 Task: Look for space in Kalyan, India from 10th July, 2023 to 15th July, 2023 for 7 adults in price range Rs.10000 to Rs.15000. Place can be entire place or shared room with 4 bedrooms having 7 beds and 4 bathrooms. Property type can be house, flat, guest house. Amenities needed are: wifi, TV, free parkinig on premises, gym, breakfast. Booking option can be shelf check-in. Required host language is English.
Action: Mouse pressed left at (492, 101)
Screenshot: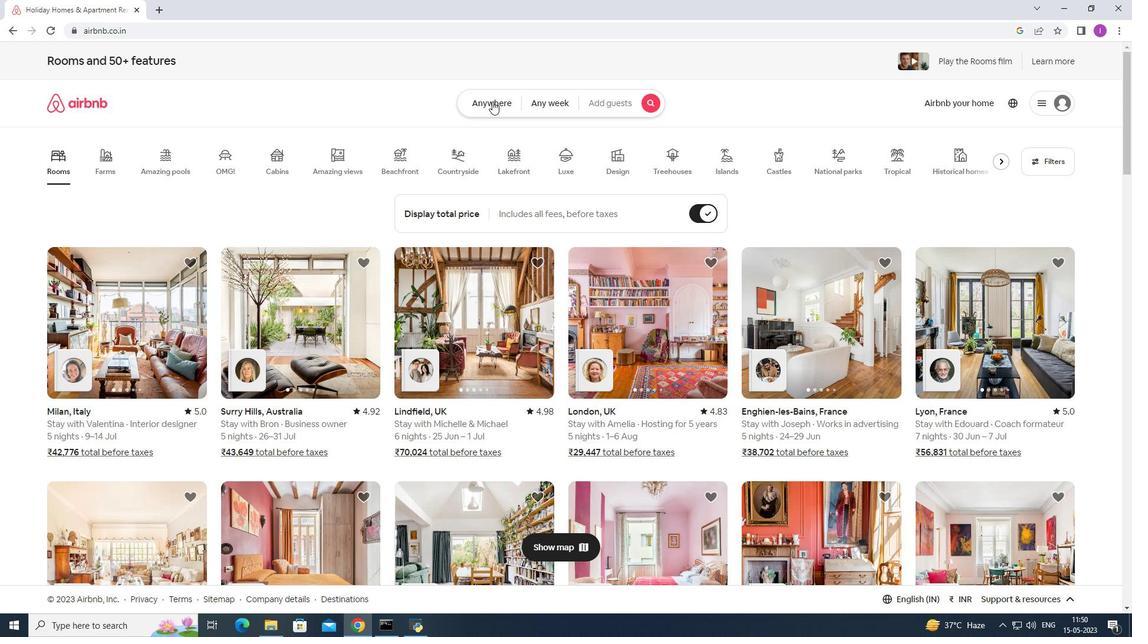 
Action: Mouse moved to (371, 148)
Screenshot: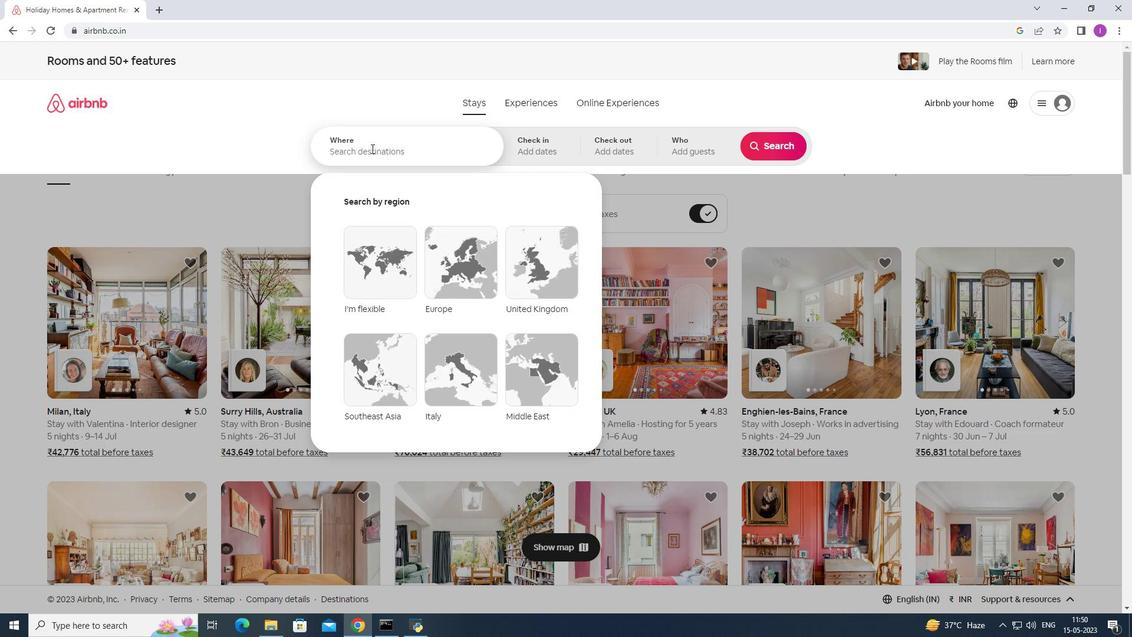 
Action: Mouse pressed left at (371, 148)
Screenshot: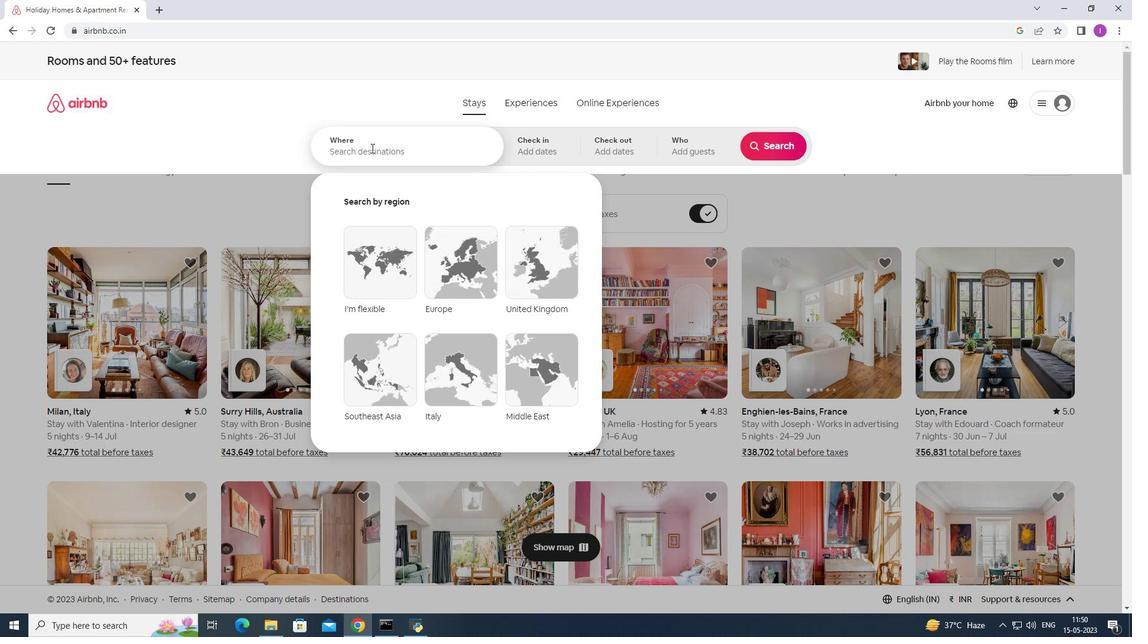
Action: Key pressed <Key.shift>Kalyan,<Key.shift>India
Screenshot: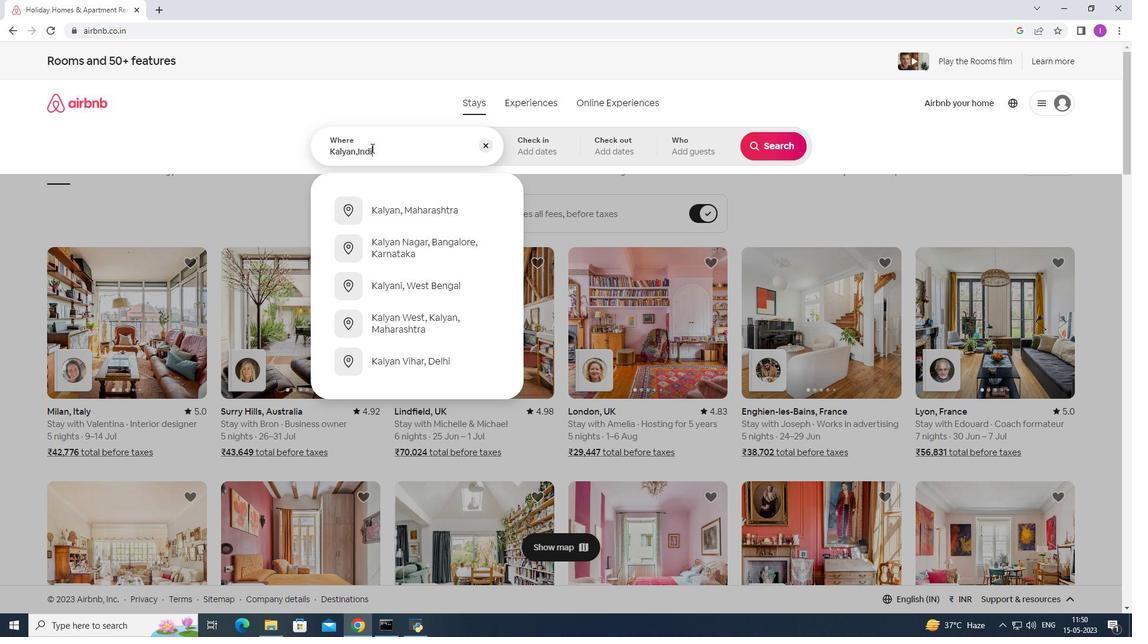 
Action: Mouse moved to (555, 155)
Screenshot: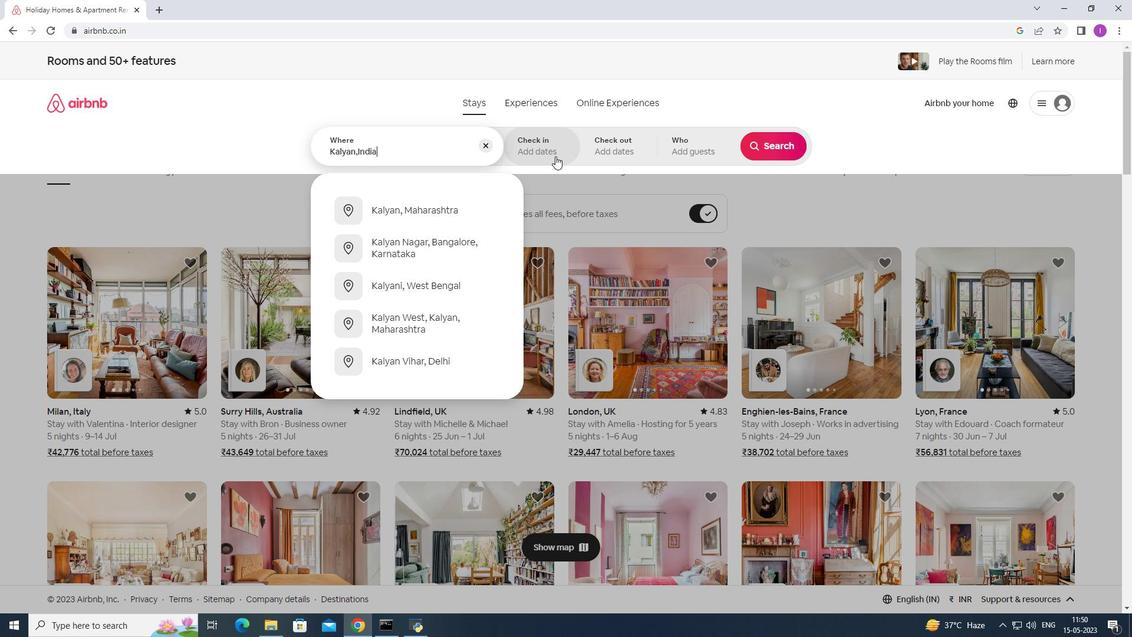 
Action: Mouse pressed left at (555, 155)
Screenshot: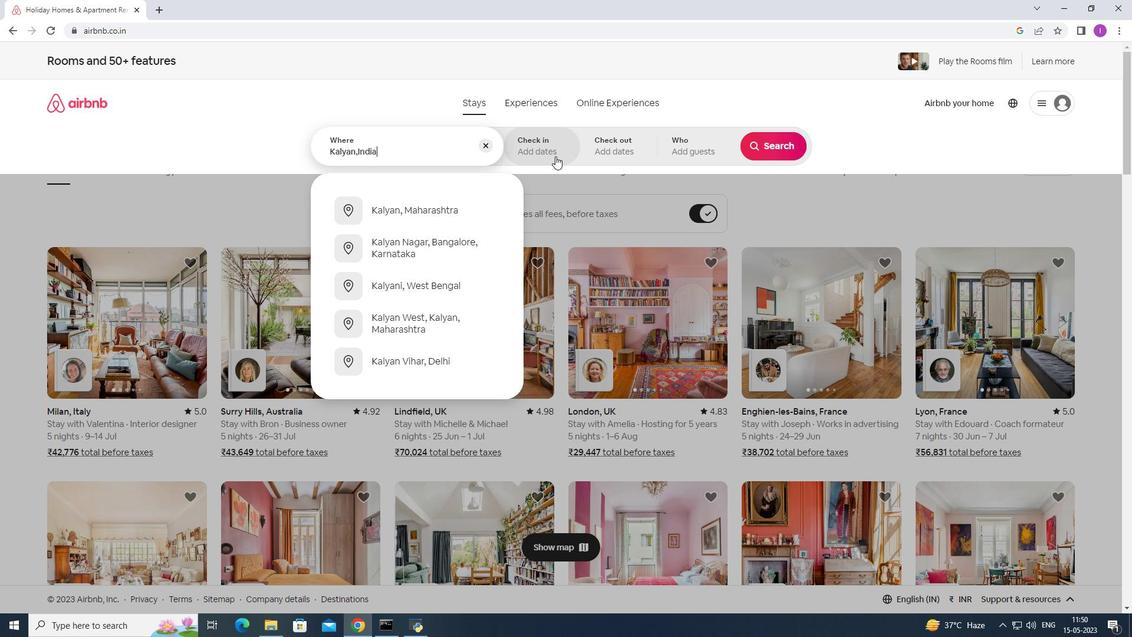 
Action: Mouse moved to (772, 241)
Screenshot: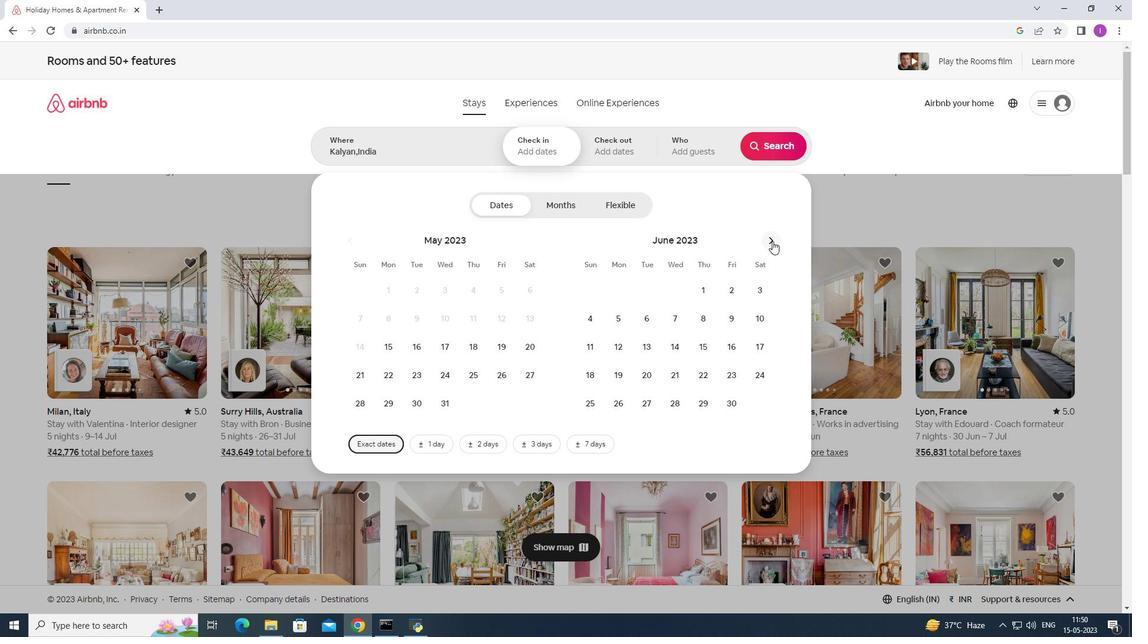 
Action: Mouse pressed left at (772, 241)
Screenshot: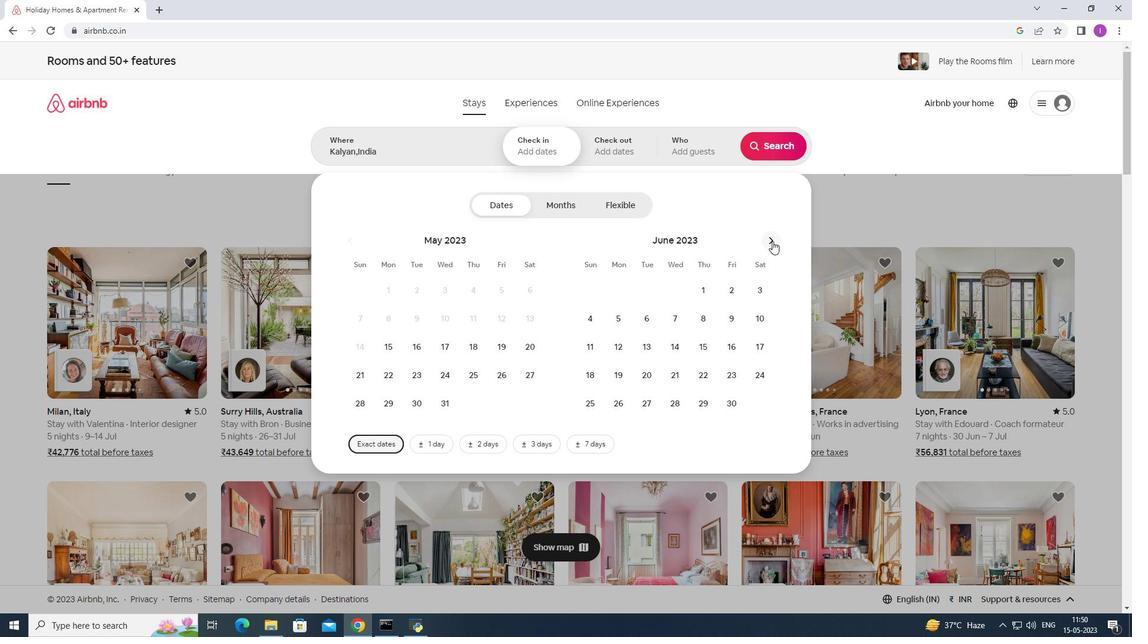 
Action: Mouse moved to (623, 348)
Screenshot: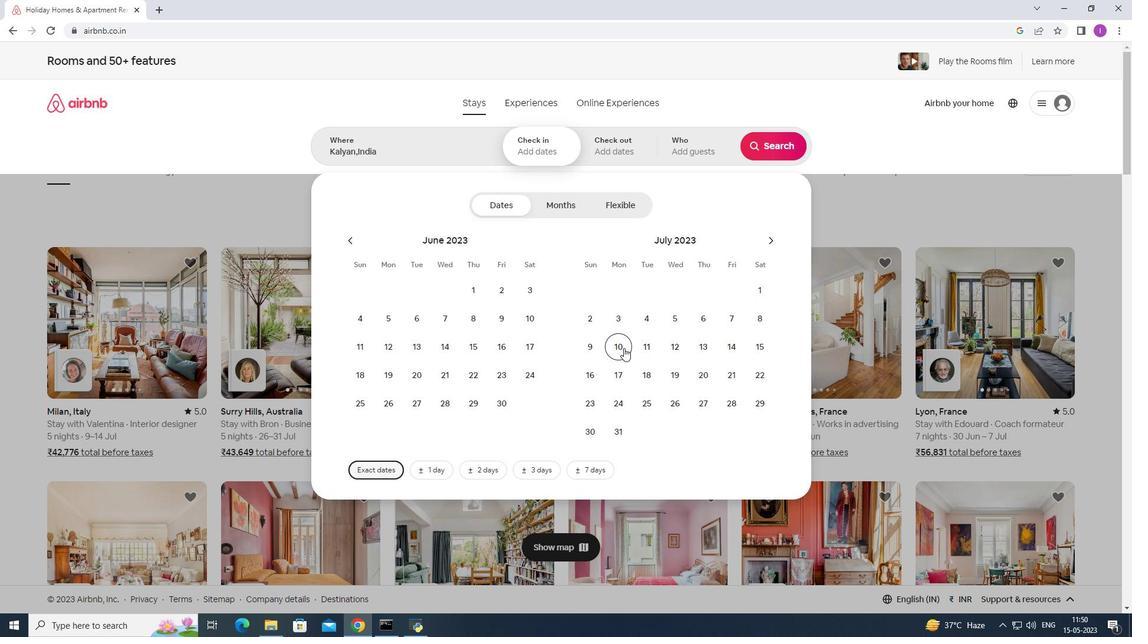 
Action: Mouse pressed left at (623, 348)
Screenshot: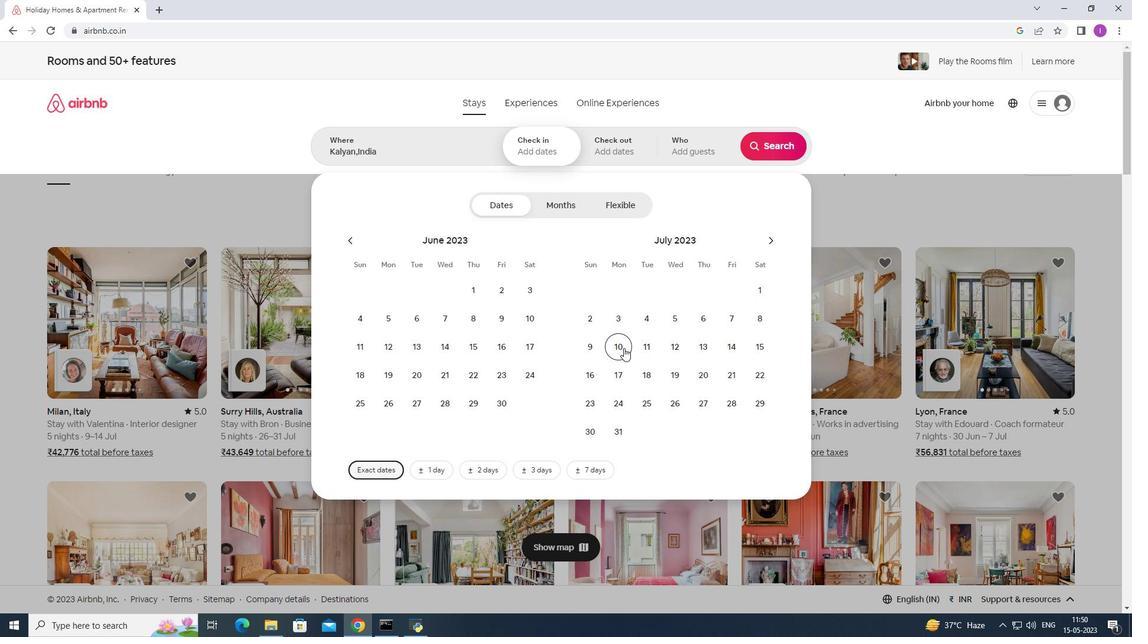 
Action: Mouse moved to (760, 340)
Screenshot: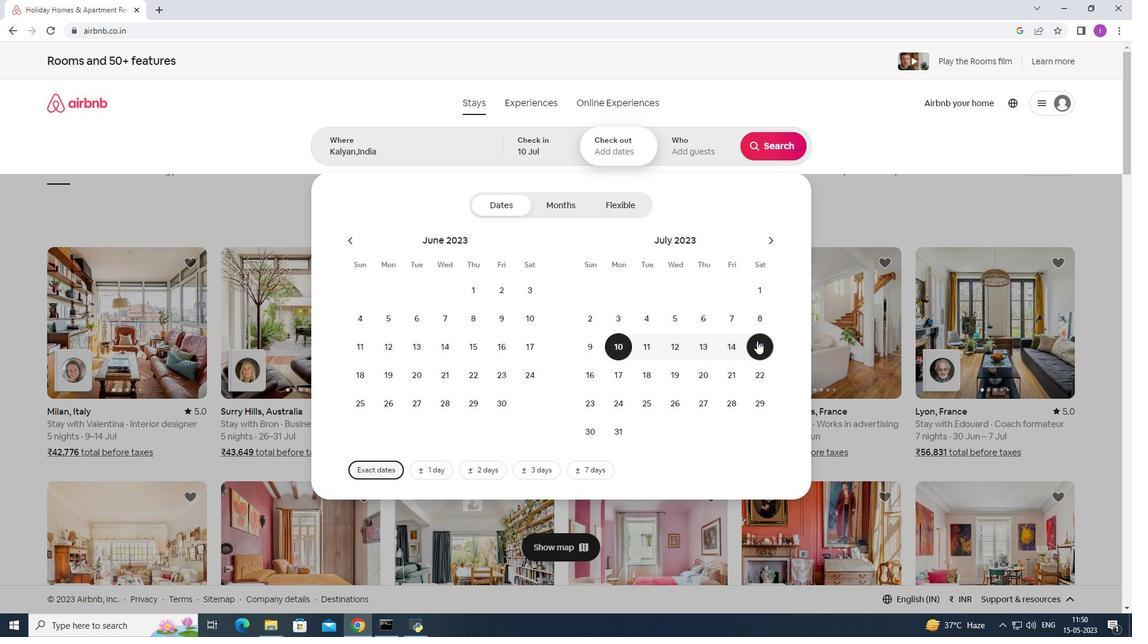 
Action: Mouse pressed left at (760, 340)
Screenshot: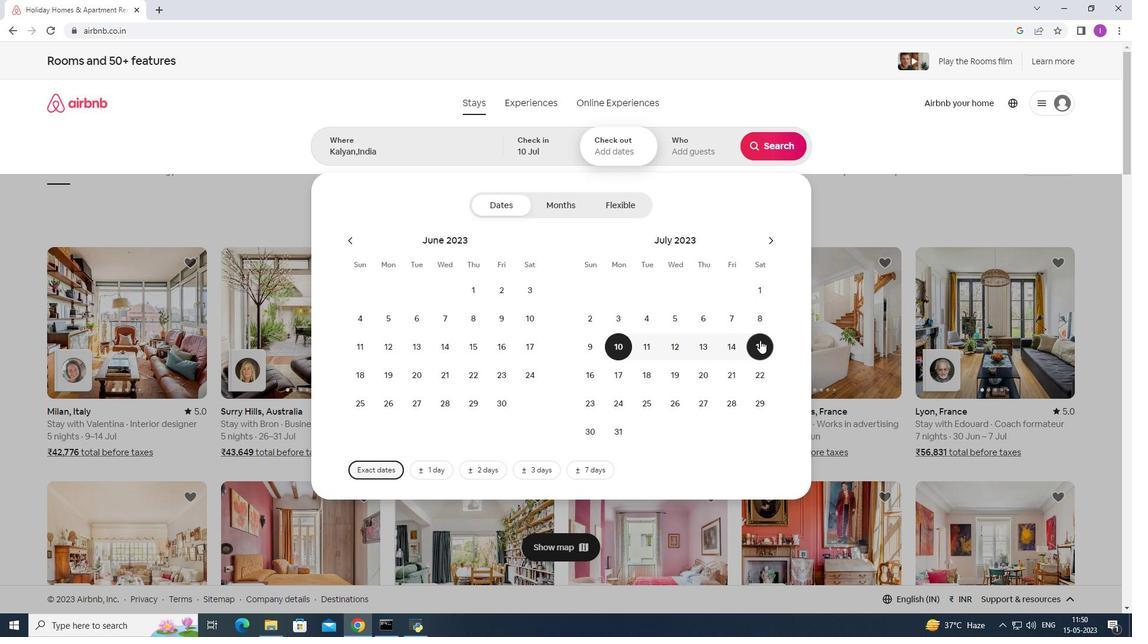 
Action: Mouse moved to (699, 155)
Screenshot: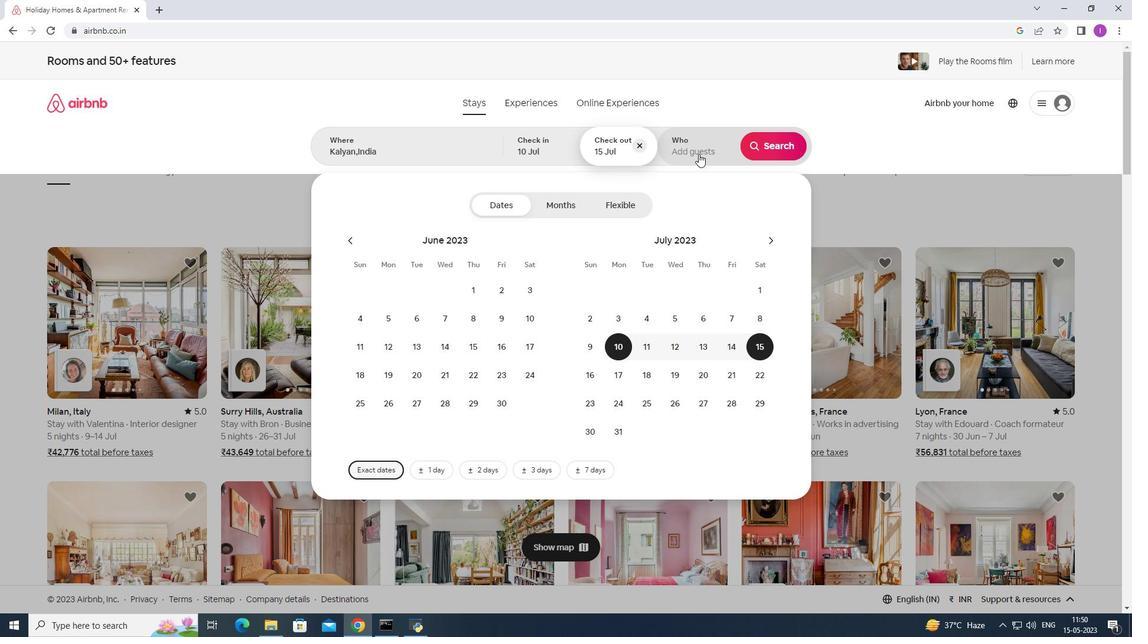 
Action: Mouse pressed left at (699, 155)
Screenshot: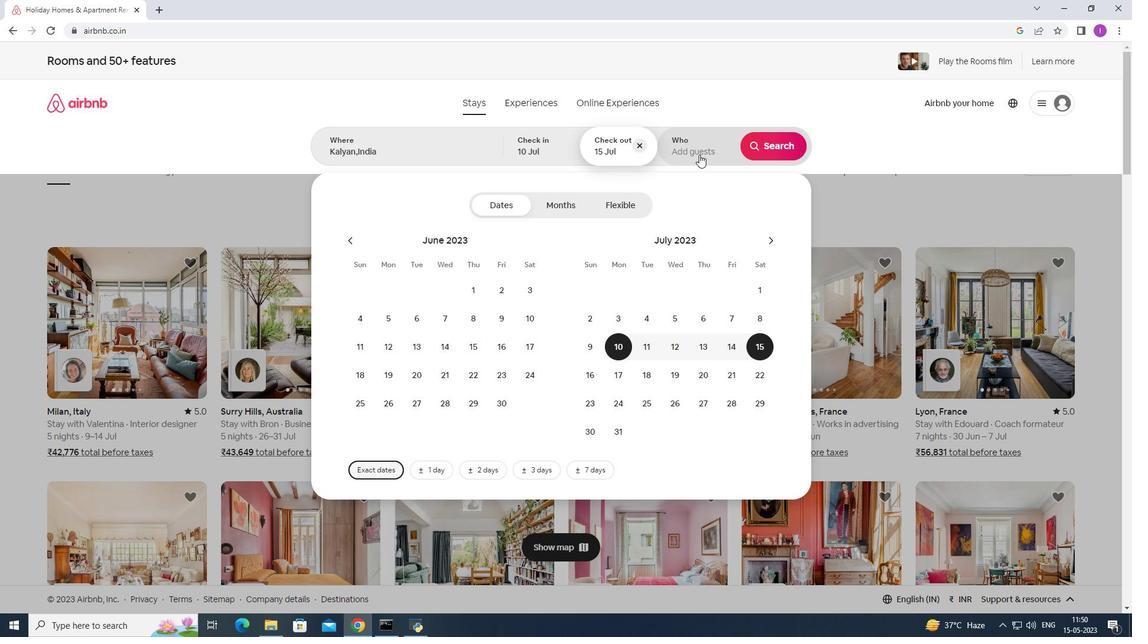 
Action: Mouse moved to (784, 210)
Screenshot: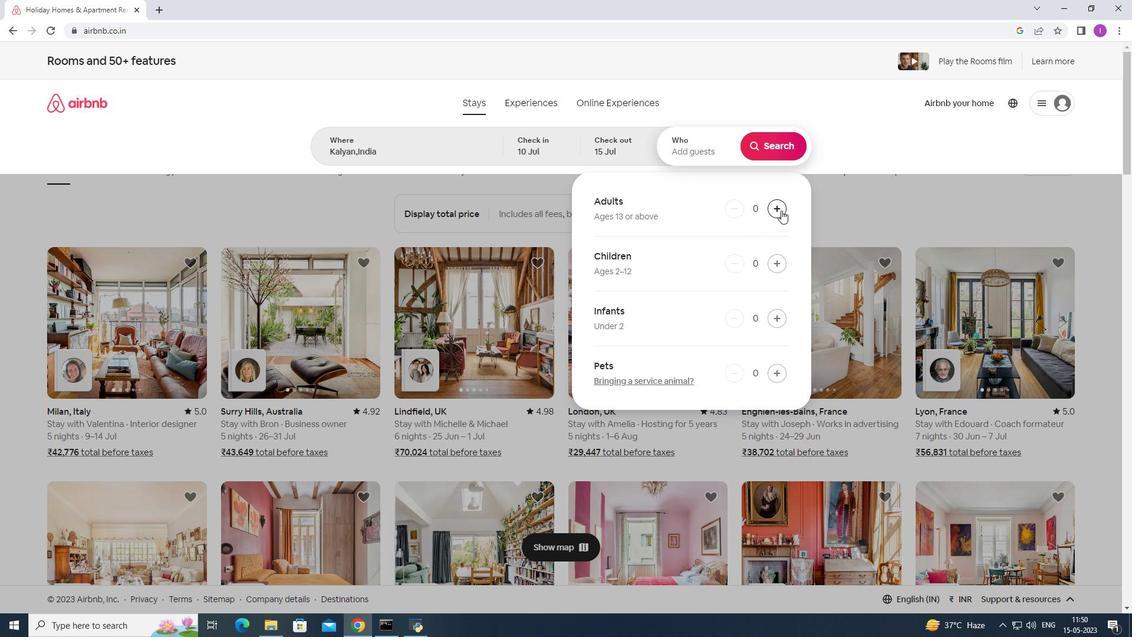 
Action: Mouse pressed left at (784, 210)
Screenshot: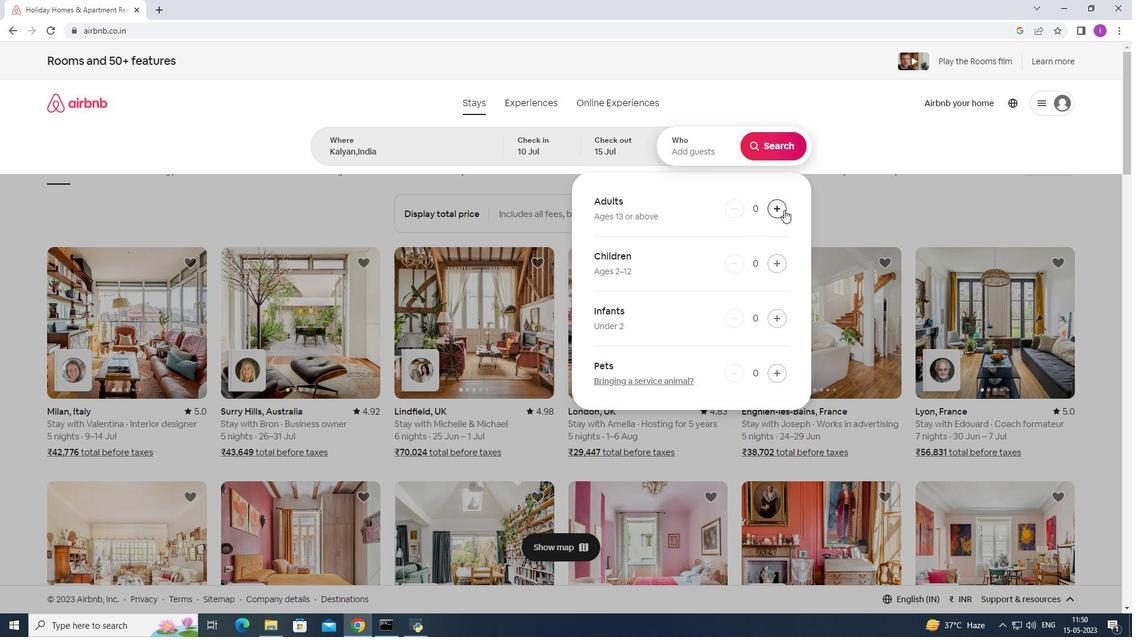 
Action: Mouse pressed left at (784, 210)
Screenshot: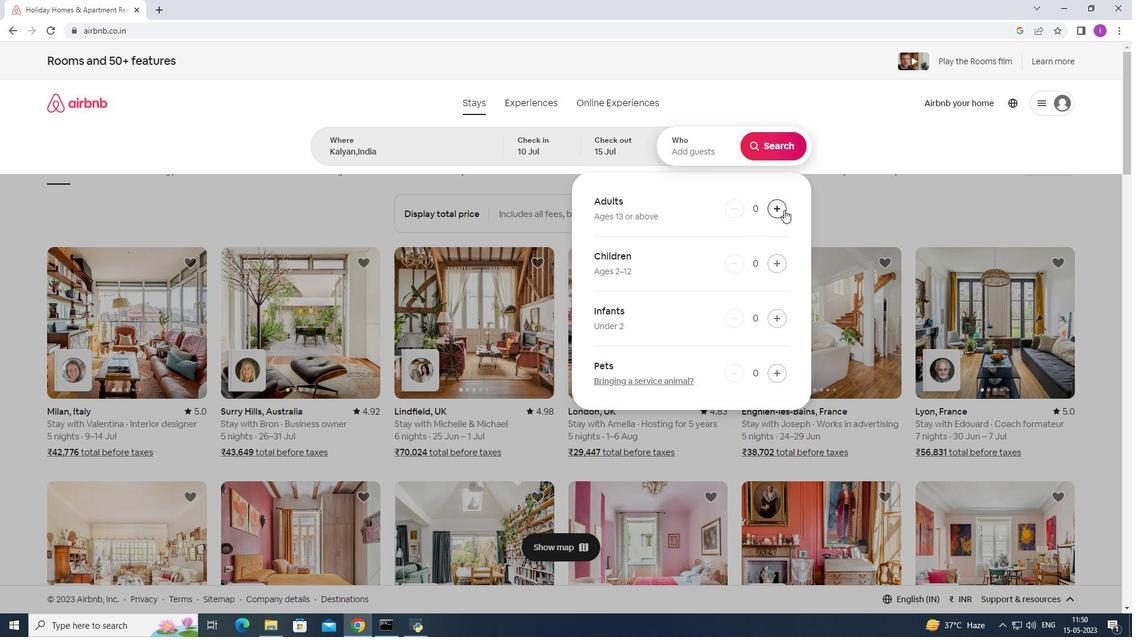 
Action: Mouse moved to (788, 211)
Screenshot: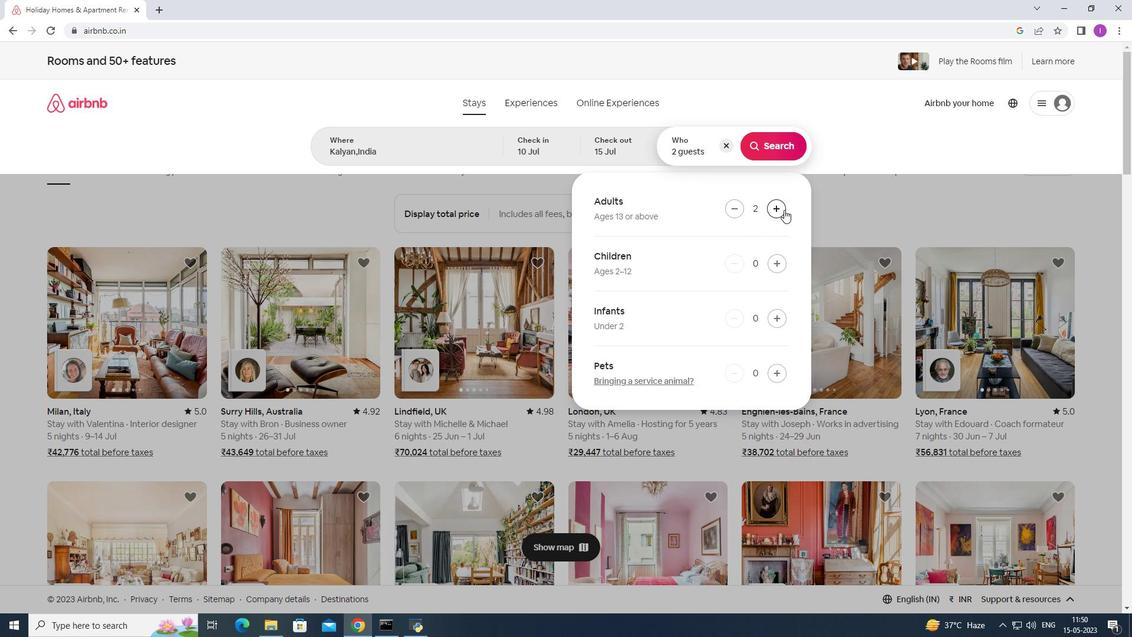 
Action: Mouse pressed left at (788, 211)
Screenshot: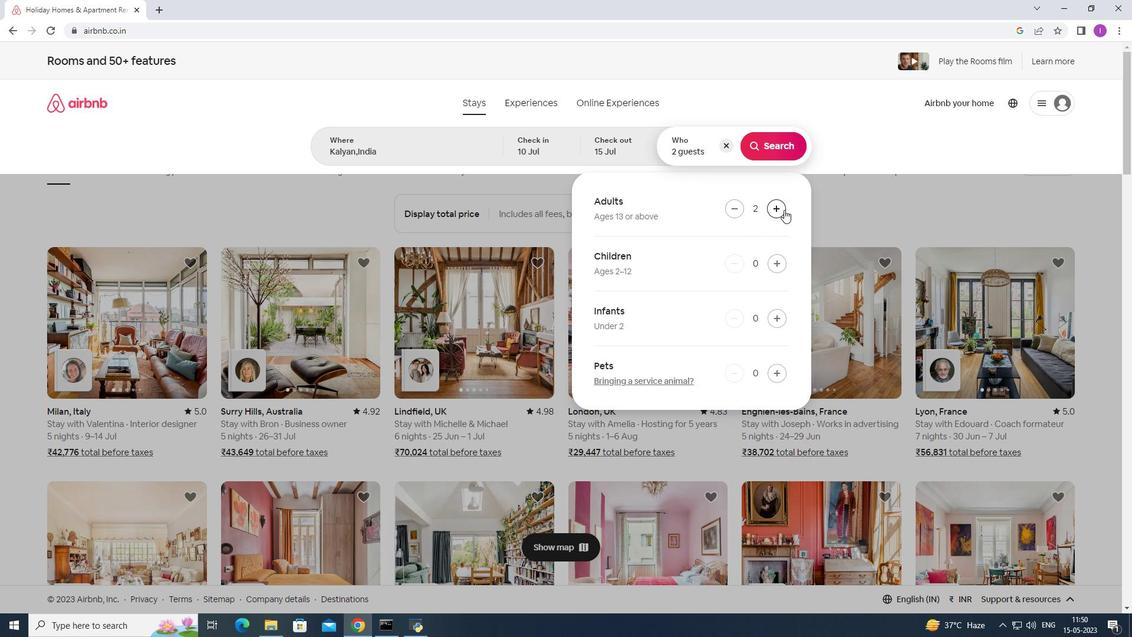 
Action: Mouse moved to (773, 210)
Screenshot: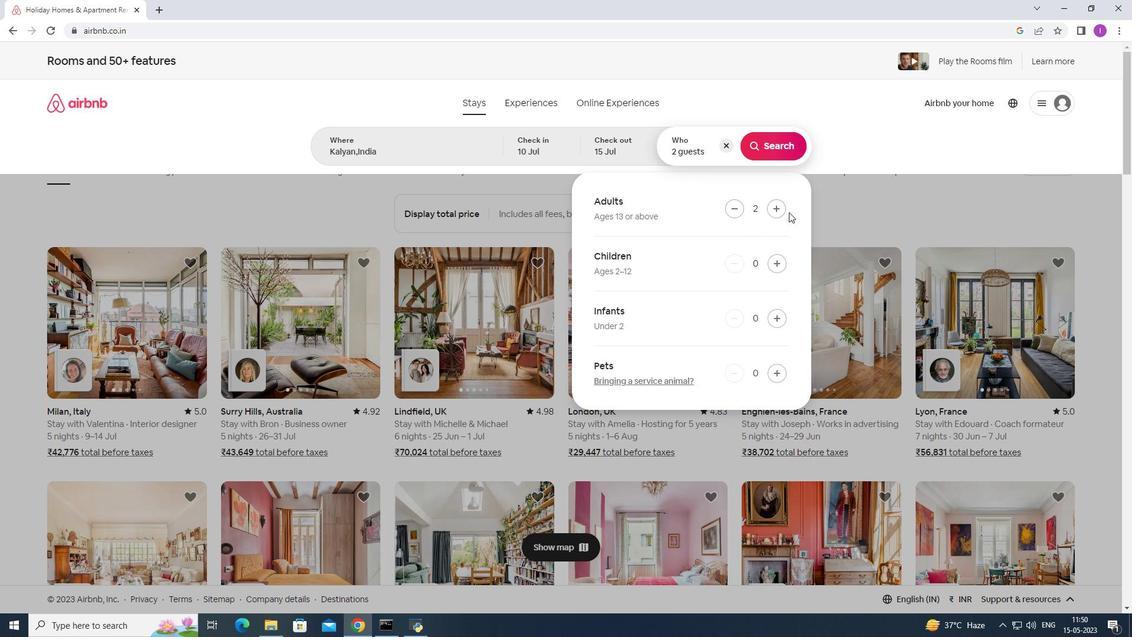 
Action: Mouse pressed left at (773, 210)
Screenshot: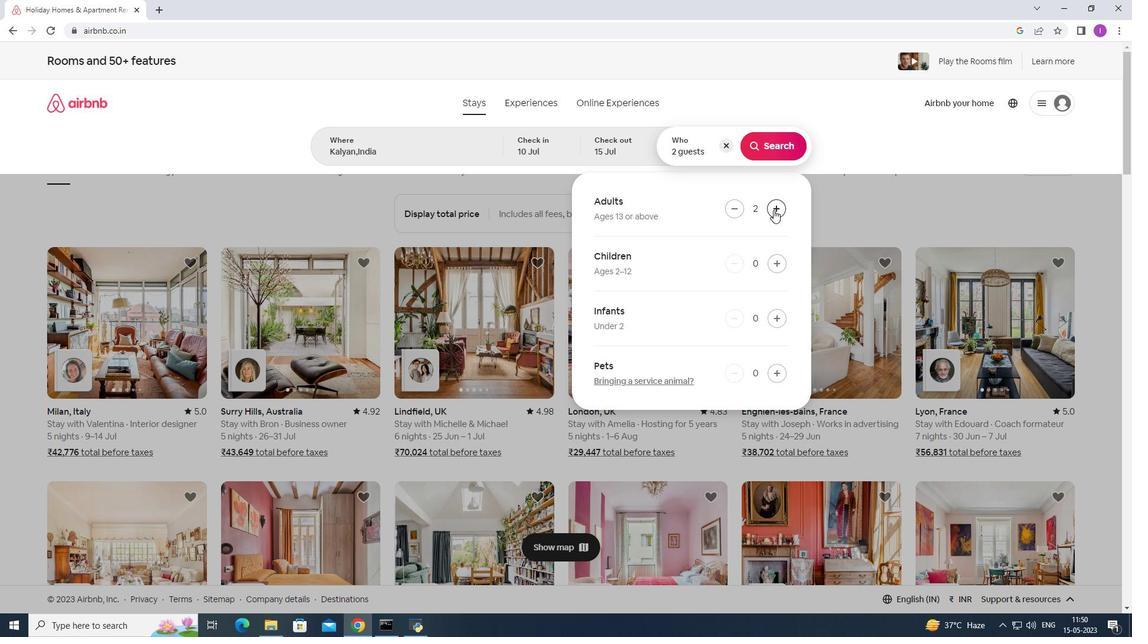 
Action: Mouse pressed left at (773, 210)
Screenshot: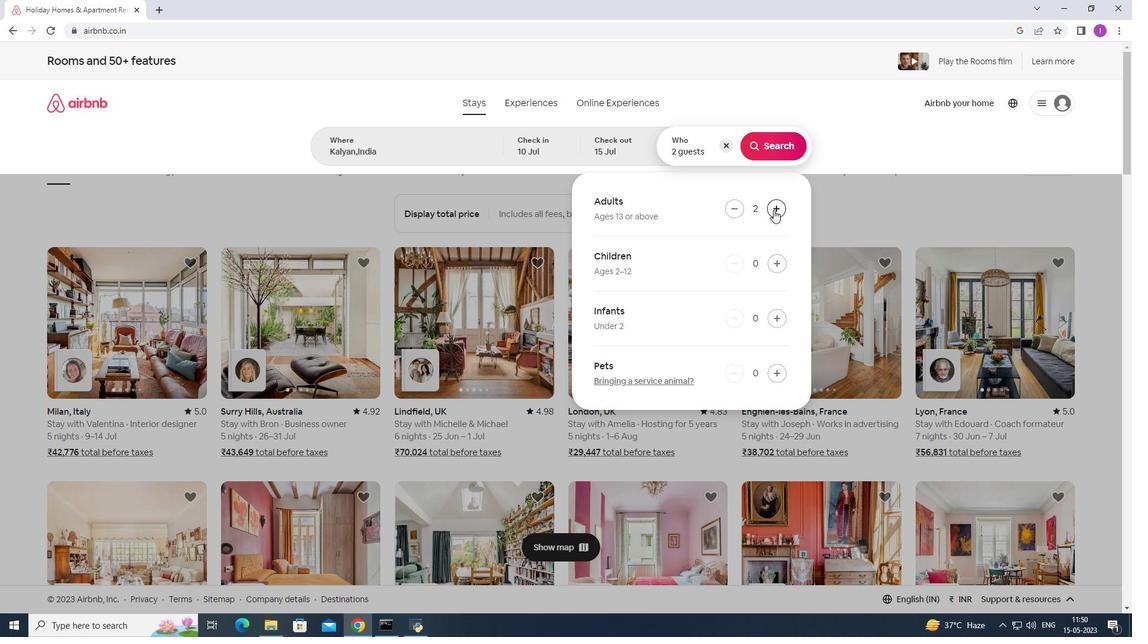 
Action: Mouse moved to (773, 210)
Screenshot: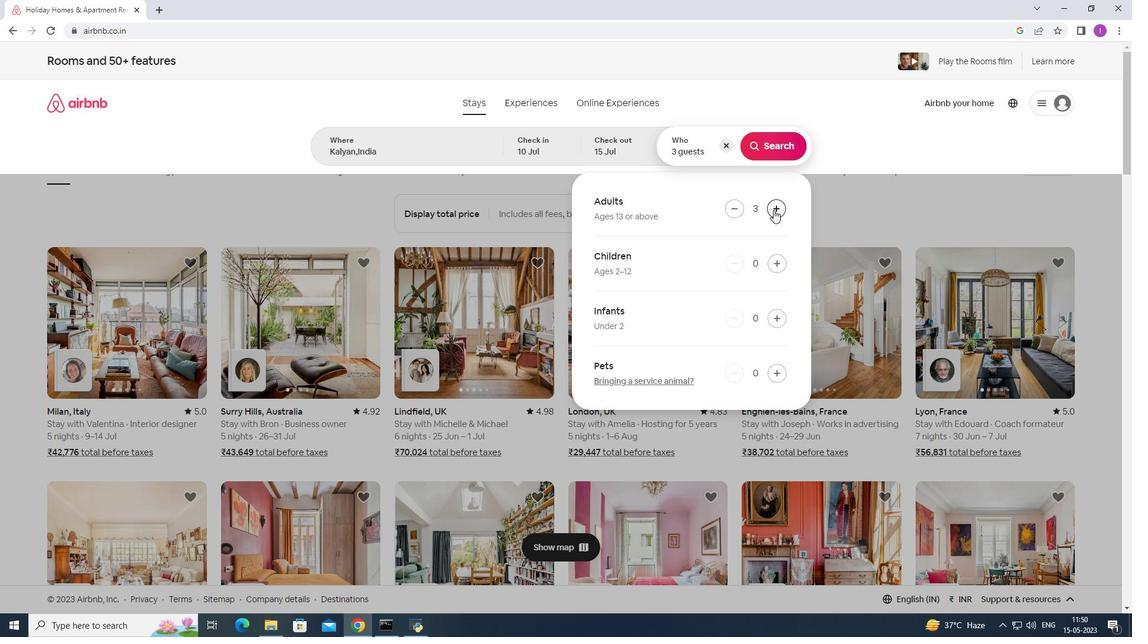 
Action: Mouse pressed left at (773, 210)
Screenshot: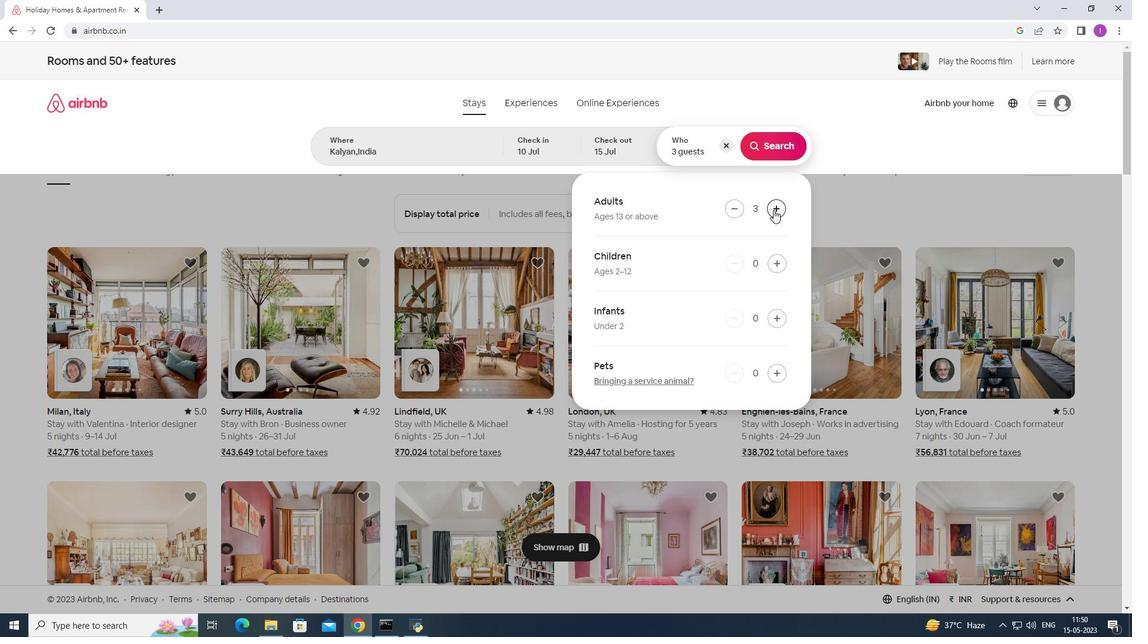 
Action: Mouse moved to (772, 210)
Screenshot: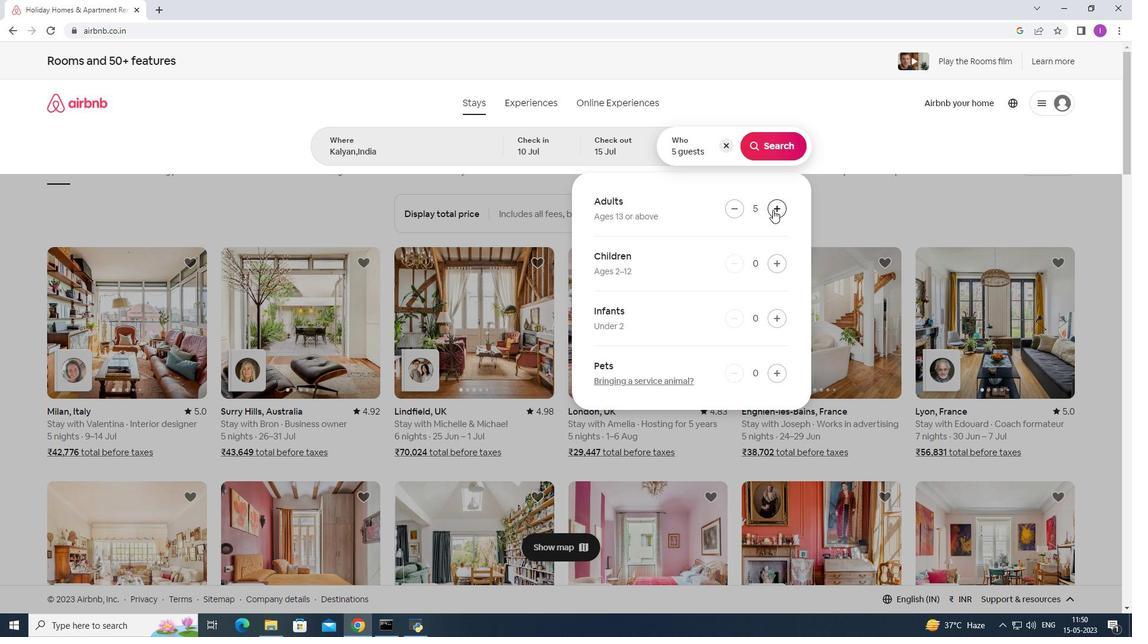 
Action: Mouse pressed left at (772, 210)
Screenshot: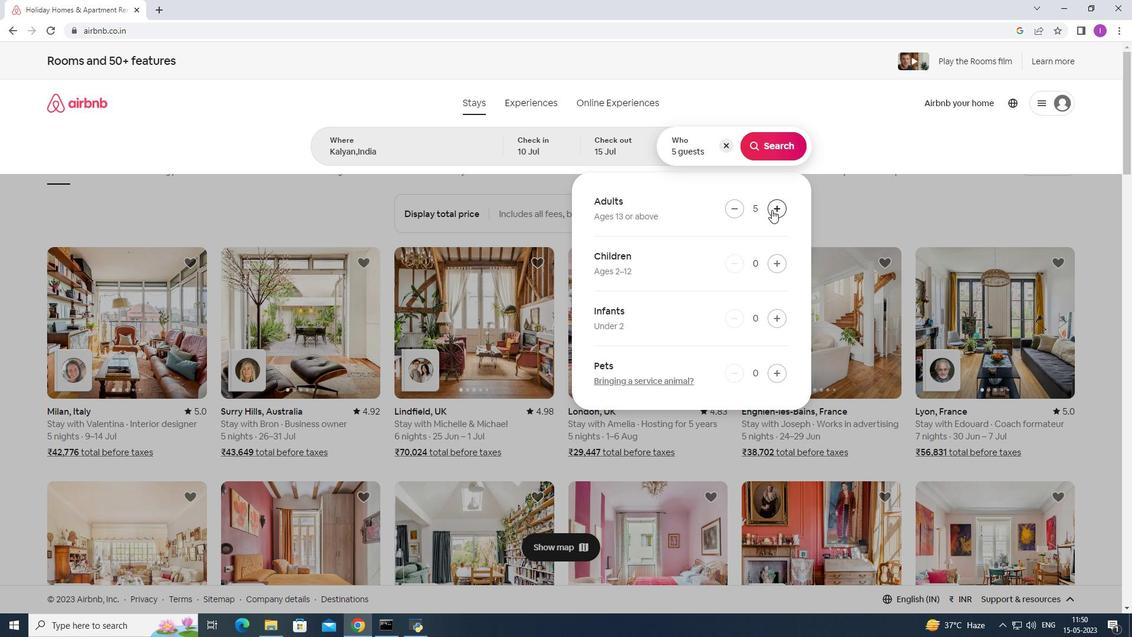 
Action: Mouse pressed left at (772, 210)
Screenshot: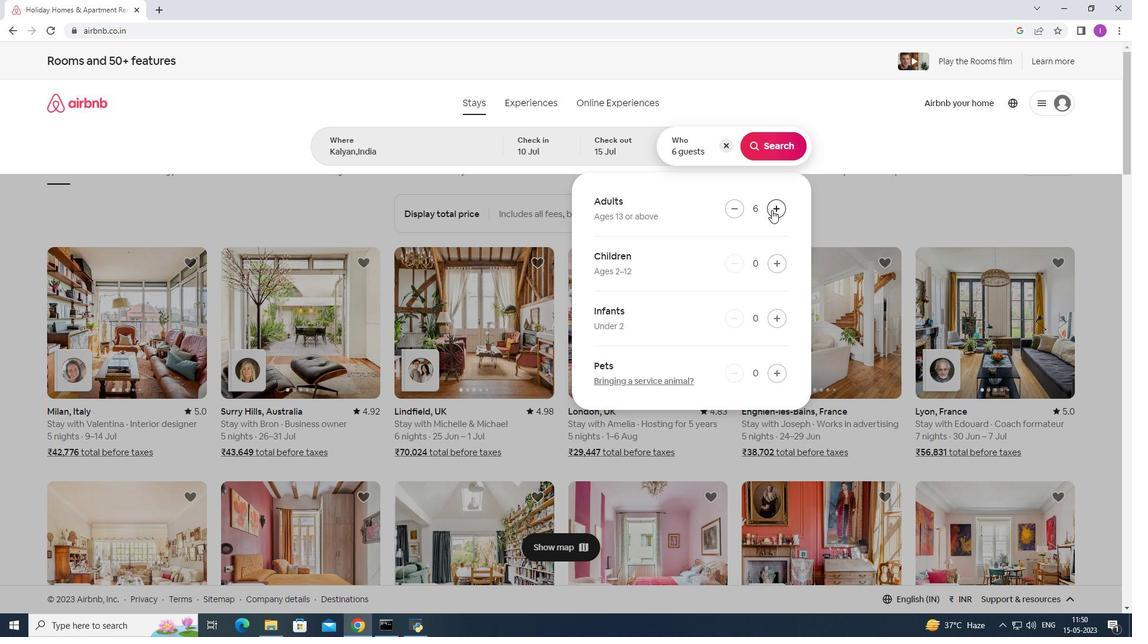 
Action: Mouse moved to (763, 150)
Screenshot: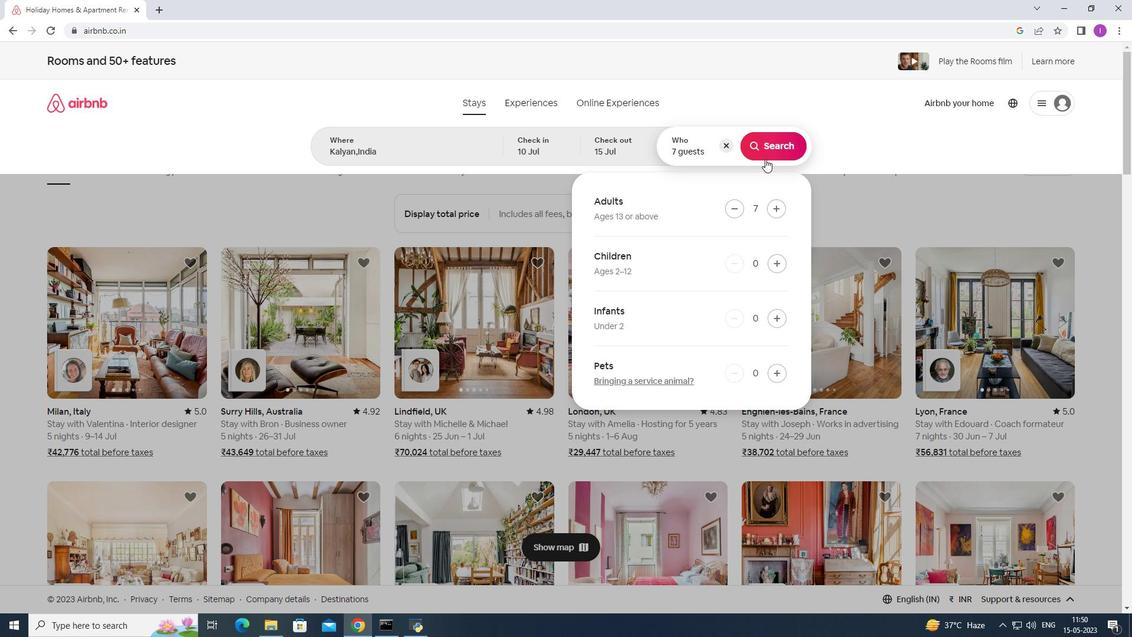 
Action: Mouse pressed left at (763, 150)
Screenshot: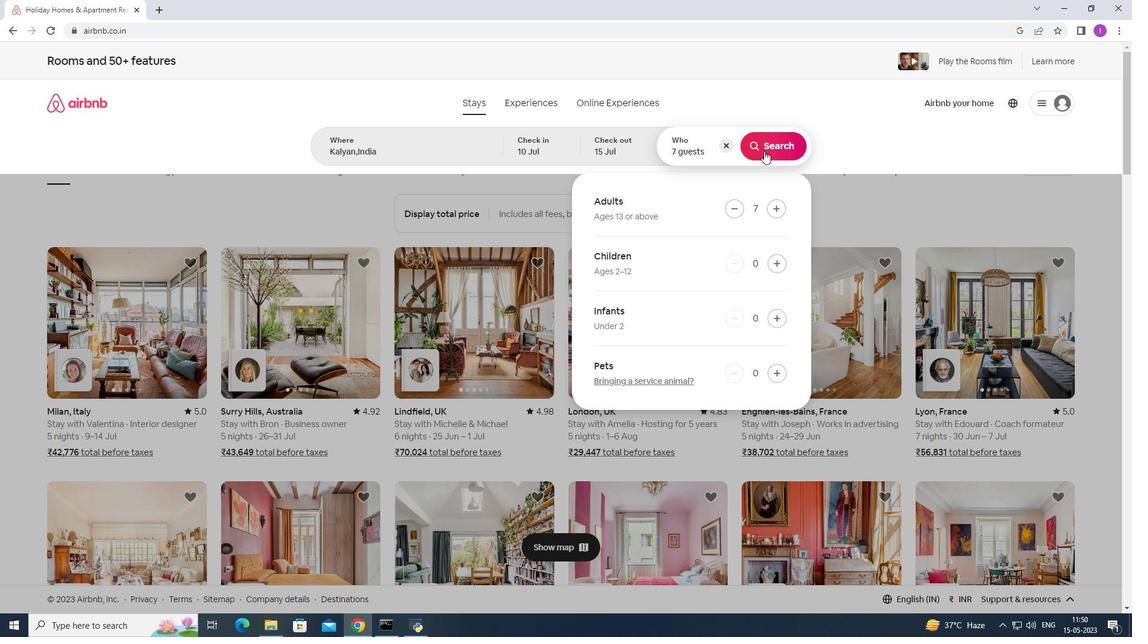 
Action: Mouse moved to (1088, 120)
Screenshot: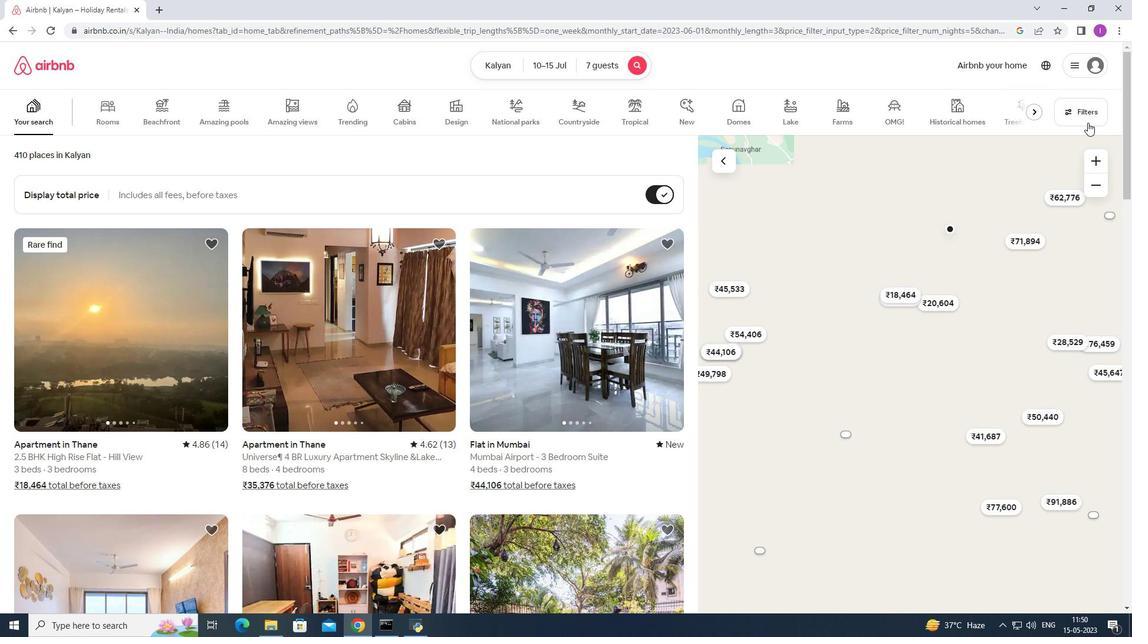 
Action: Mouse pressed left at (1088, 120)
Screenshot: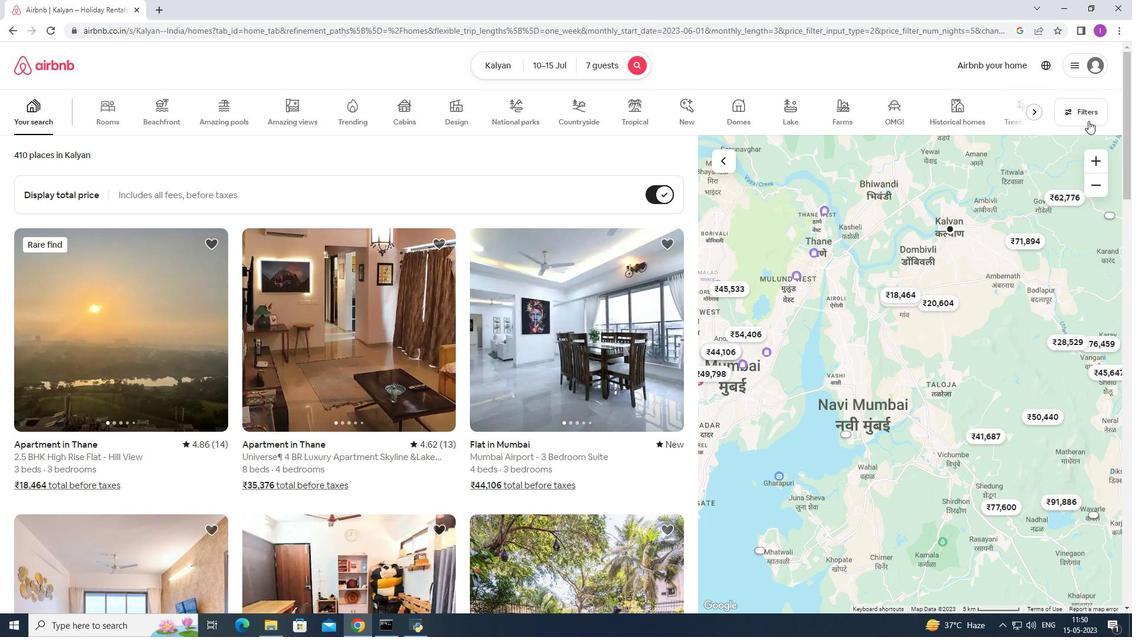 
Action: Mouse moved to (658, 405)
Screenshot: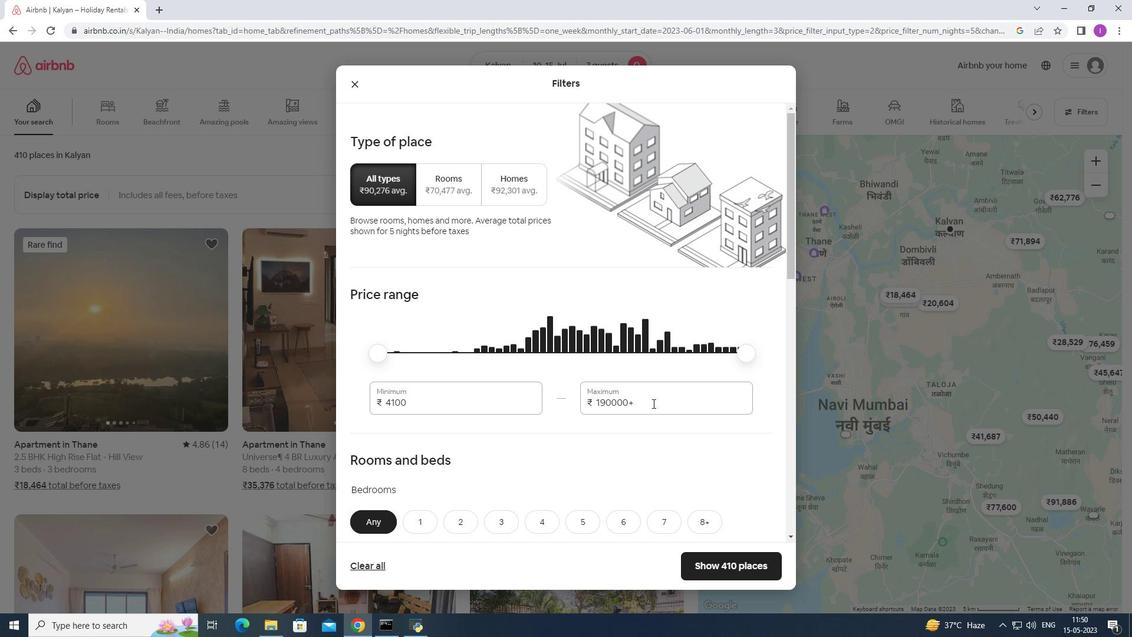 
Action: Mouse pressed left at (658, 405)
Screenshot: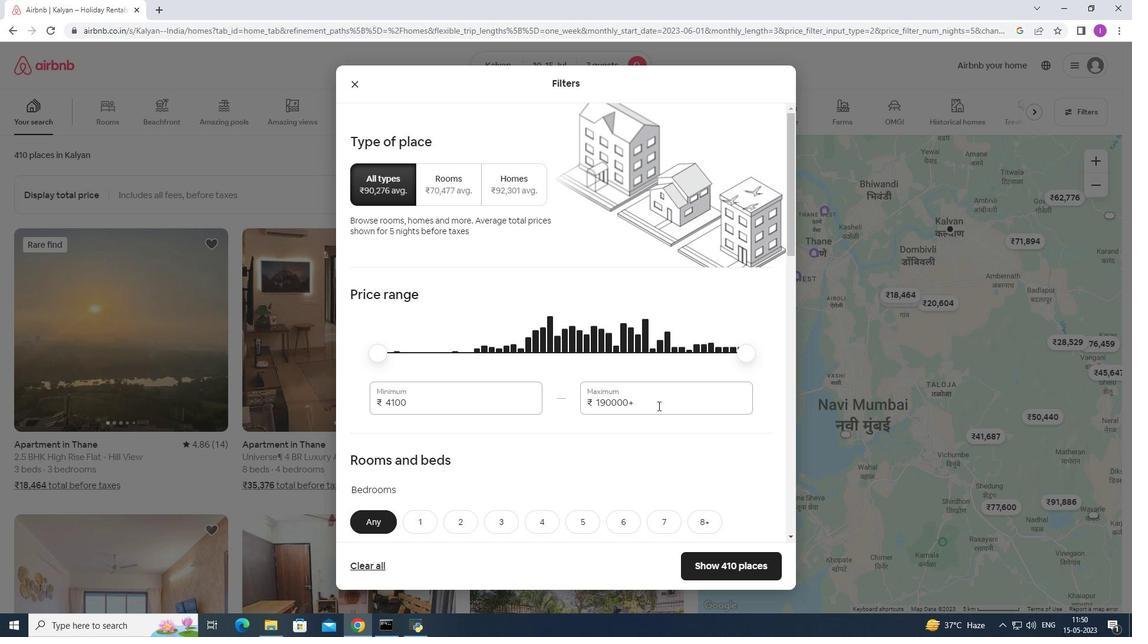 
Action: Mouse moved to (586, 386)
Screenshot: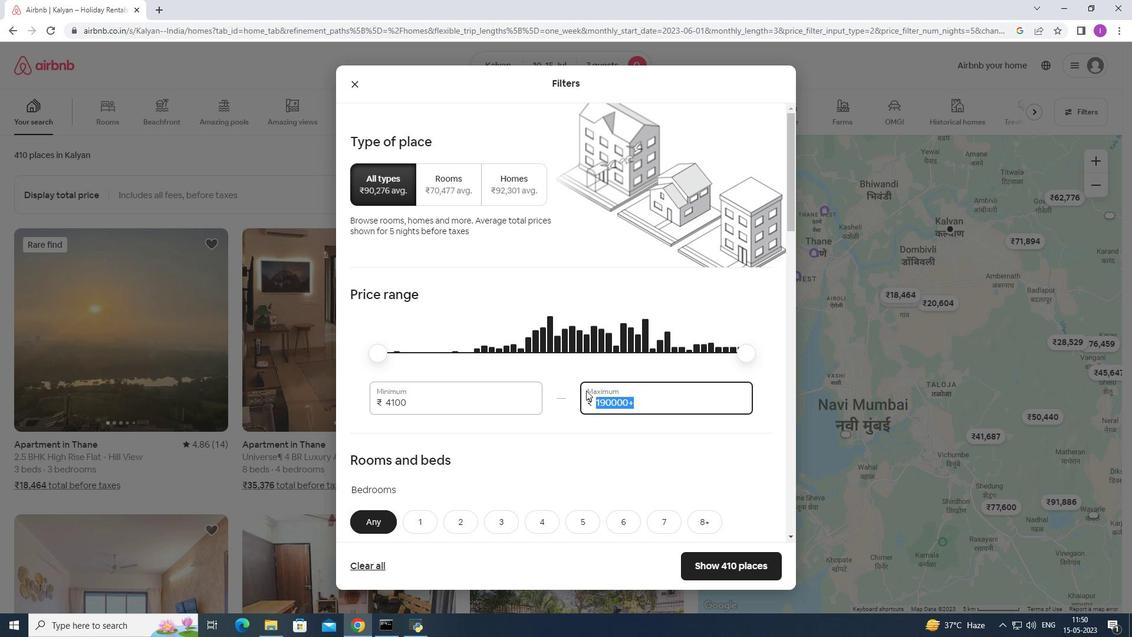 
Action: Key pressed 1
Screenshot: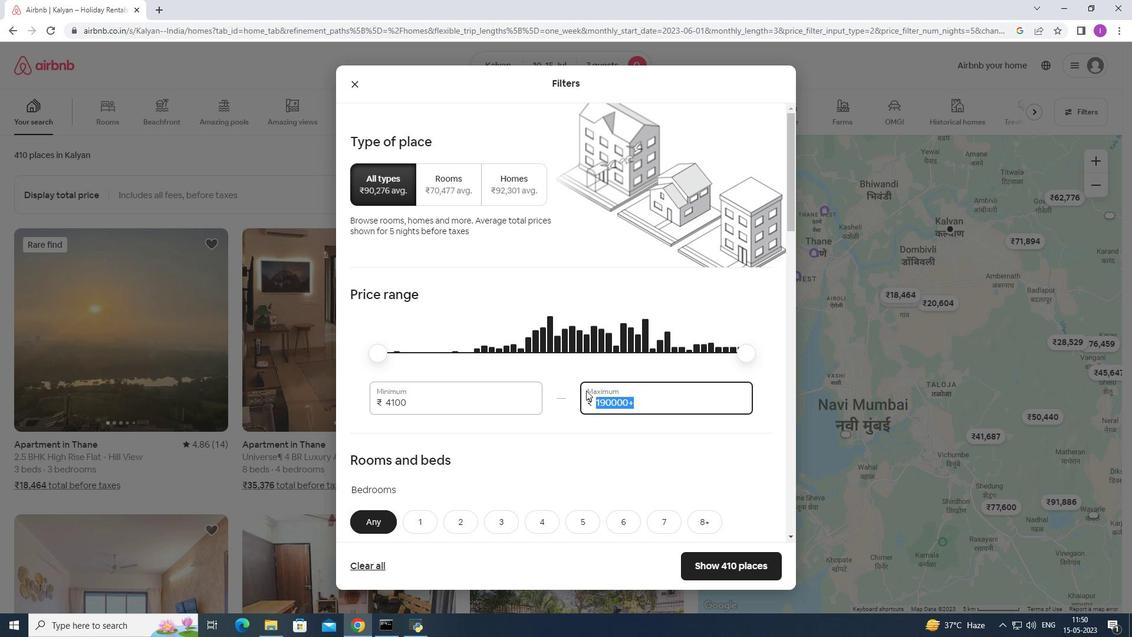 
Action: Mouse moved to (588, 382)
Screenshot: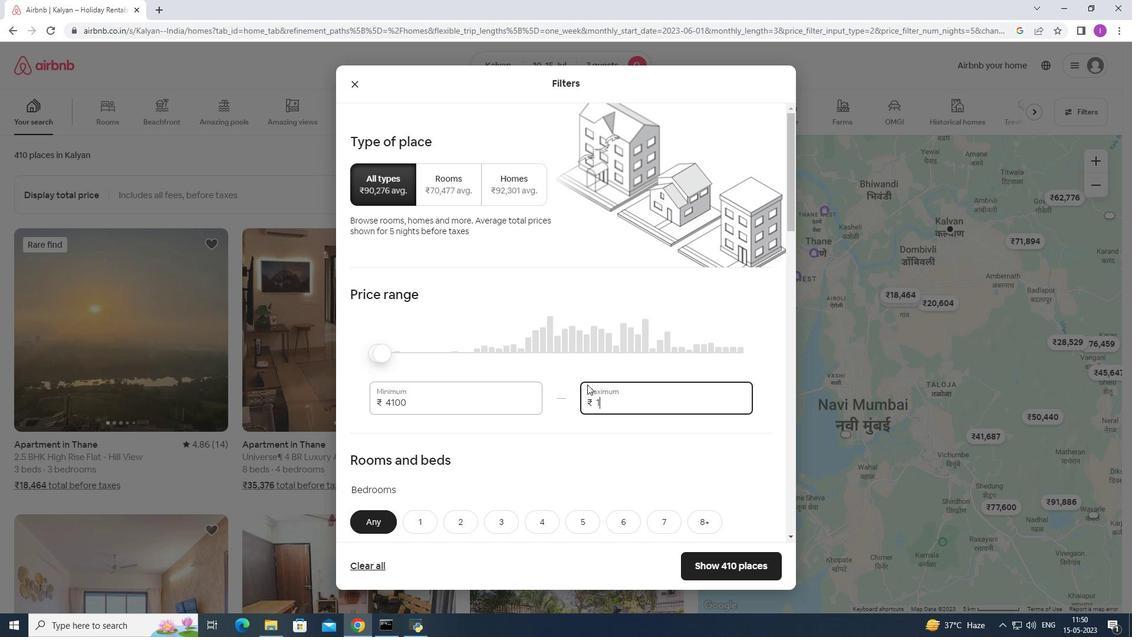 
Action: Key pressed 5
Screenshot: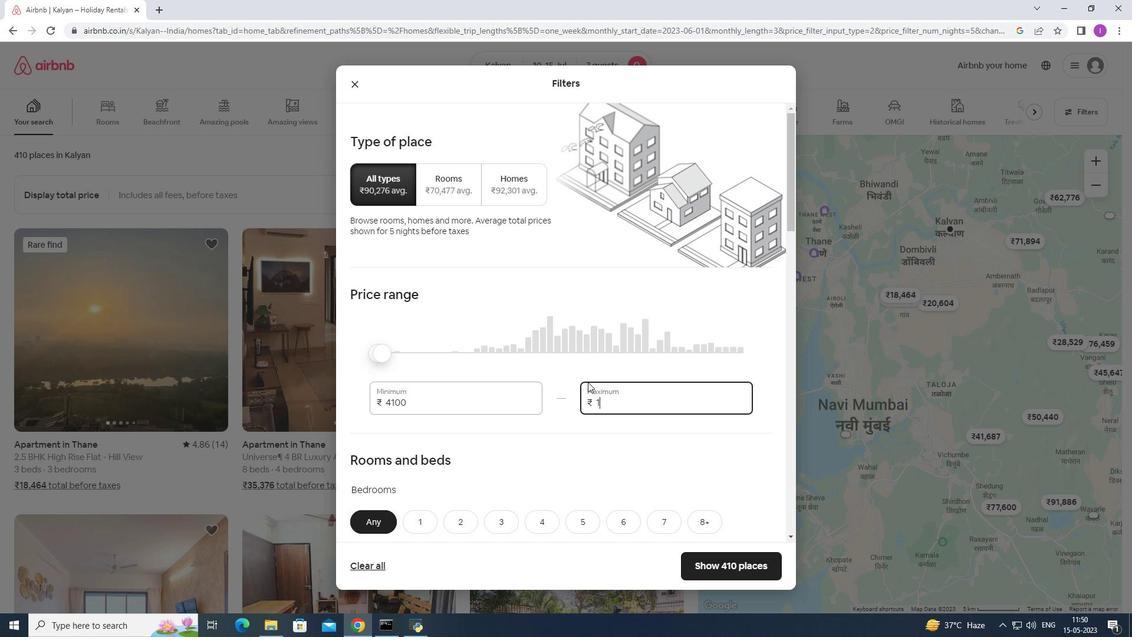 
Action: Mouse moved to (588, 381)
Screenshot: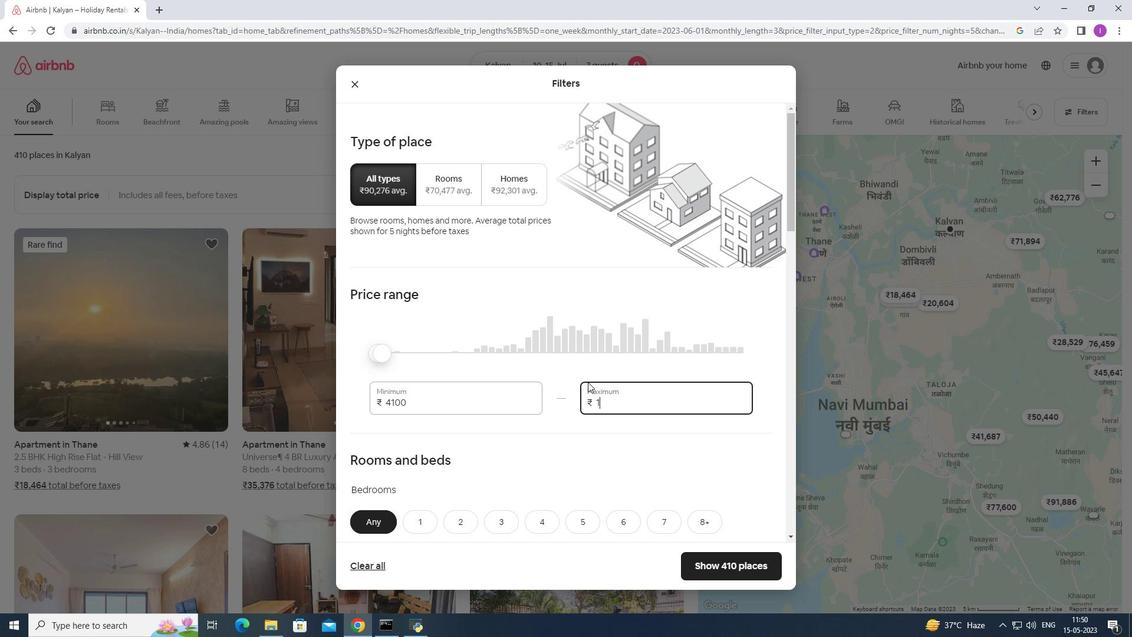 
Action: Key pressed 0
Screenshot: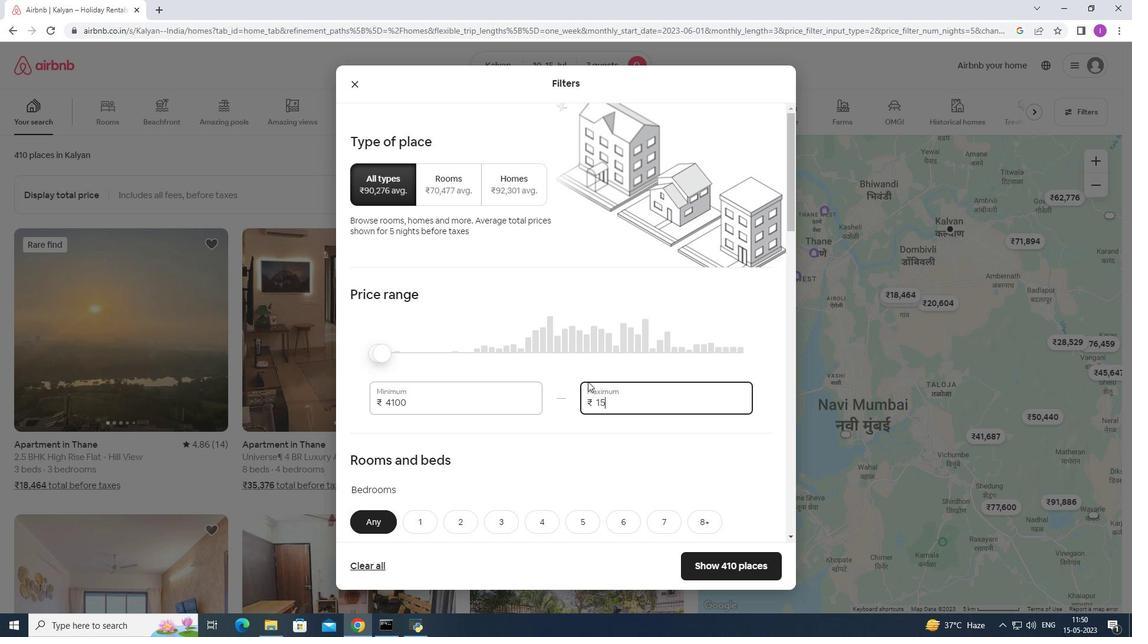 
Action: Mouse moved to (588, 381)
Screenshot: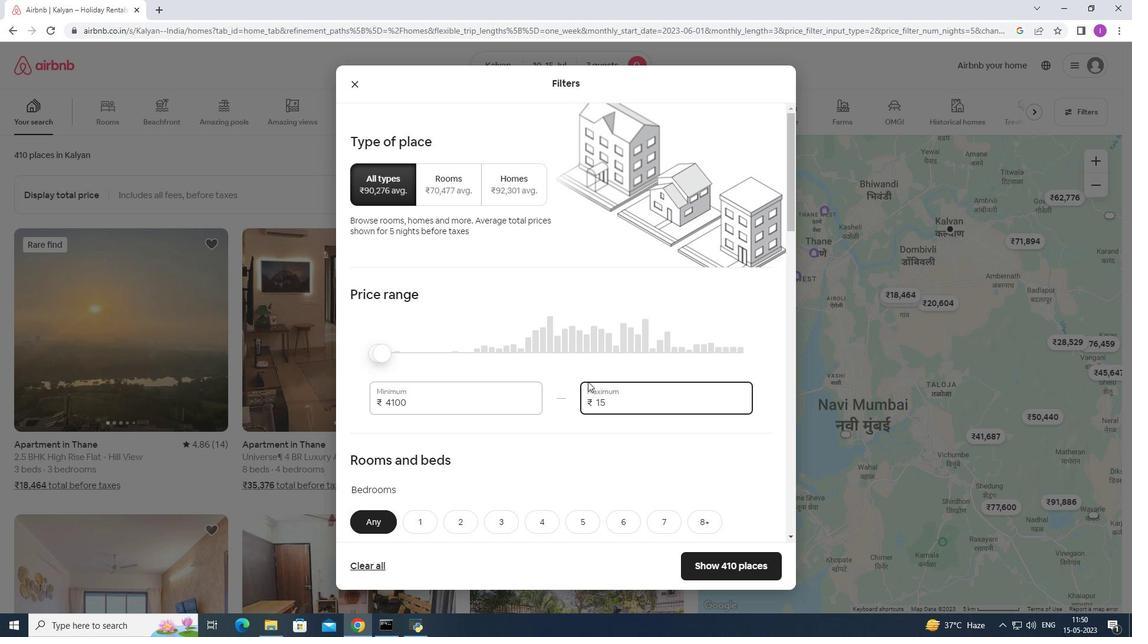 
Action: Key pressed 00
Screenshot: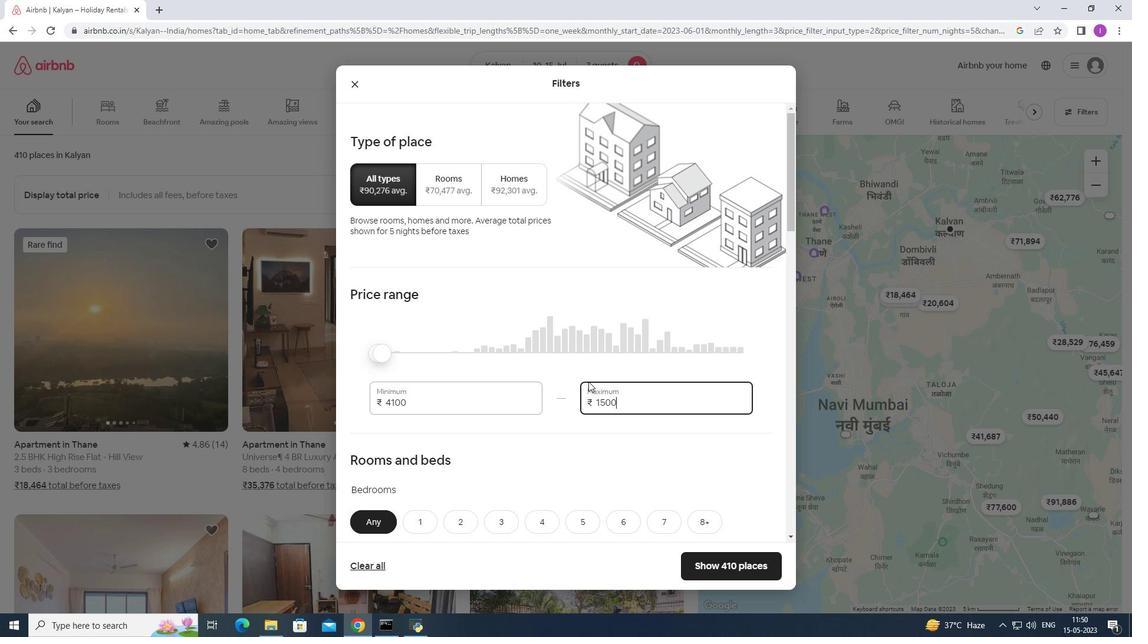 
Action: Mouse moved to (411, 404)
Screenshot: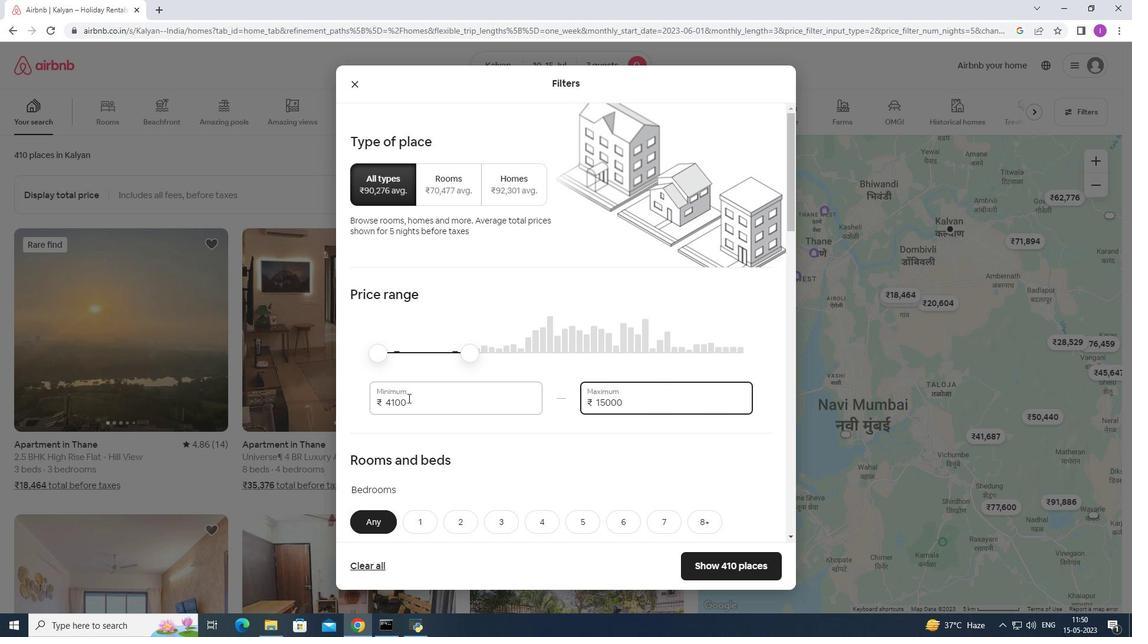 
Action: Mouse pressed left at (411, 404)
Screenshot: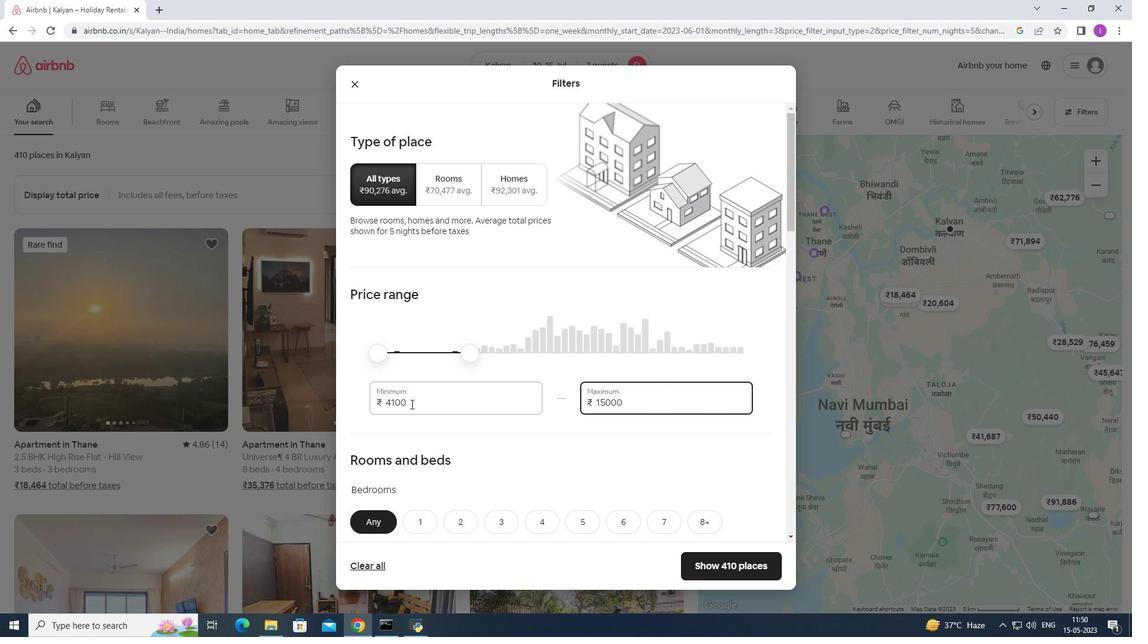 
Action: Mouse moved to (371, 392)
Screenshot: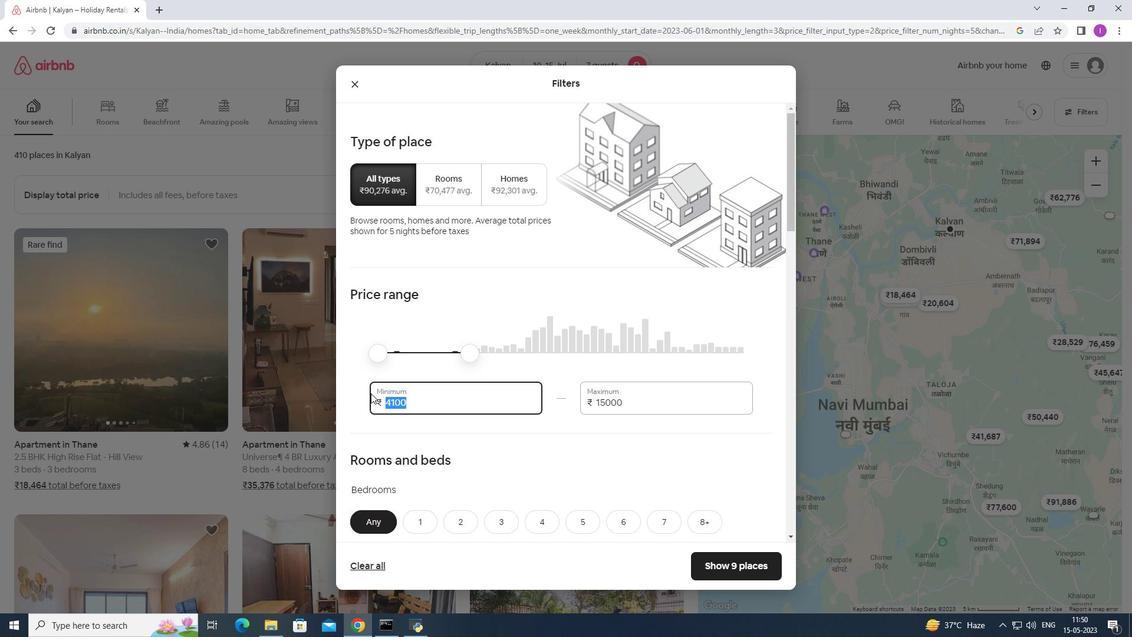 
Action: Key pressed 1
Screenshot: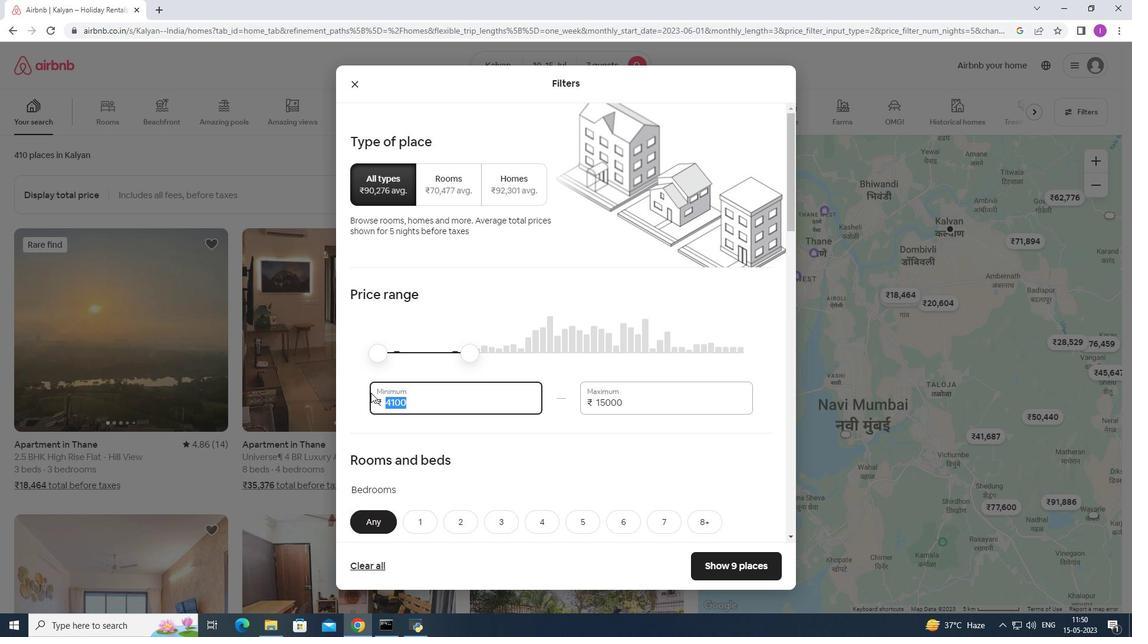 
Action: Mouse moved to (371, 390)
Screenshot: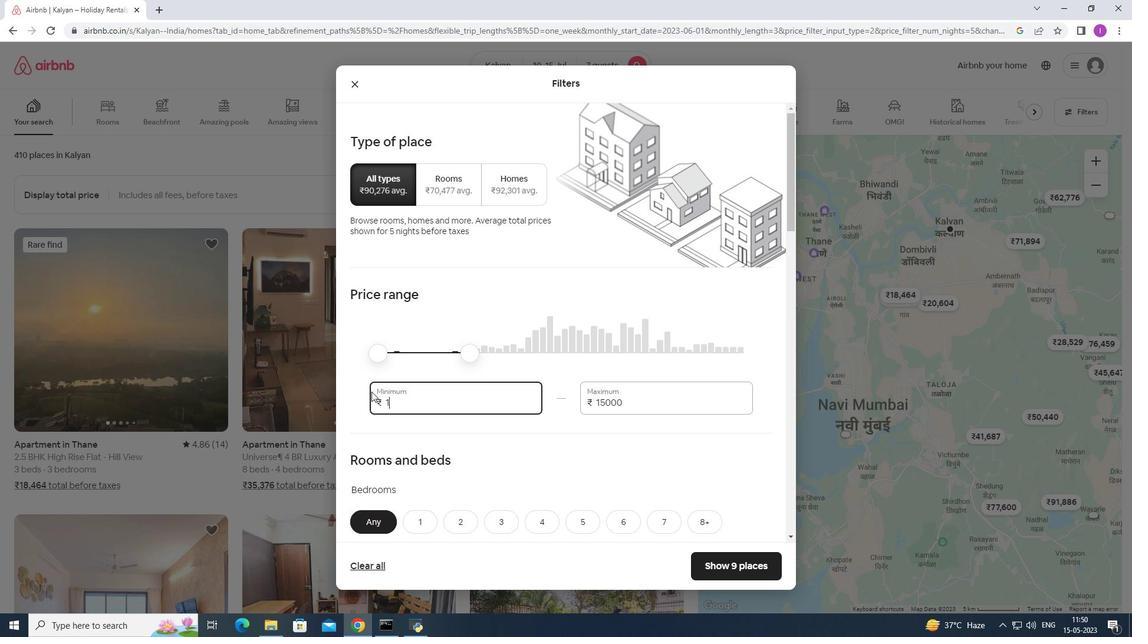 
Action: Key pressed 0
Screenshot: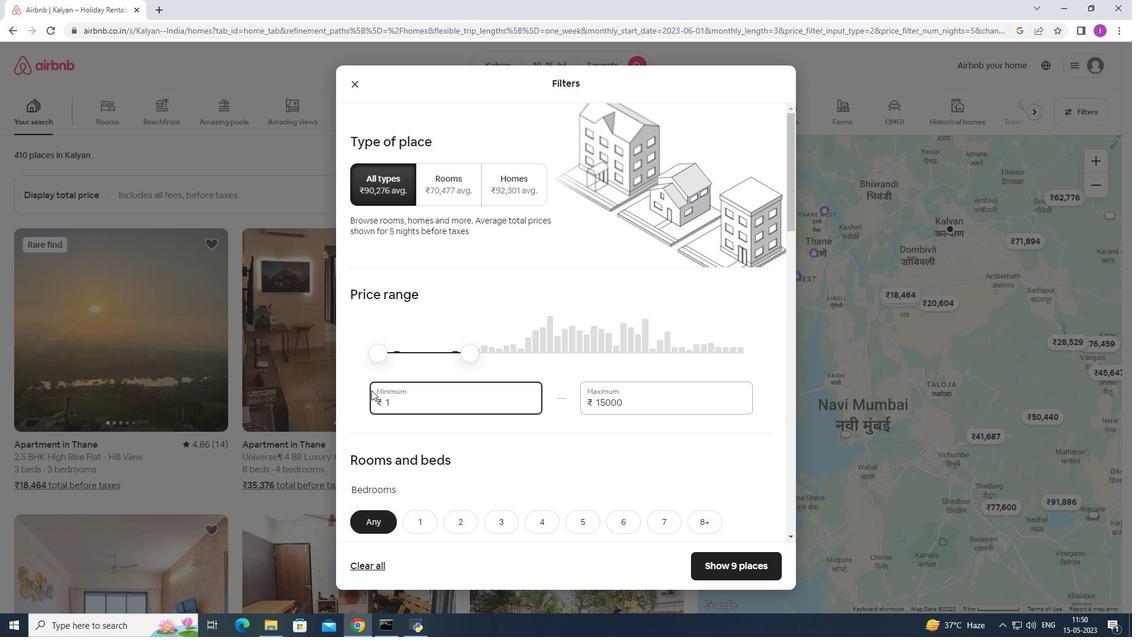 
Action: Mouse moved to (372, 387)
Screenshot: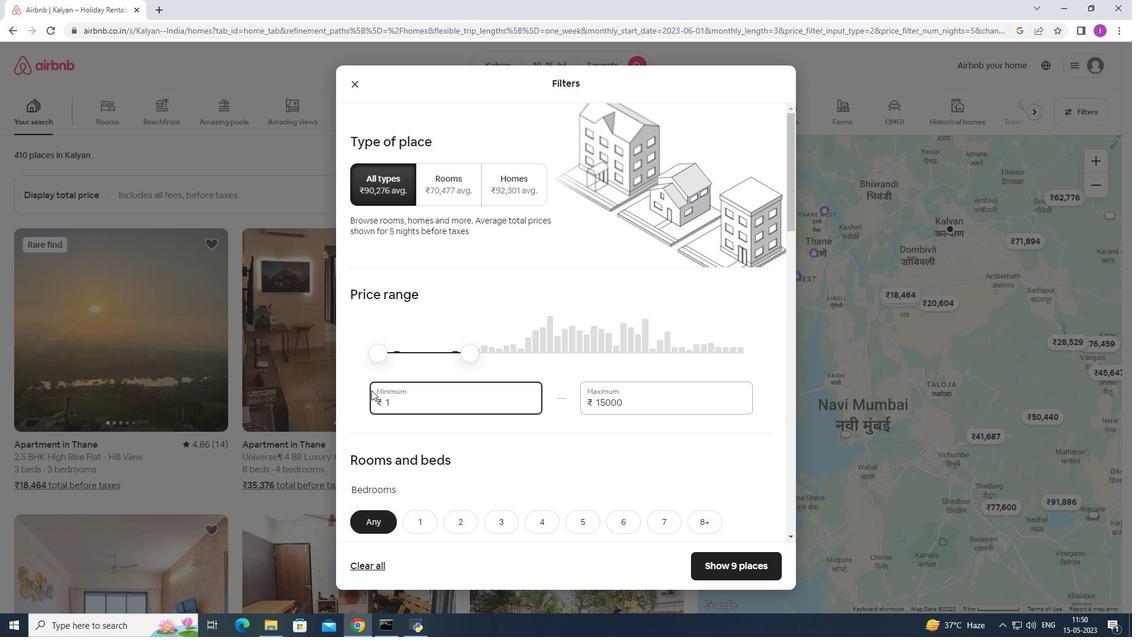 
Action: Key pressed 0
Screenshot: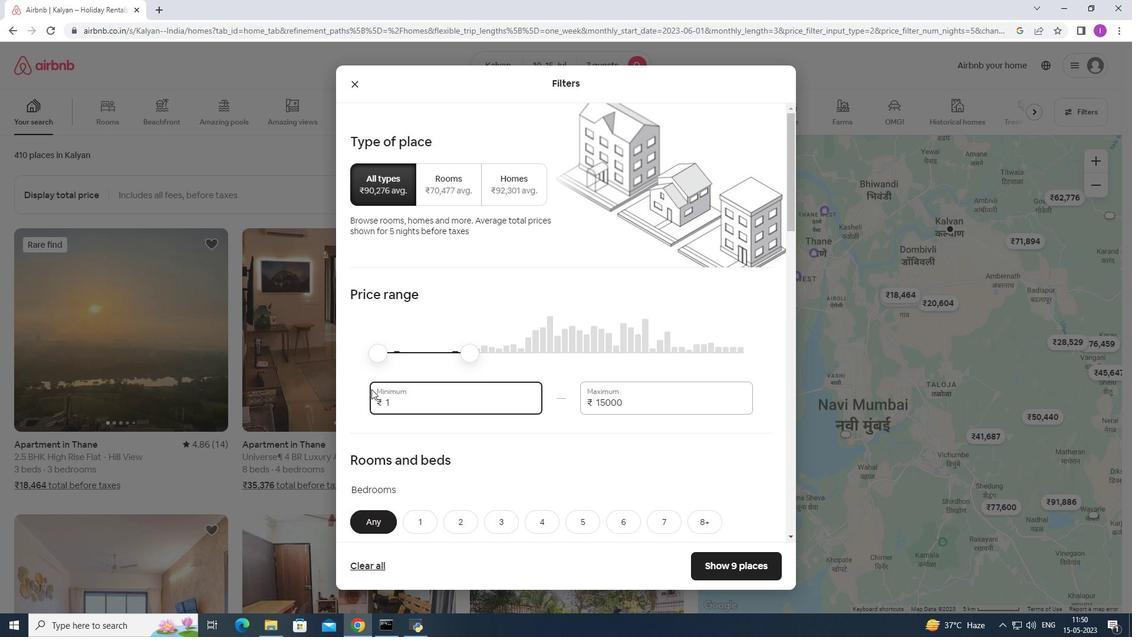 
Action: Mouse moved to (372, 386)
Screenshot: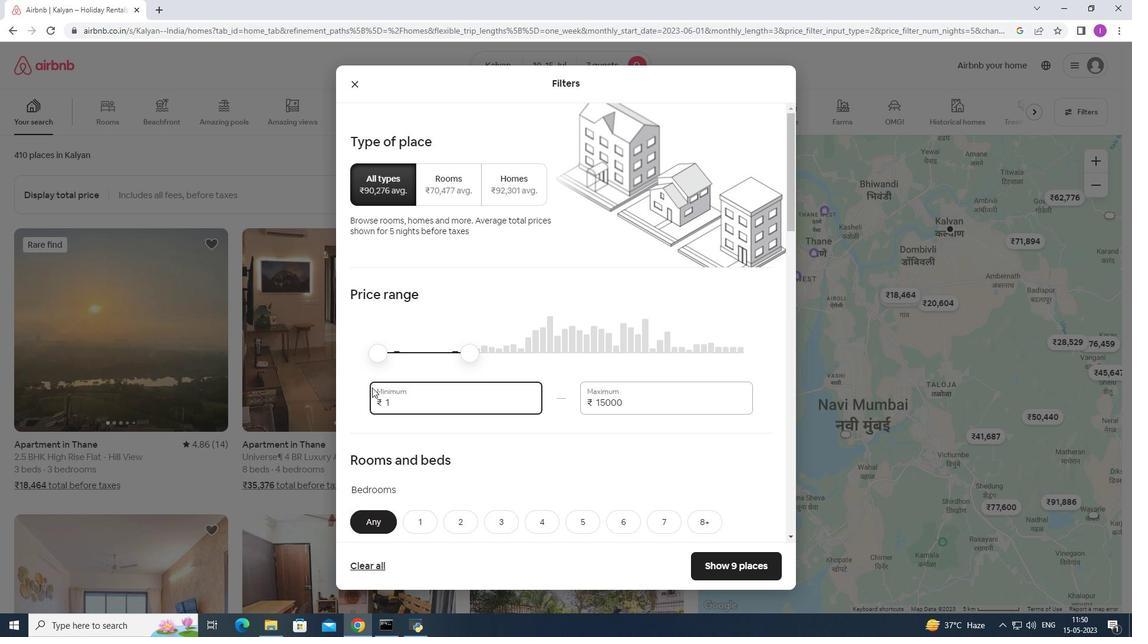 
Action: Key pressed 00
Screenshot: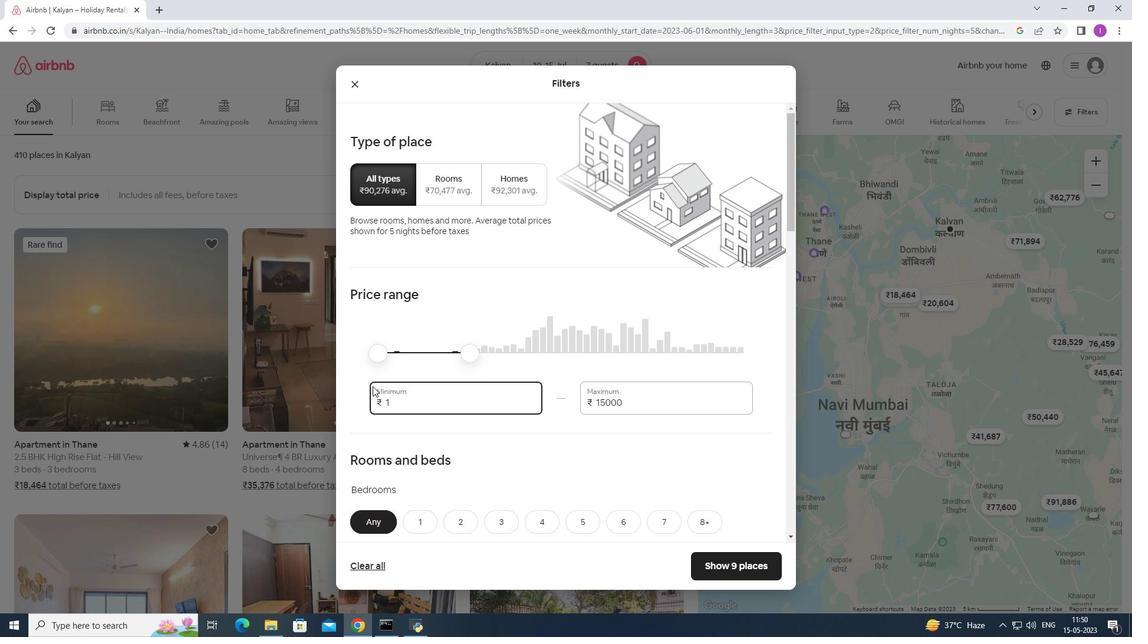 
Action: Mouse moved to (416, 430)
Screenshot: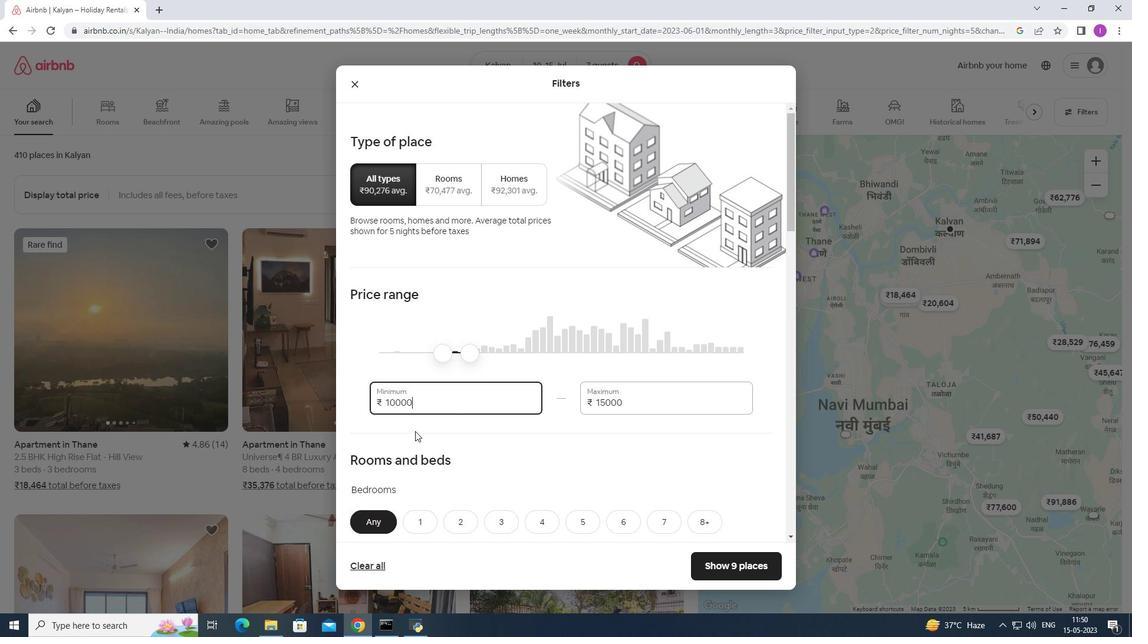 
Action: Mouse scrolled (416, 430) with delta (0, 0)
Screenshot: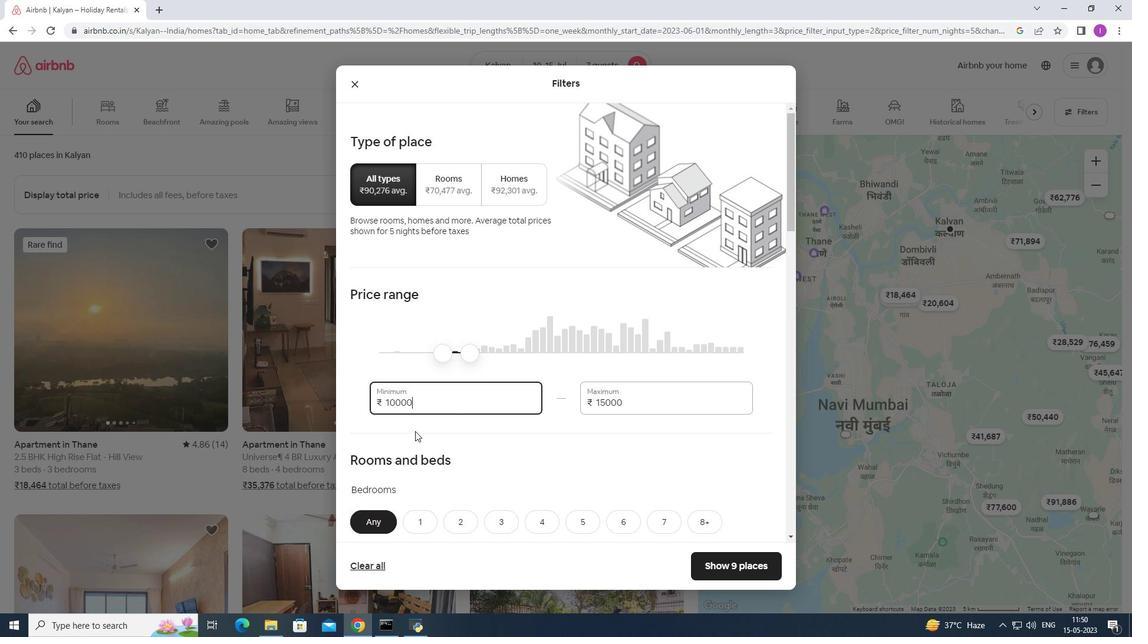 
Action: Mouse scrolled (416, 430) with delta (0, 0)
Screenshot: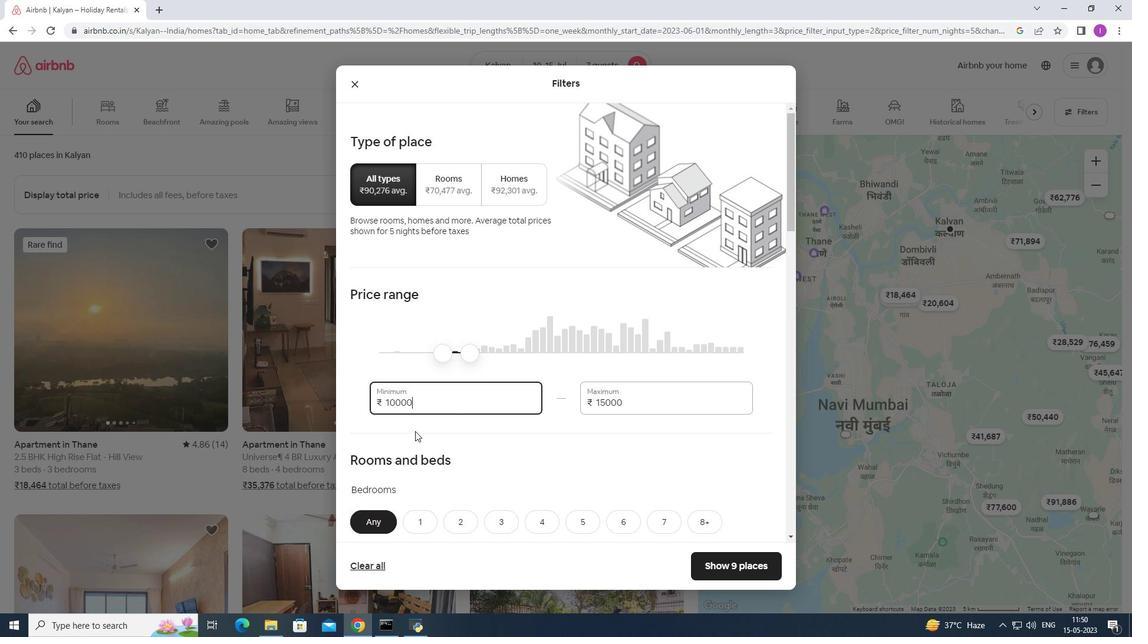 
Action: Mouse moved to (416, 430)
Screenshot: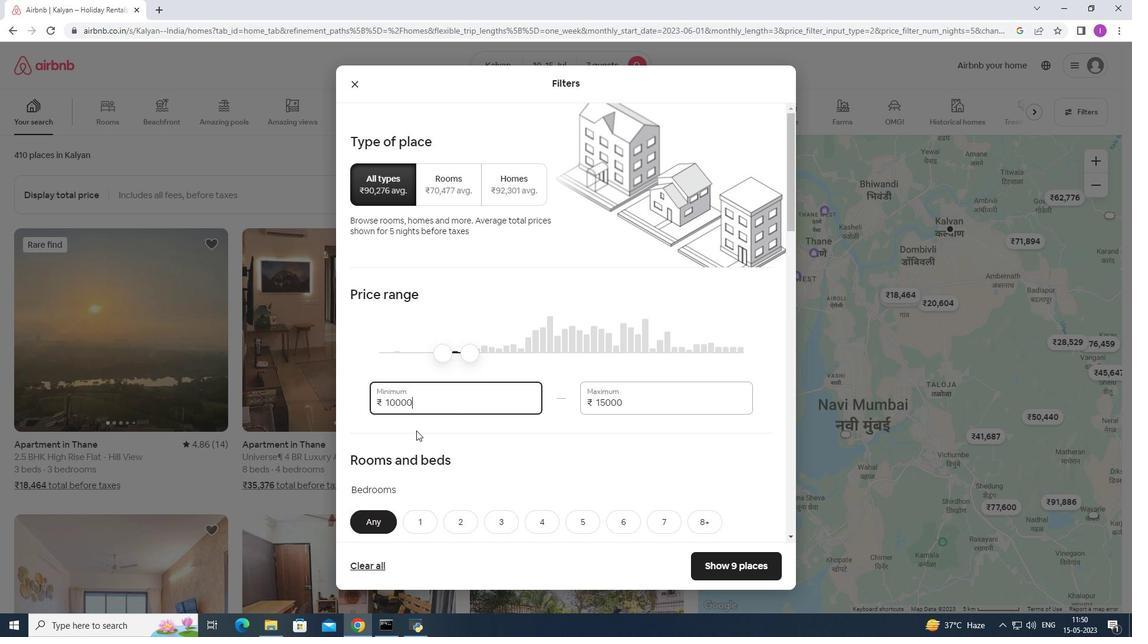 
Action: Mouse scrolled (416, 430) with delta (0, 0)
Screenshot: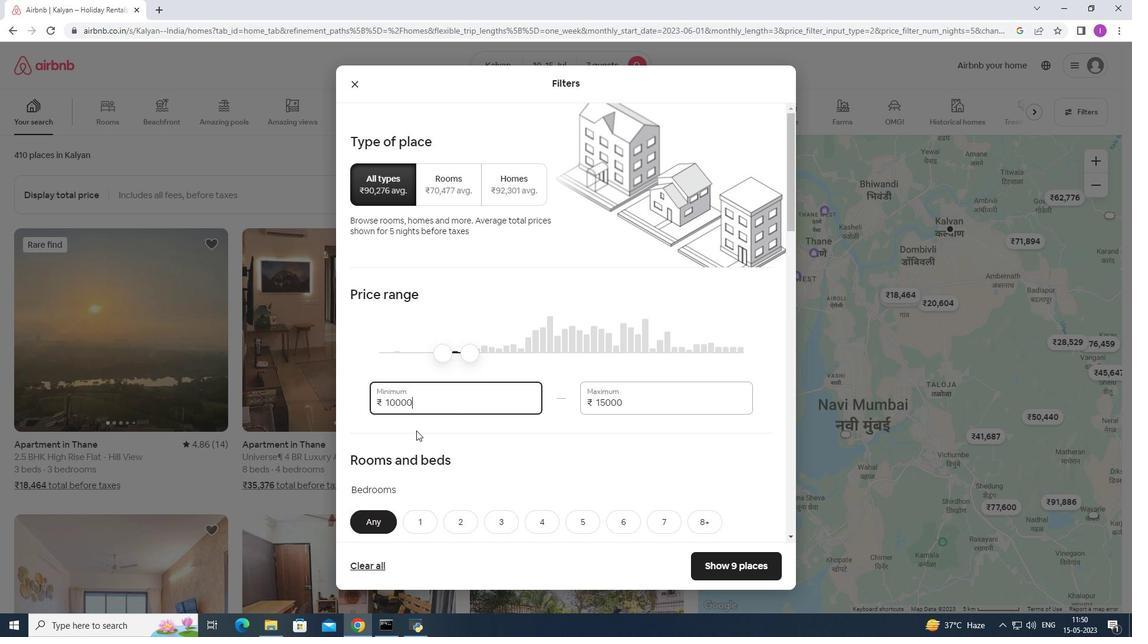 
Action: Mouse moved to (546, 343)
Screenshot: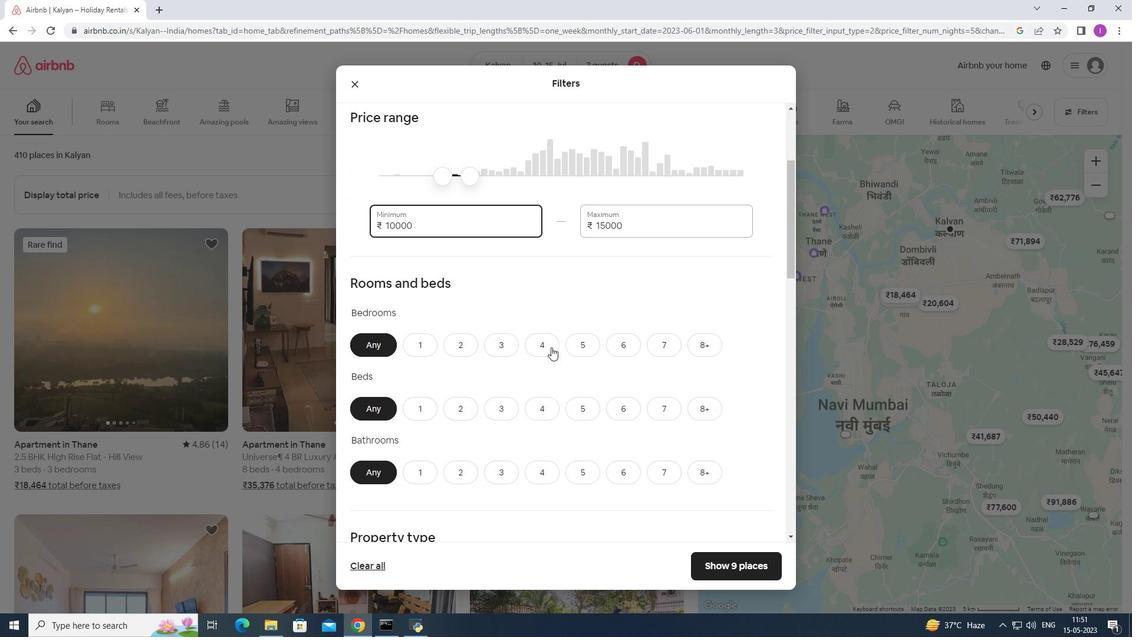 
Action: Mouse pressed left at (546, 343)
Screenshot: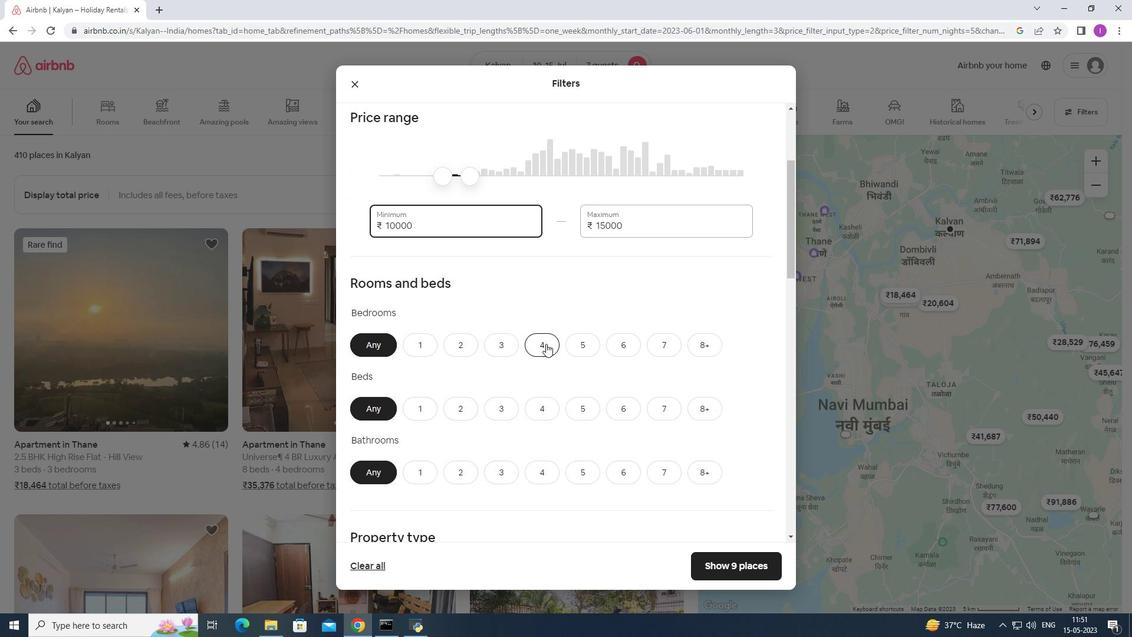 
Action: Mouse moved to (657, 416)
Screenshot: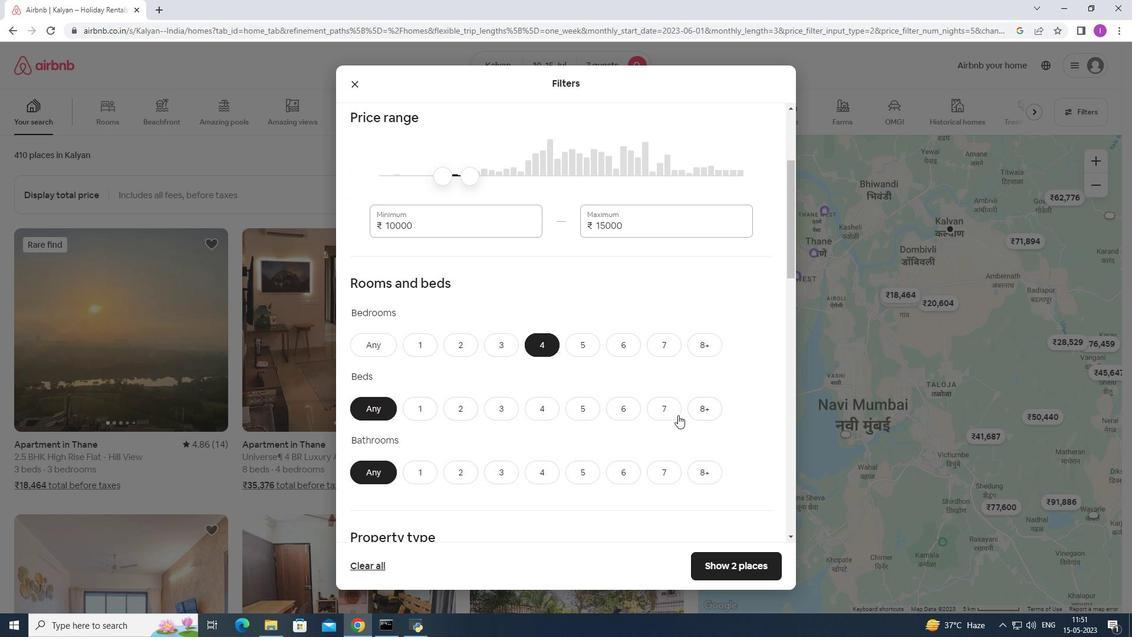 
Action: Mouse pressed left at (657, 416)
Screenshot: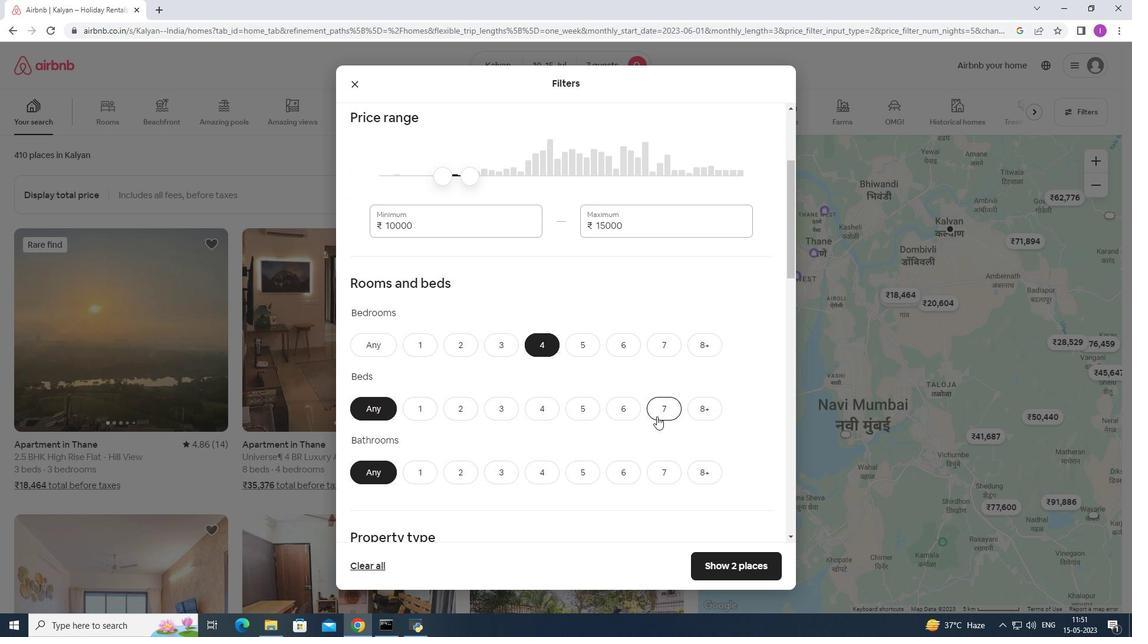 
Action: Mouse moved to (544, 473)
Screenshot: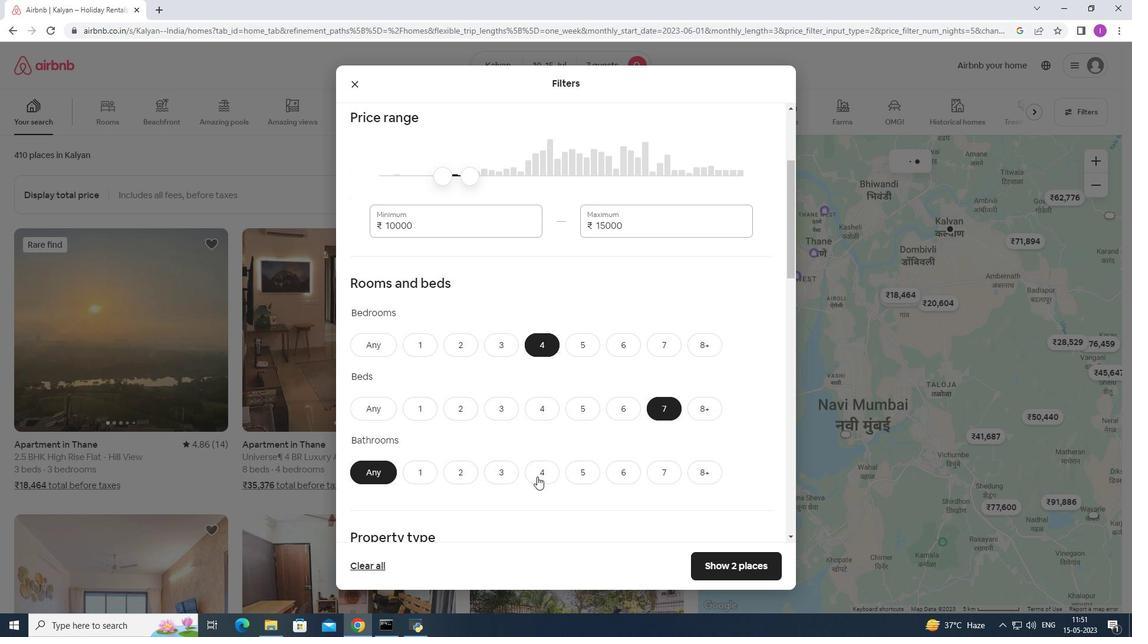 
Action: Mouse pressed left at (544, 473)
Screenshot: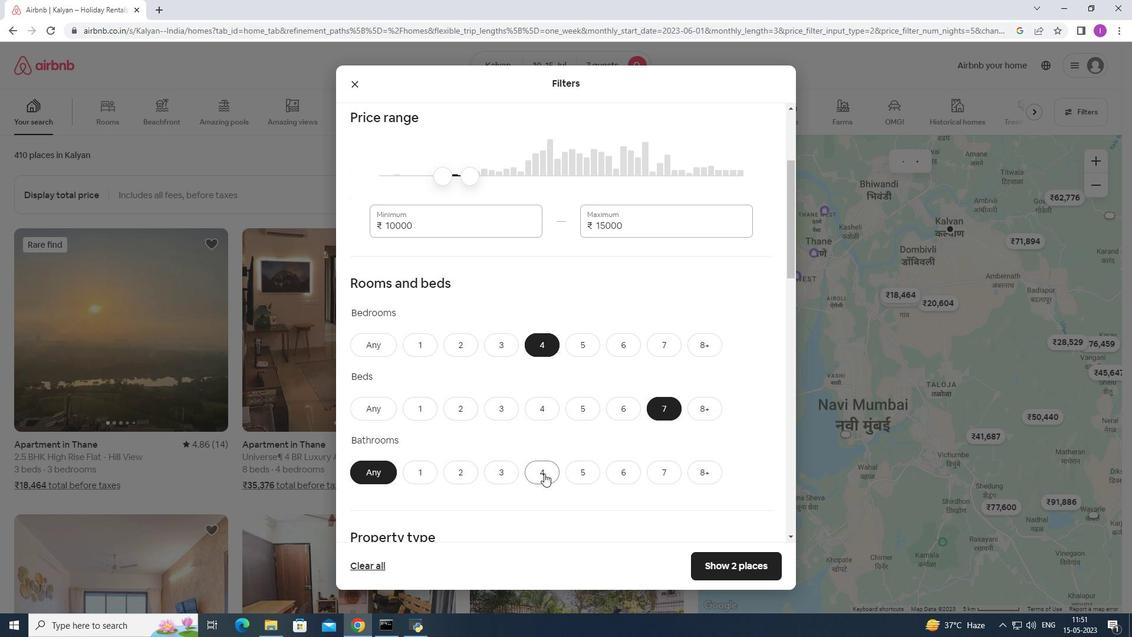 
Action: Mouse moved to (442, 433)
Screenshot: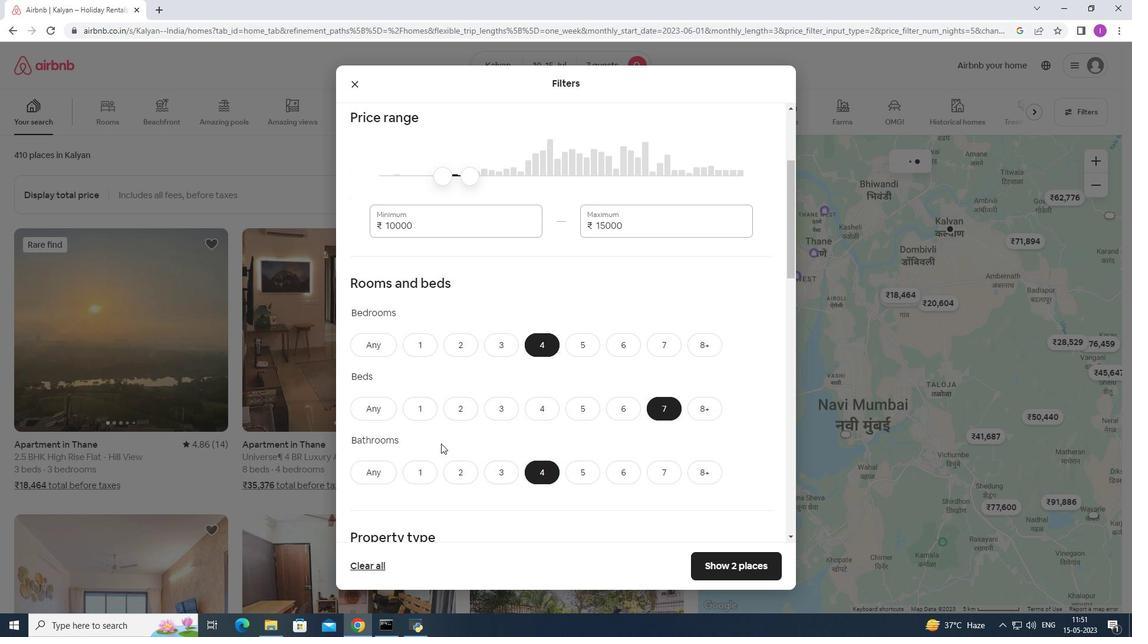 
Action: Mouse scrolled (442, 433) with delta (0, 0)
Screenshot: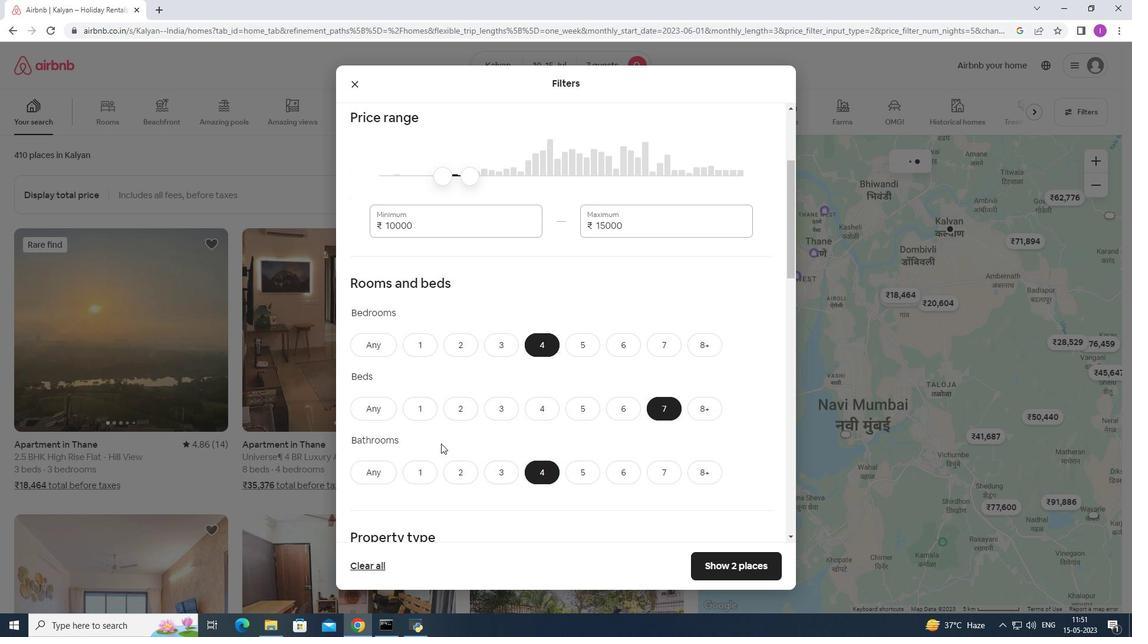 
Action: Mouse moved to (443, 432)
Screenshot: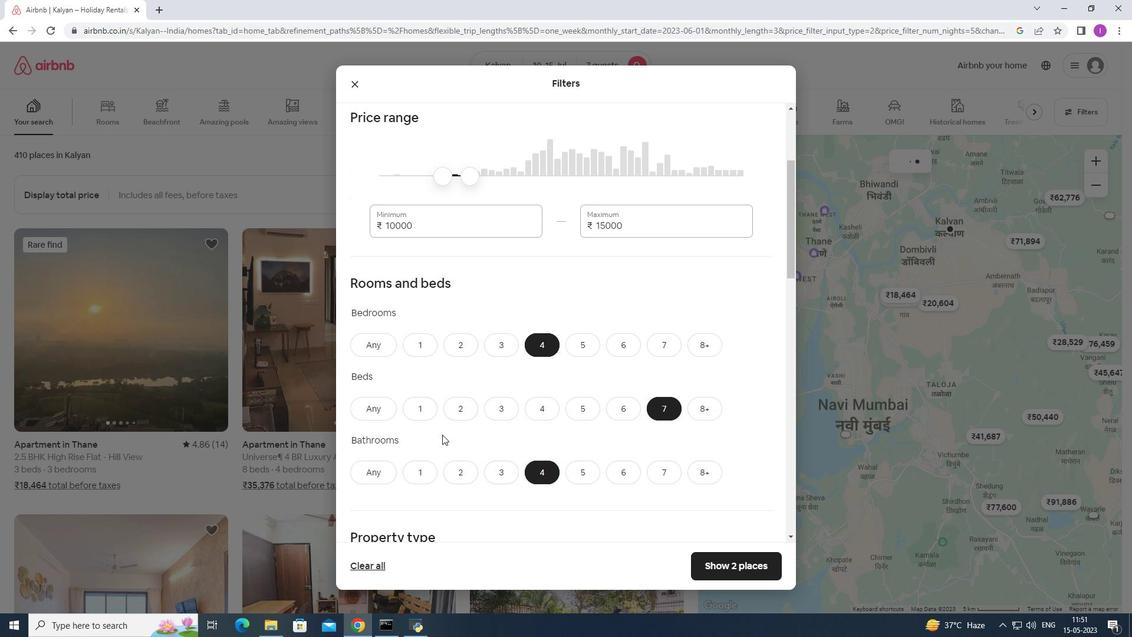 
Action: Mouse scrolled (443, 431) with delta (0, 0)
Screenshot: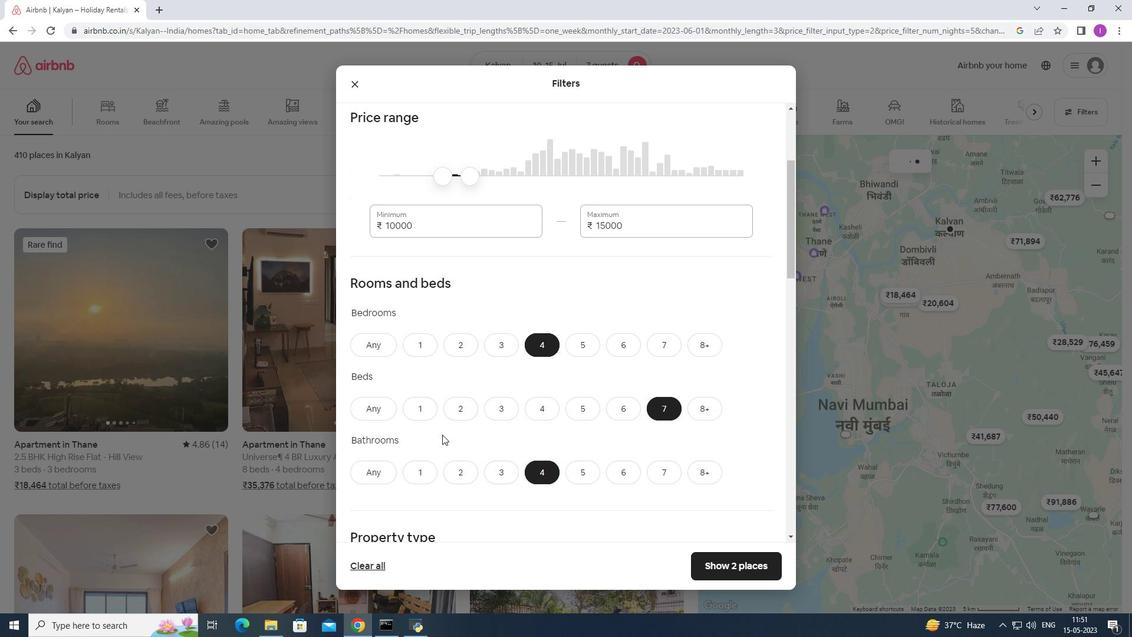 
Action: Mouse moved to (444, 427)
Screenshot: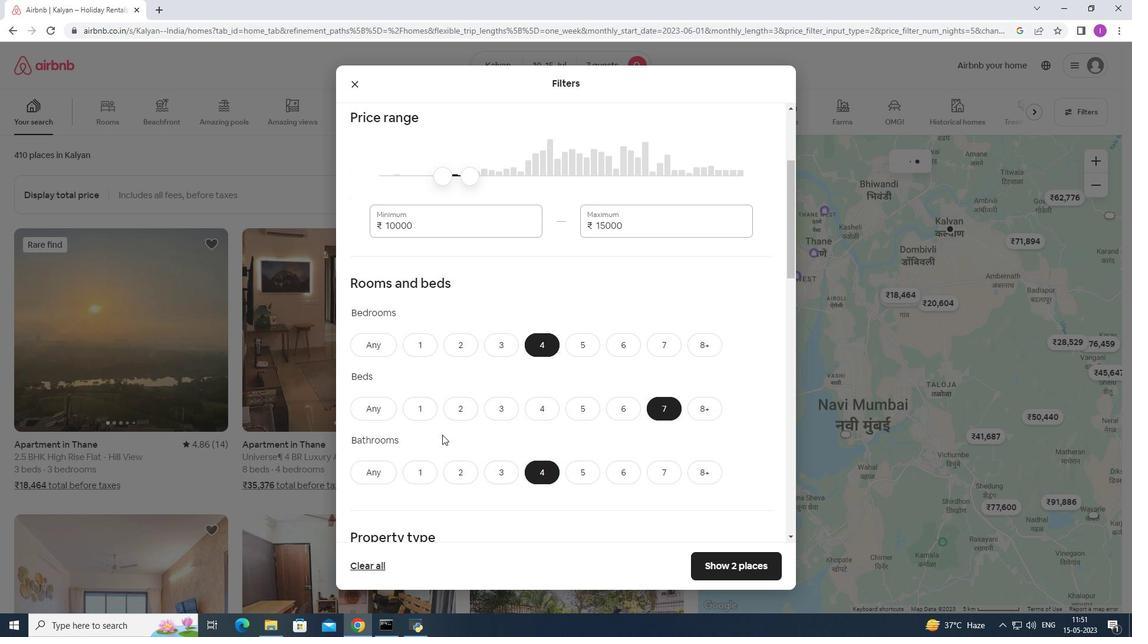 
Action: Mouse scrolled (444, 426) with delta (0, 0)
Screenshot: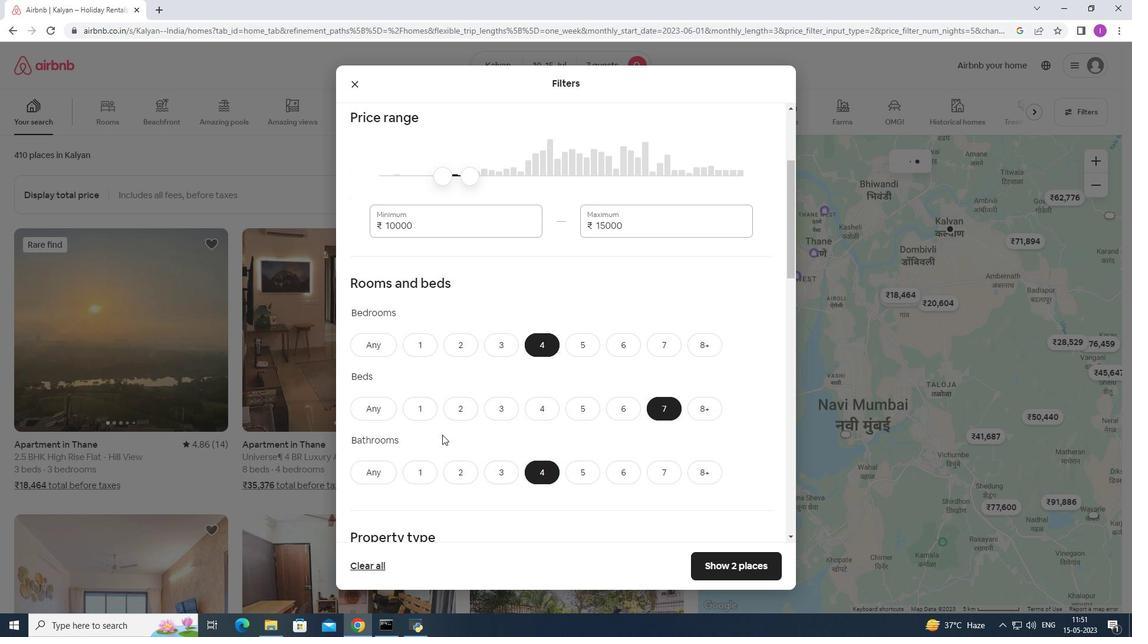 
Action: Mouse moved to (444, 421)
Screenshot: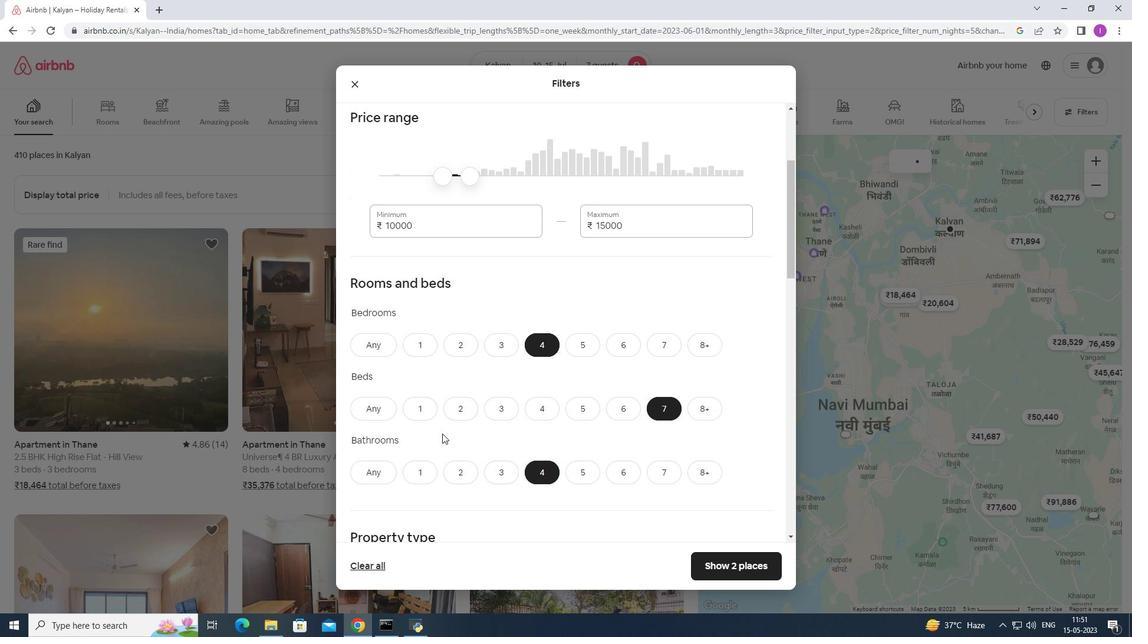 
Action: Mouse scrolled (444, 421) with delta (0, 0)
Screenshot: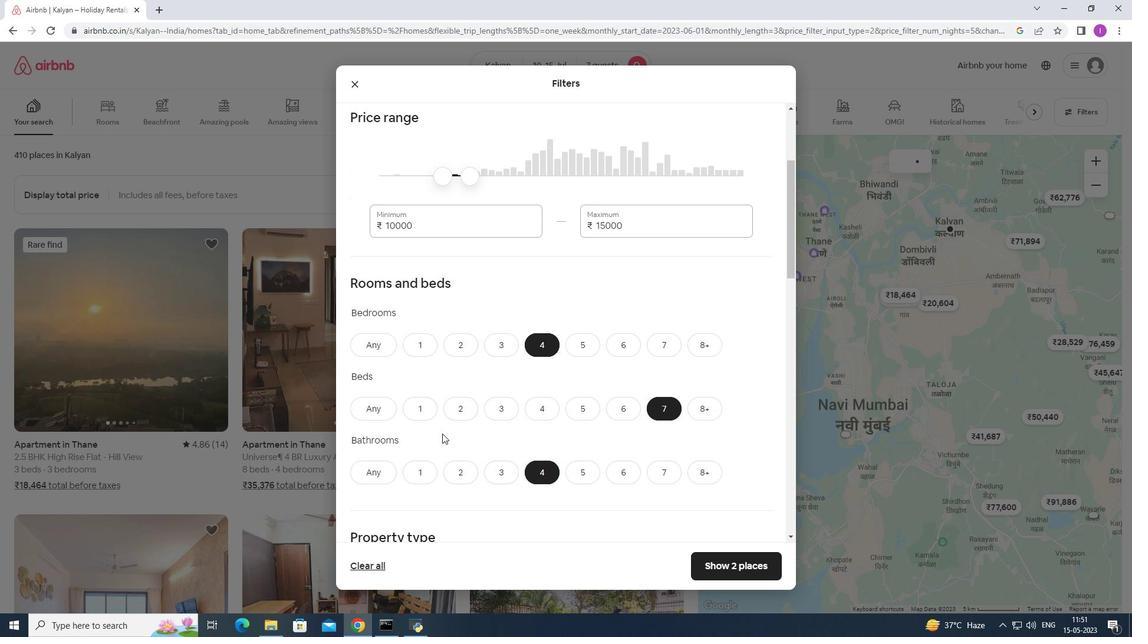 
Action: Mouse moved to (437, 376)
Screenshot: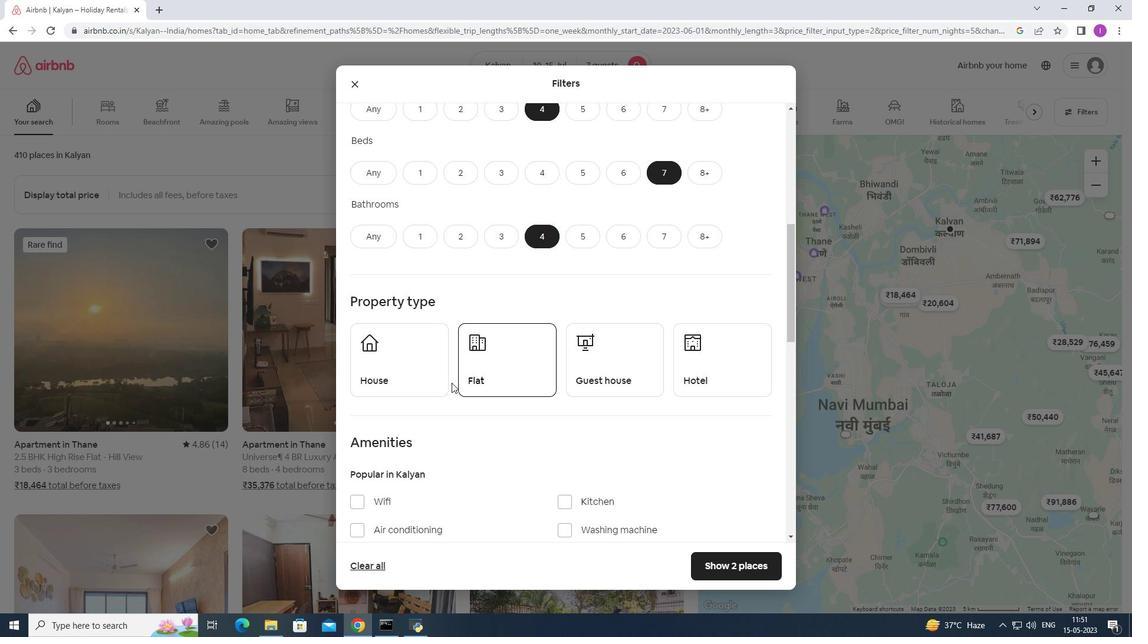 
Action: Mouse pressed left at (437, 376)
Screenshot: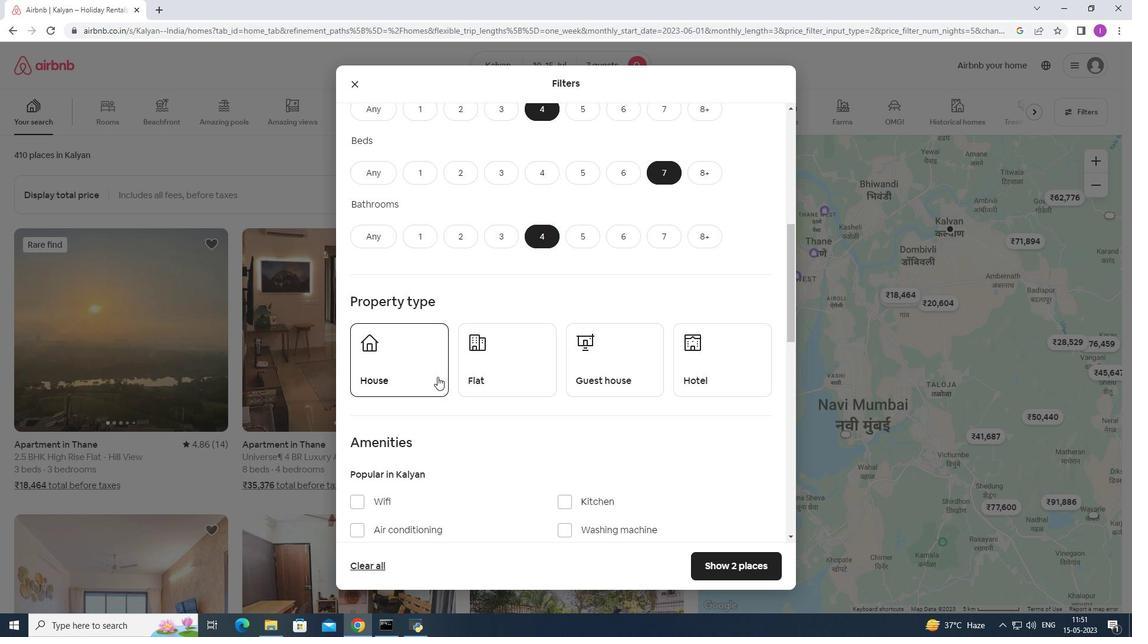 
Action: Mouse moved to (517, 384)
Screenshot: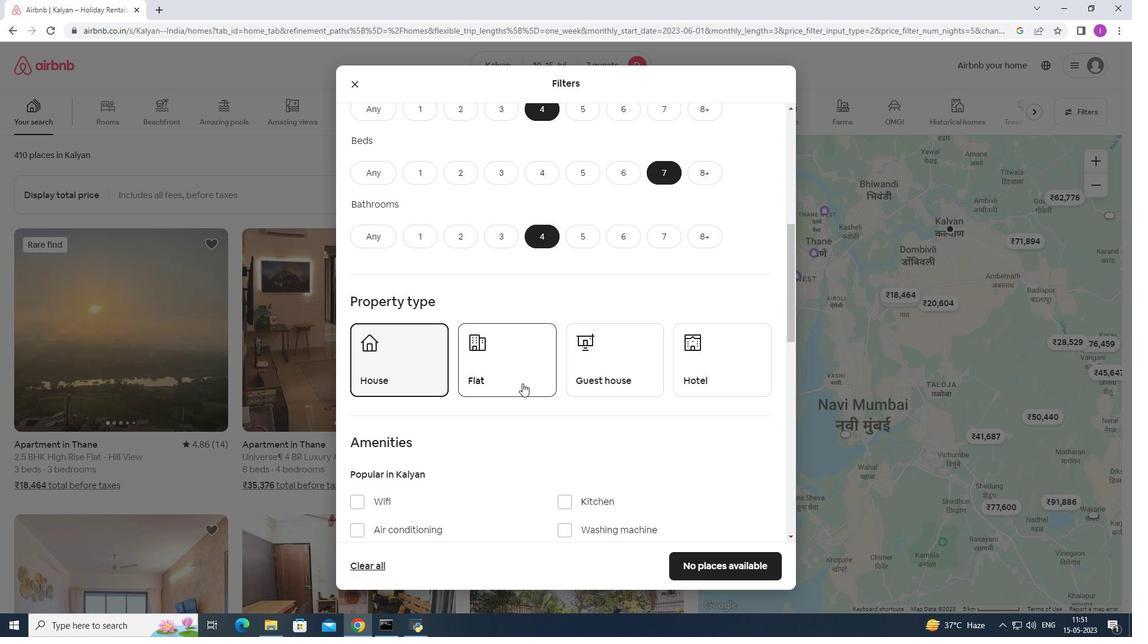 
Action: Mouse pressed left at (517, 384)
Screenshot: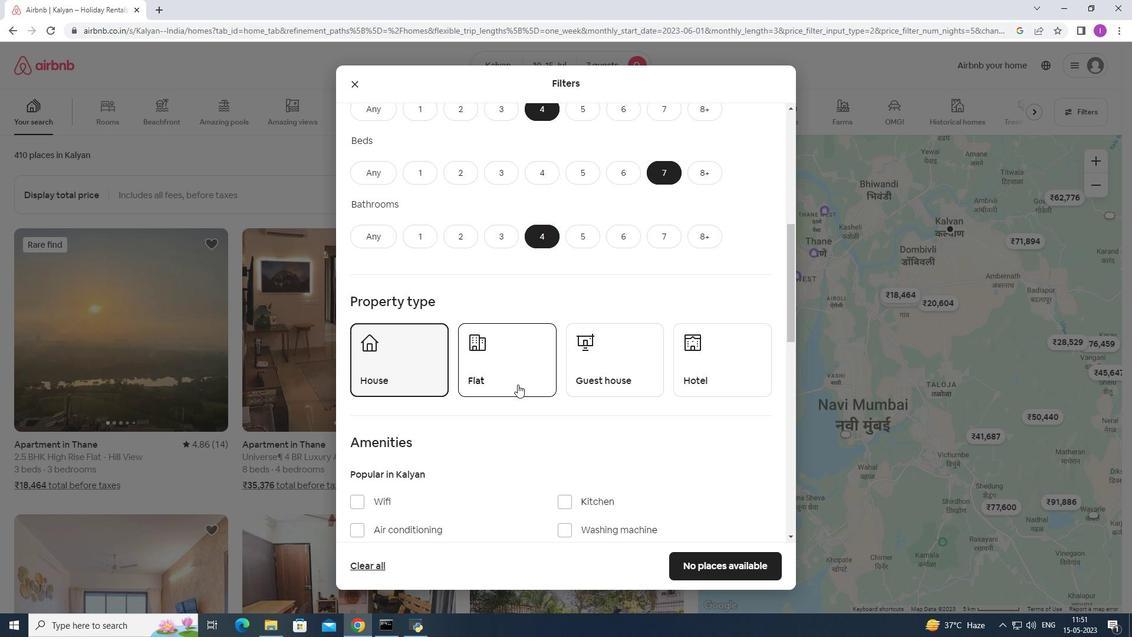 
Action: Mouse moved to (604, 374)
Screenshot: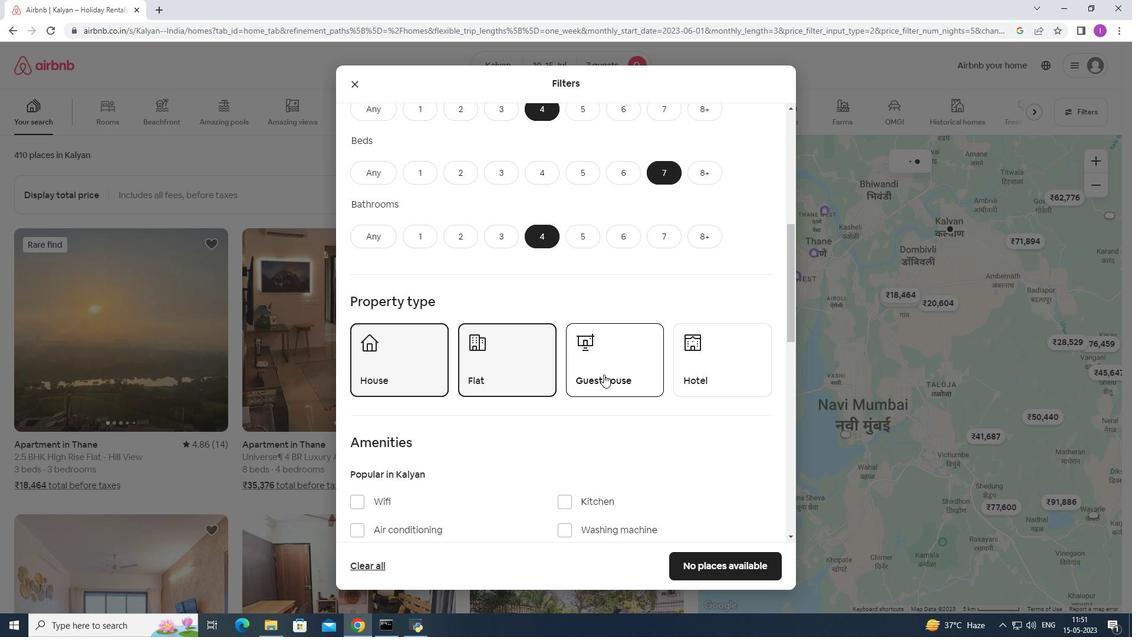 
Action: Mouse pressed left at (604, 374)
Screenshot: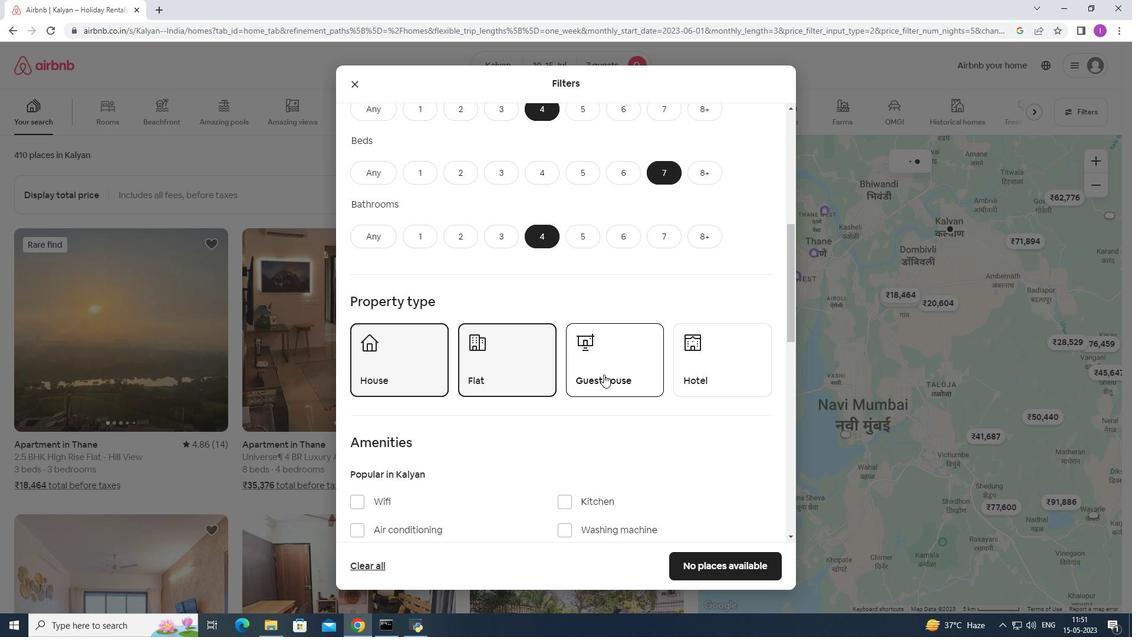 
Action: Mouse moved to (503, 424)
Screenshot: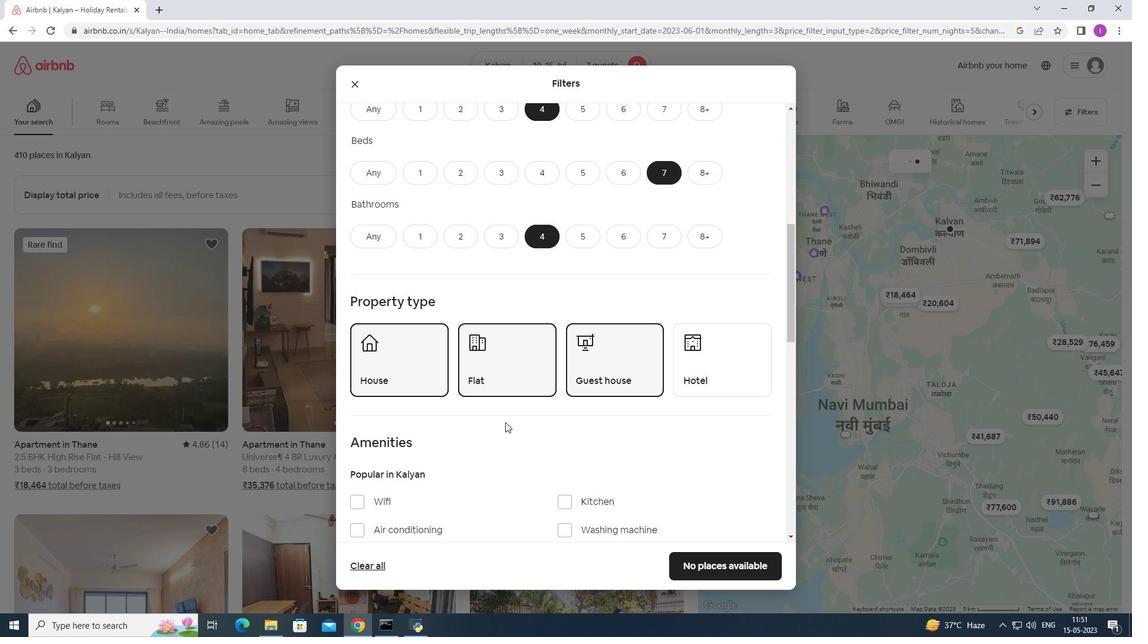 
Action: Mouse scrolled (503, 424) with delta (0, 0)
Screenshot: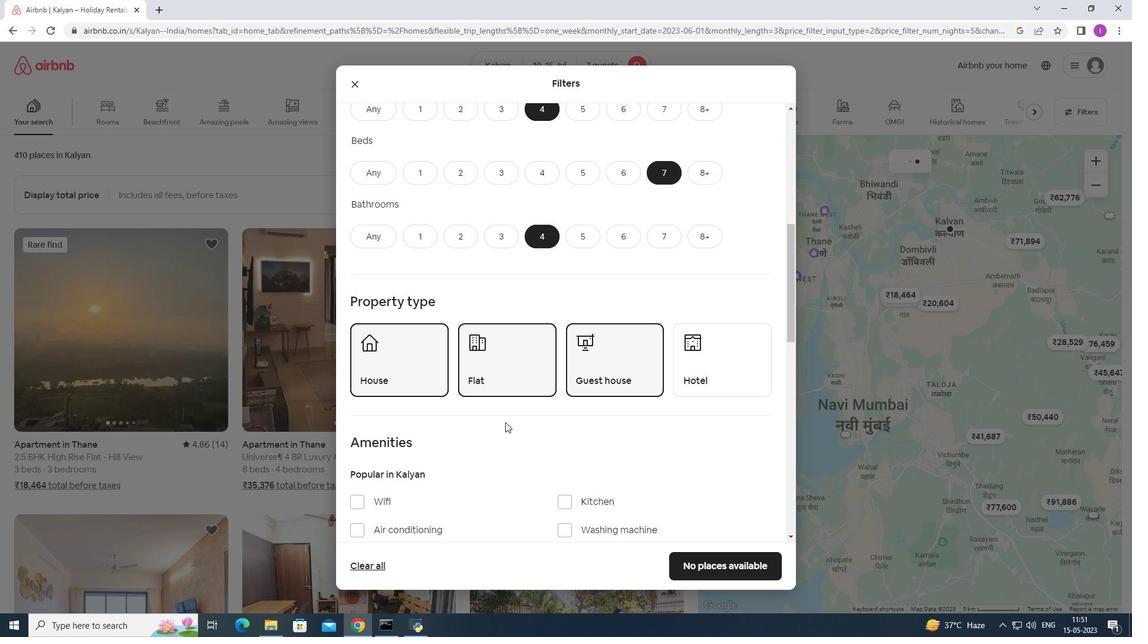 
Action: Mouse scrolled (503, 424) with delta (0, 0)
Screenshot: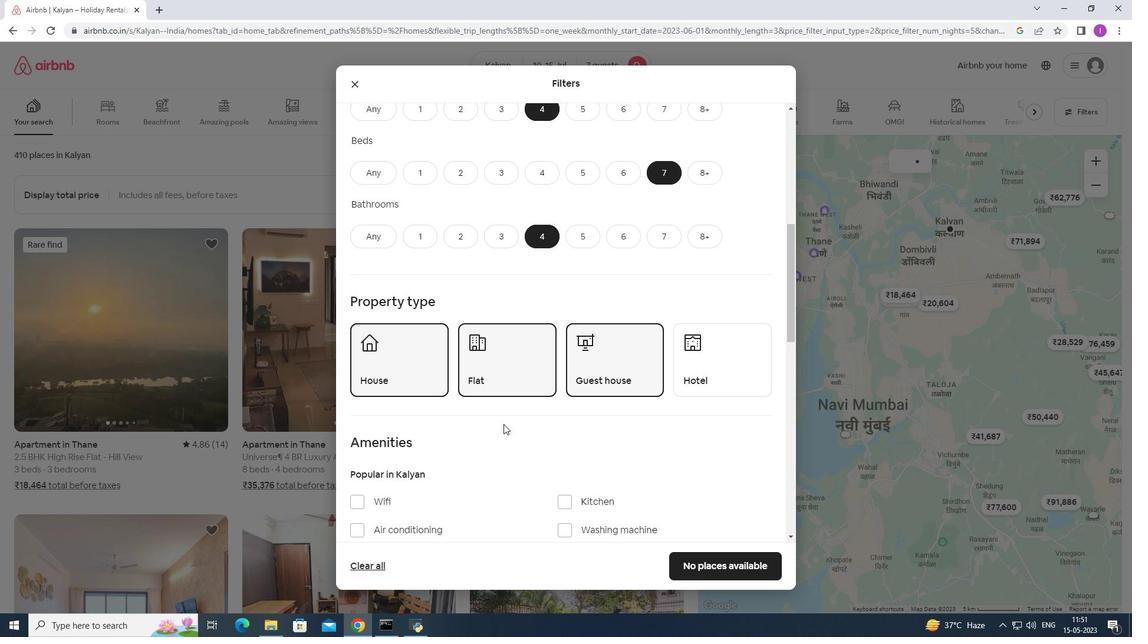 
Action: Mouse moved to (467, 422)
Screenshot: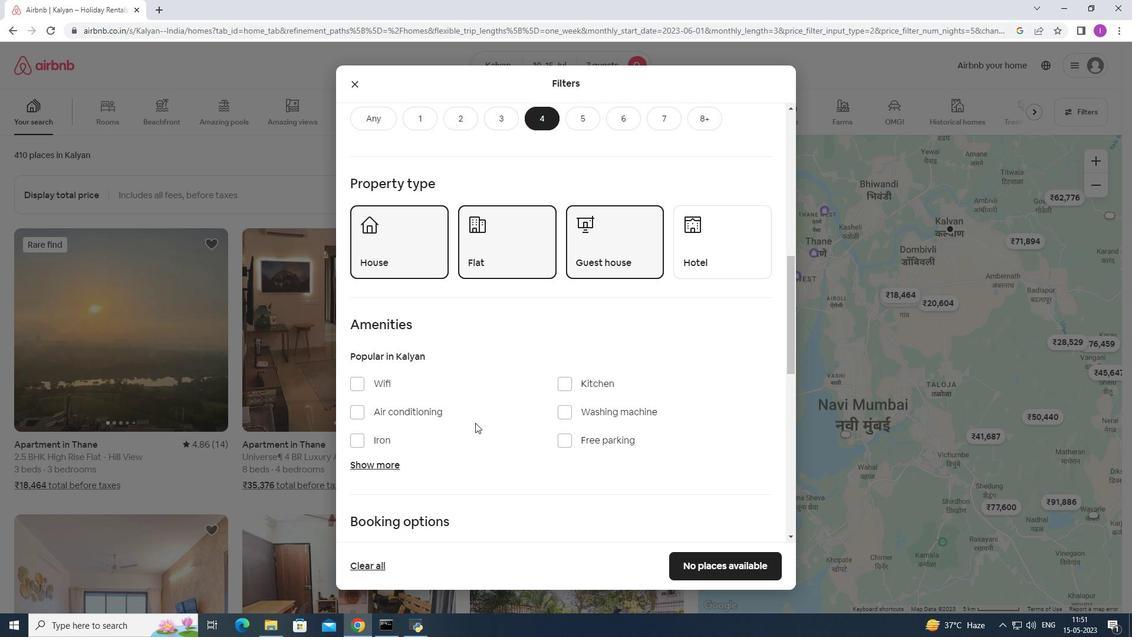 
Action: Mouse scrolled (467, 421) with delta (0, 0)
Screenshot: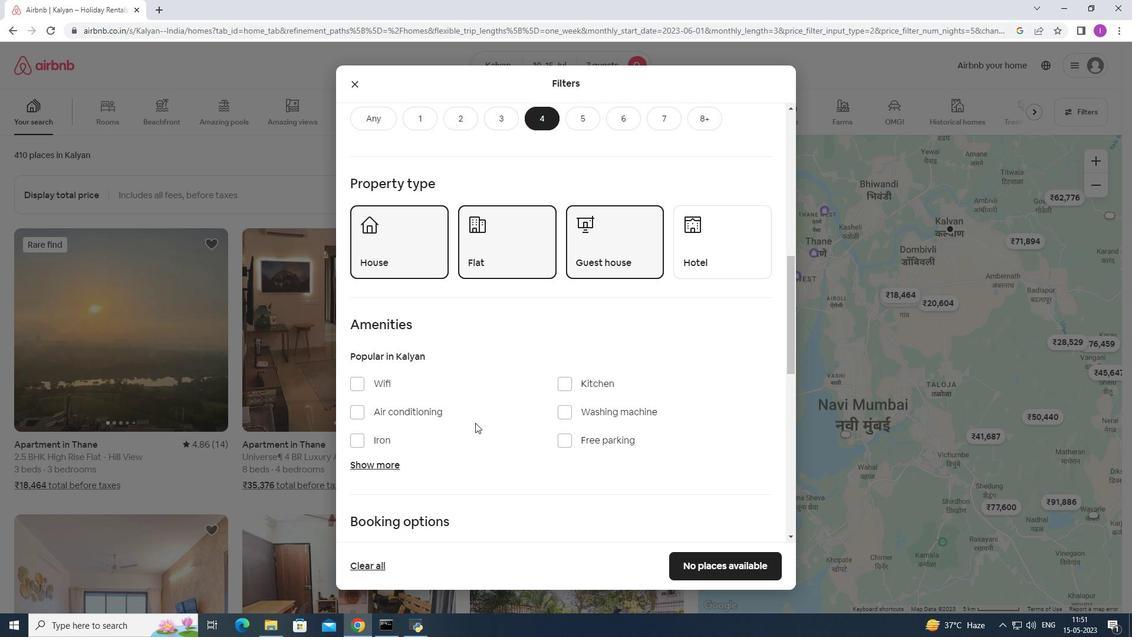 
Action: Mouse scrolled (467, 421) with delta (0, 0)
Screenshot: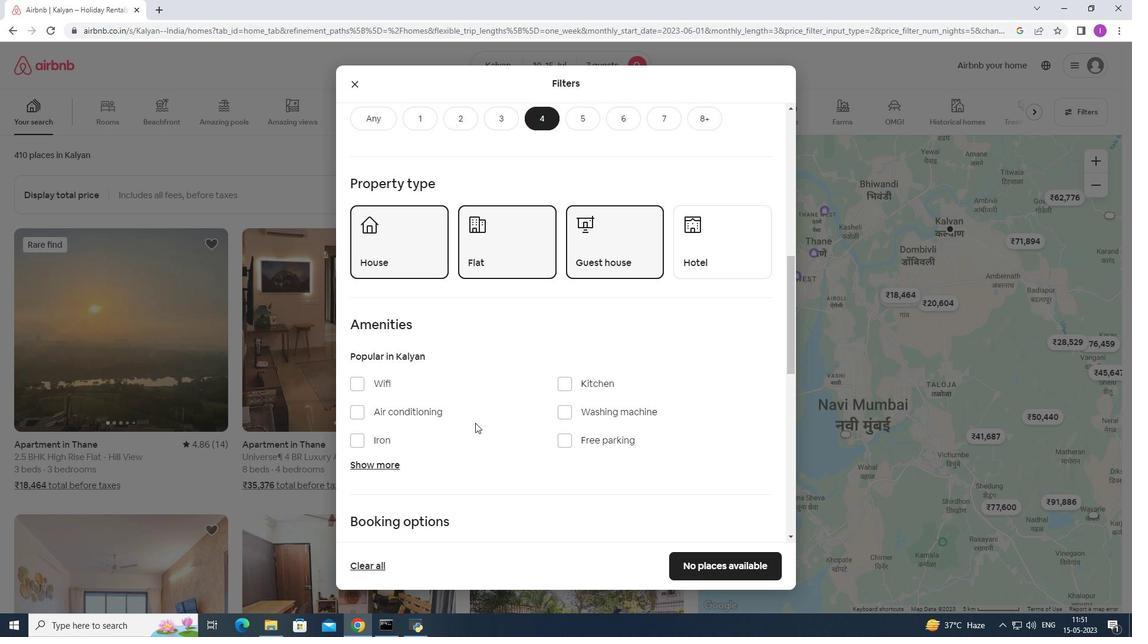 
Action: Mouse moved to (361, 269)
Screenshot: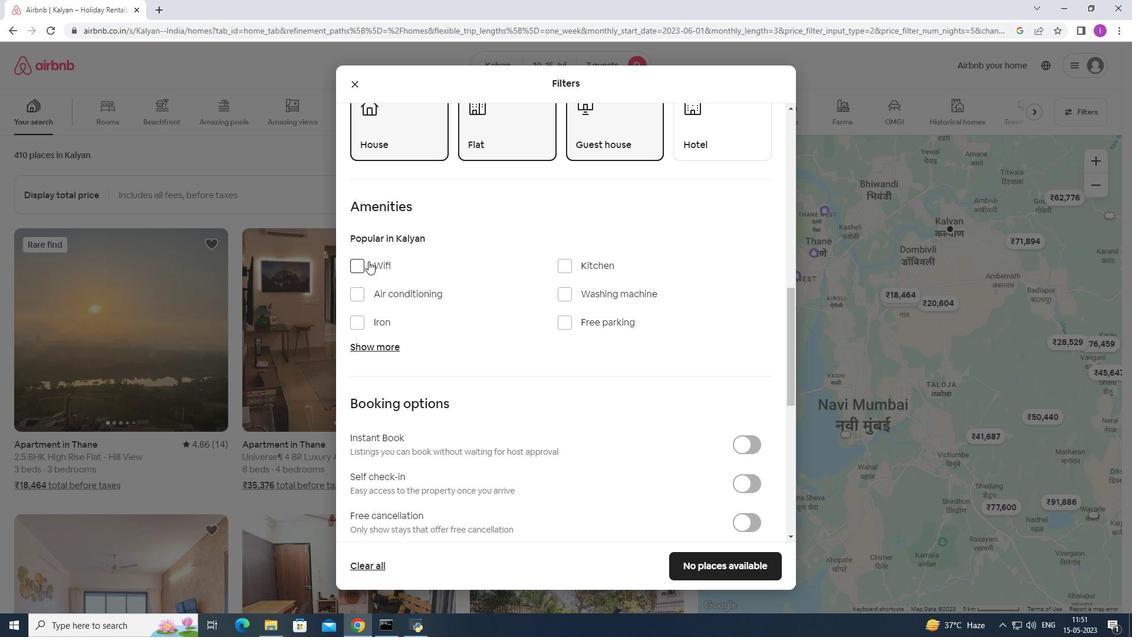 
Action: Mouse pressed left at (361, 269)
Screenshot: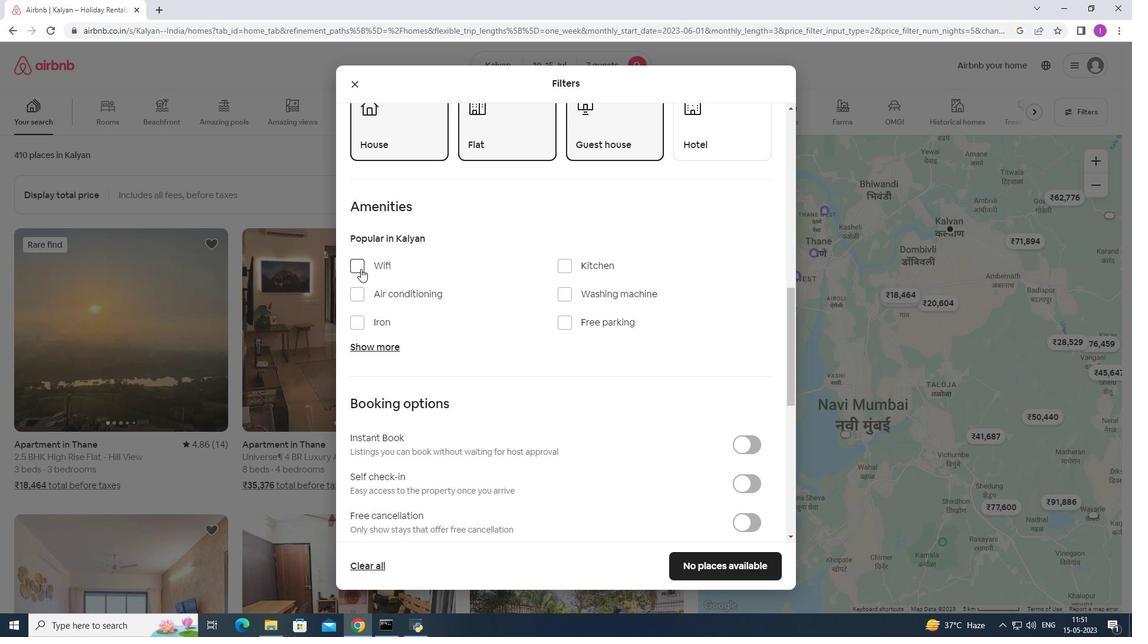
Action: Mouse moved to (558, 319)
Screenshot: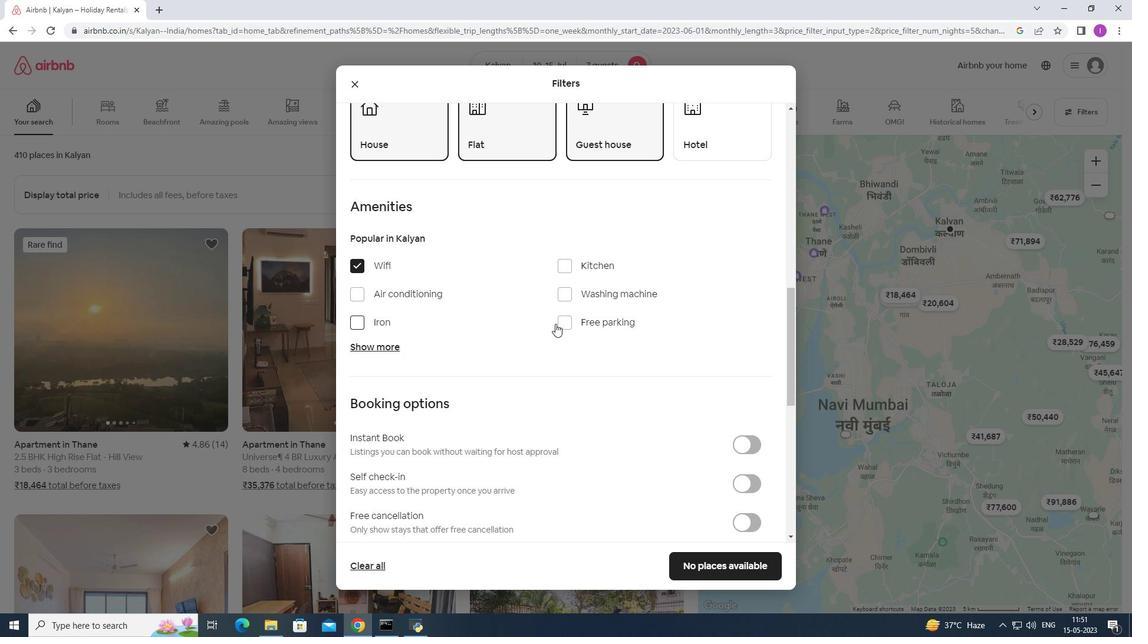 
Action: Mouse pressed left at (558, 319)
Screenshot: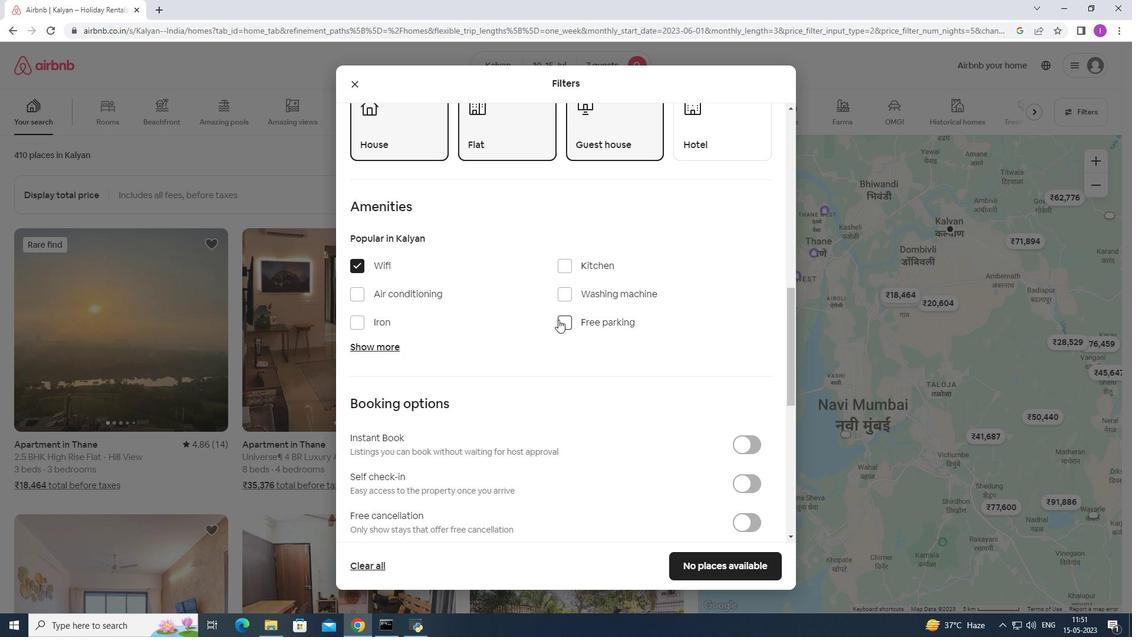 
Action: Mouse moved to (385, 347)
Screenshot: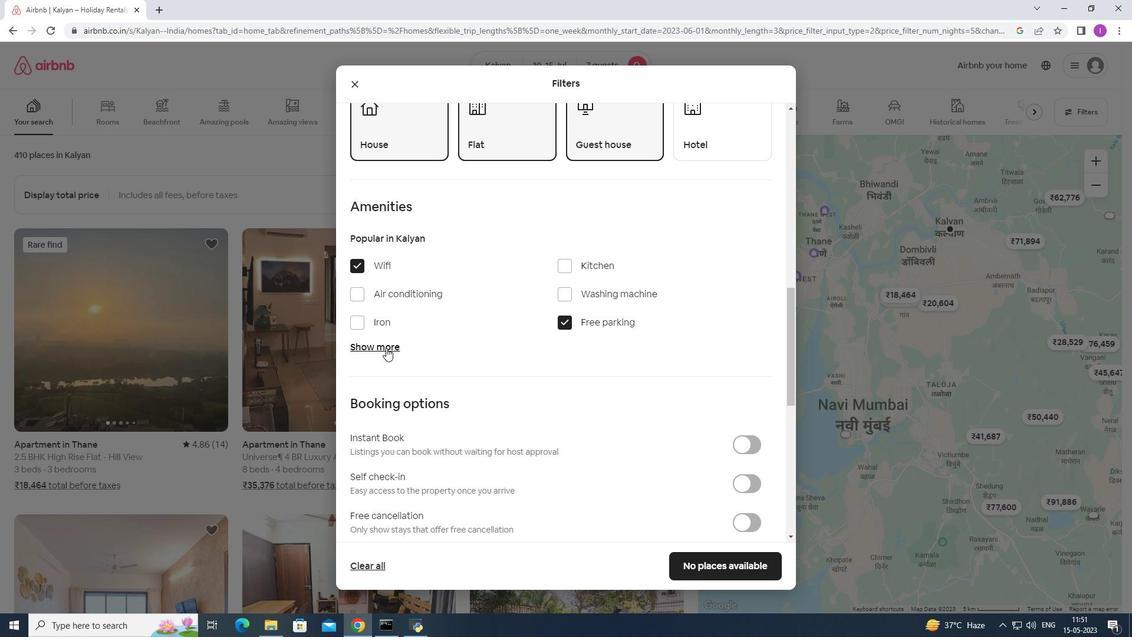 
Action: Mouse pressed left at (385, 347)
Screenshot: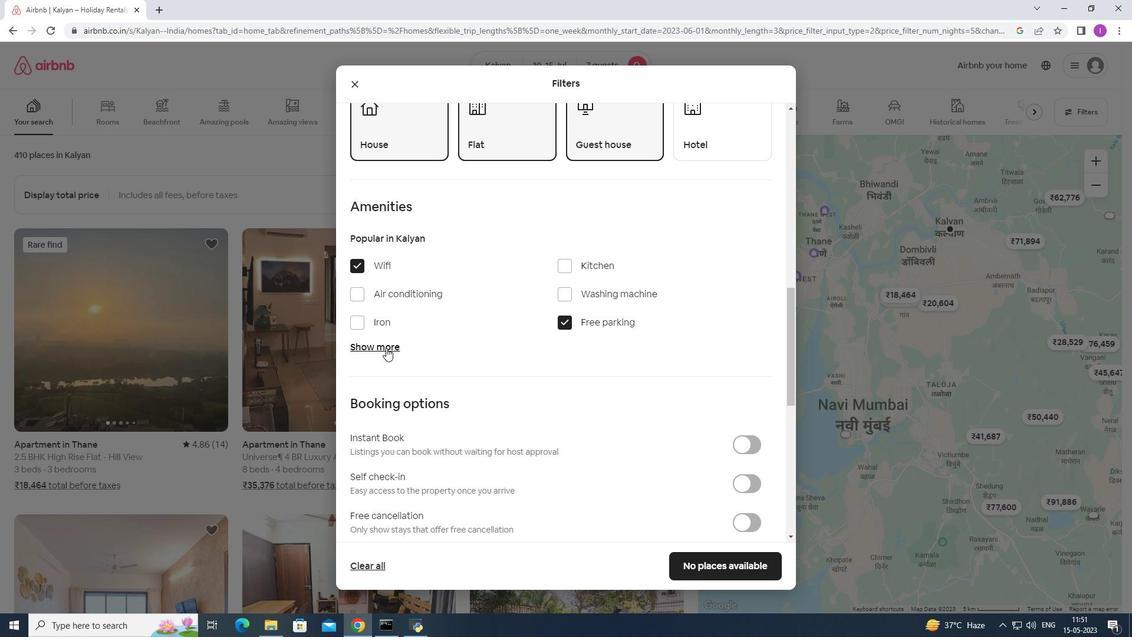 
Action: Mouse moved to (563, 420)
Screenshot: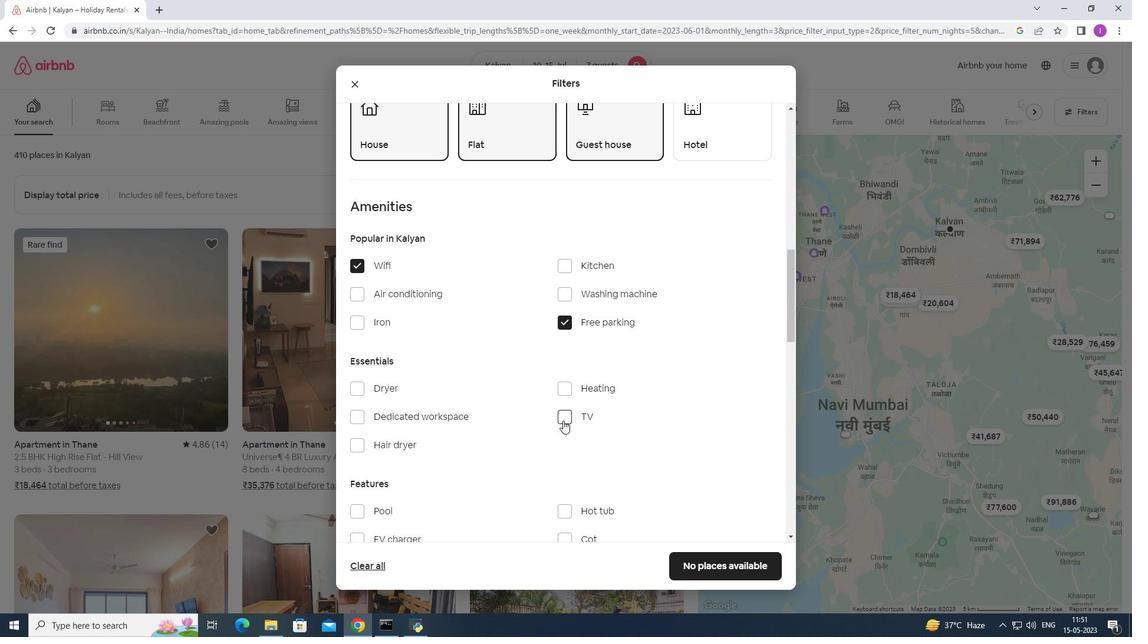 
Action: Mouse pressed left at (563, 420)
Screenshot: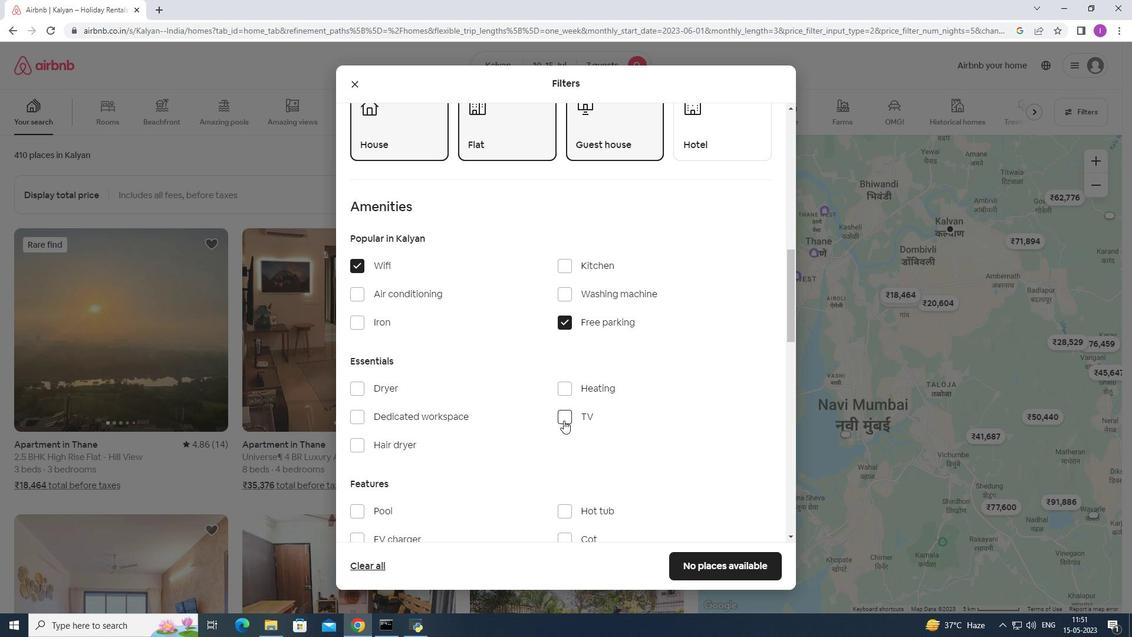 
Action: Mouse moved to (397, 474)
Screenshot: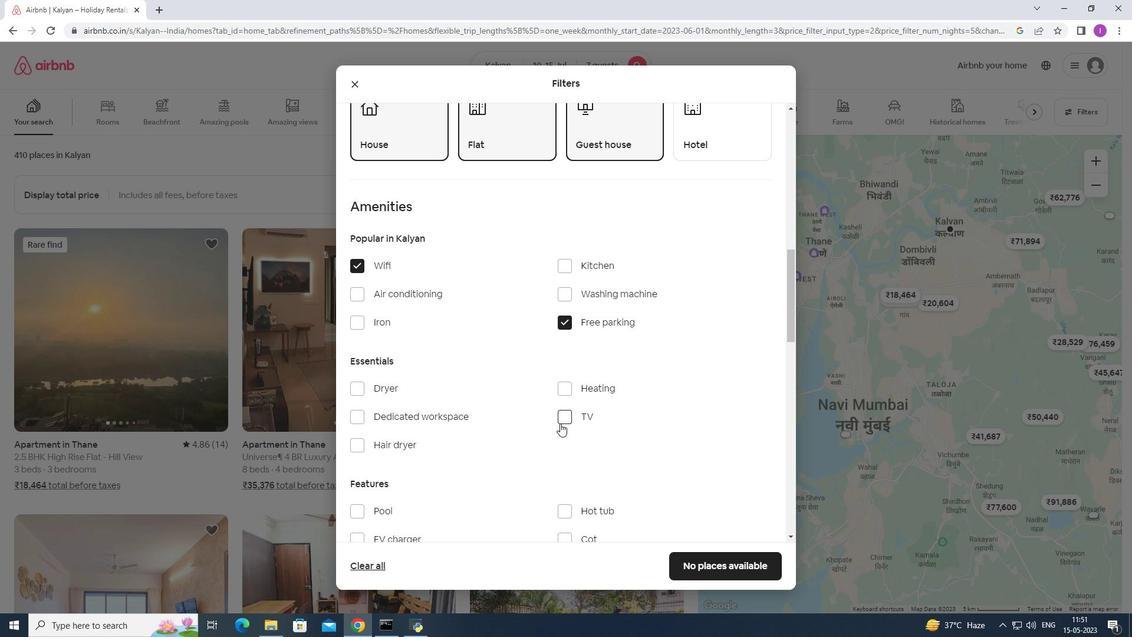 
Action: Mouse scrolled (397, 474) with delta (0, 0)
Screenshot: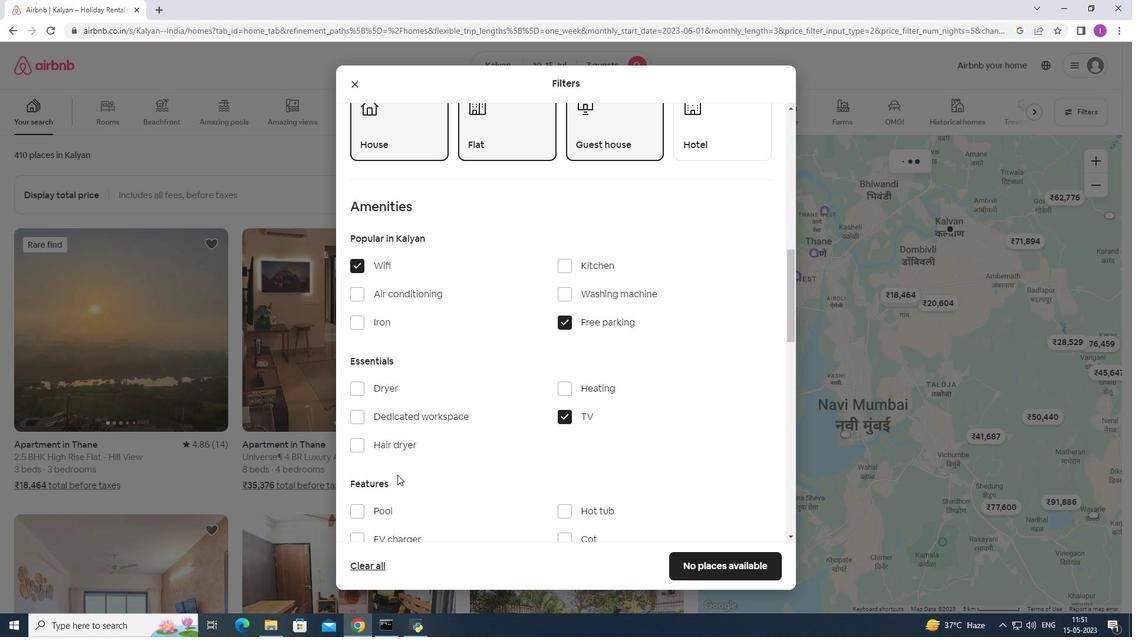 
Action: Mouse scrolled (397, 474) with delta (0, 0)
Screenshot: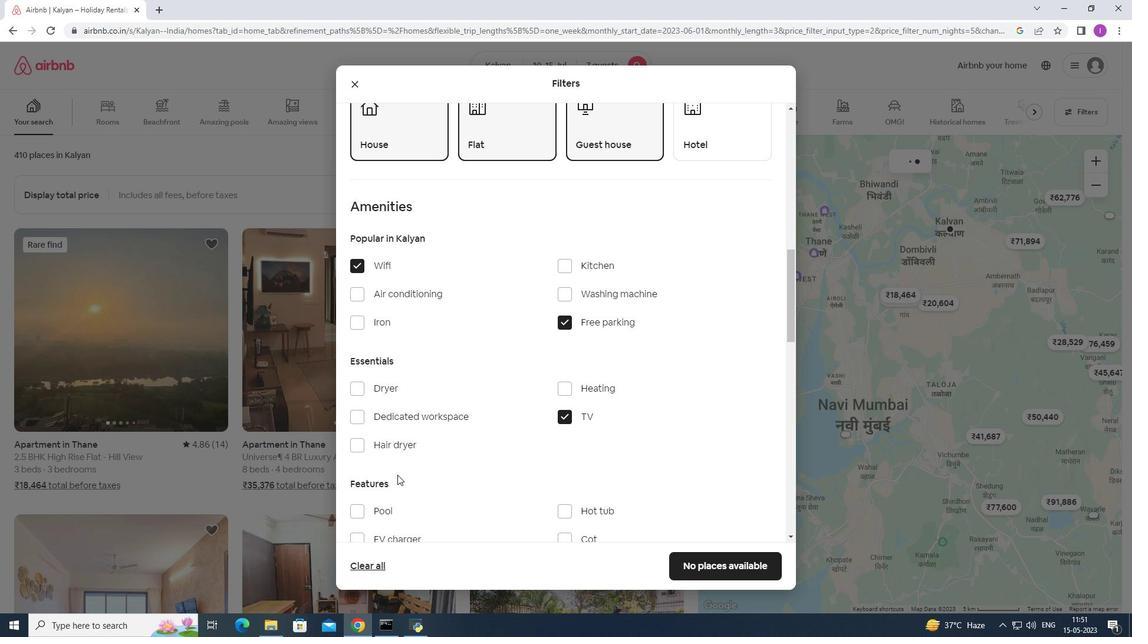 
Action: Mouse scrolled (397, 474) with delta (0, 0)
Screenshot: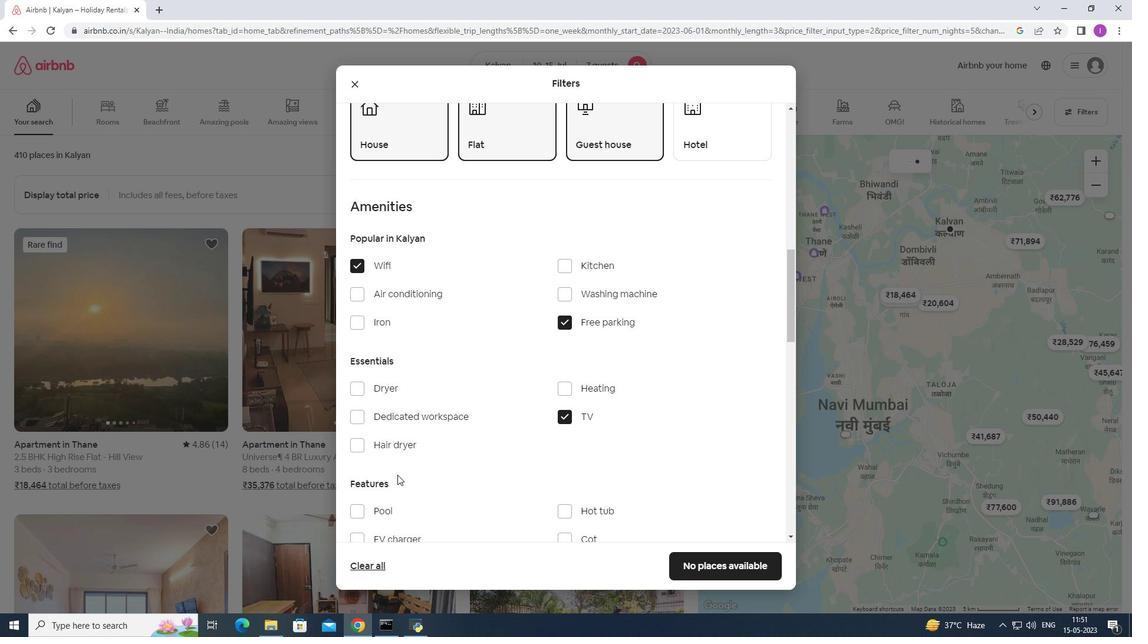 
Action: Mouse moved to (358, 392)
Screenshot: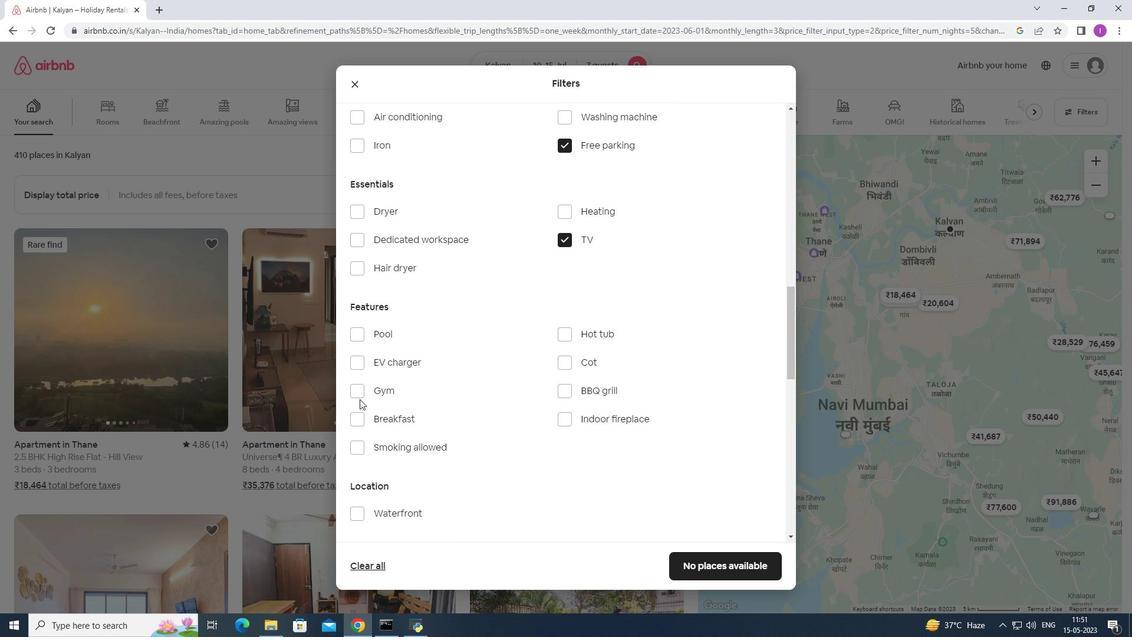 
Action: Mouse pressed left at (358, 392)
Screenshot: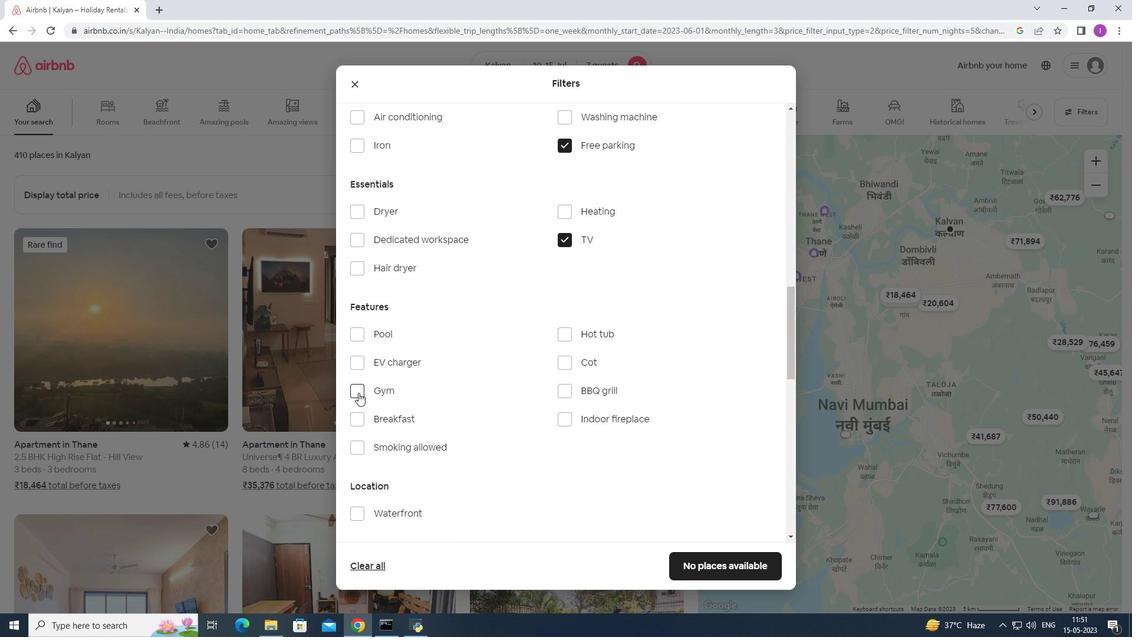 
Action: Mouse moved to (361, 421)
Screenshot: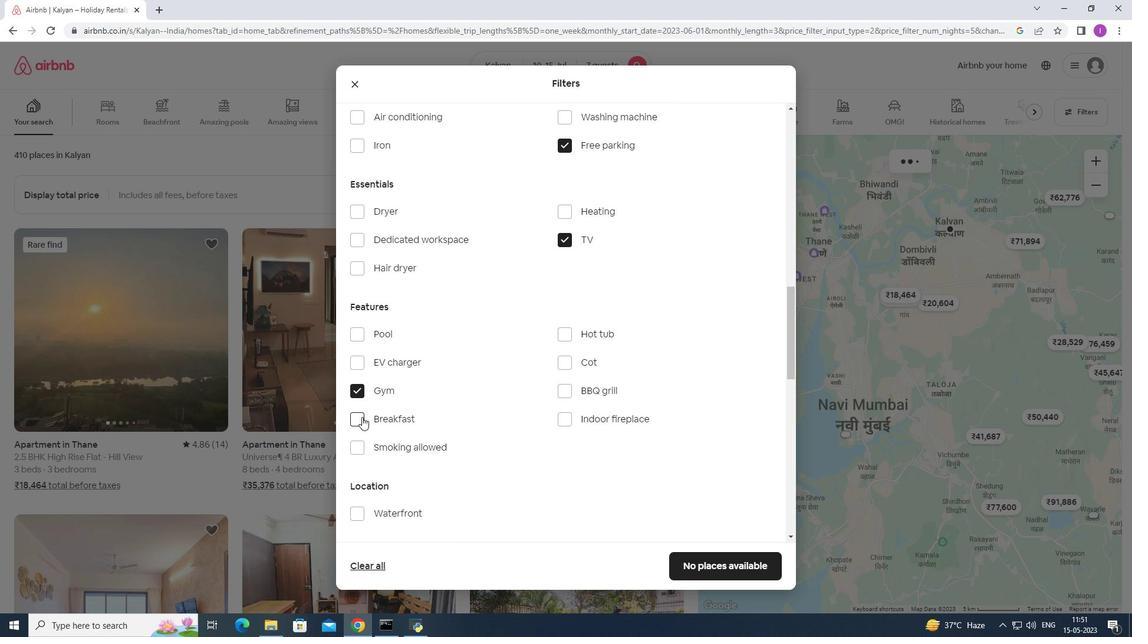 
Action: Mouse pressed left at (361, 421)
Screenshot: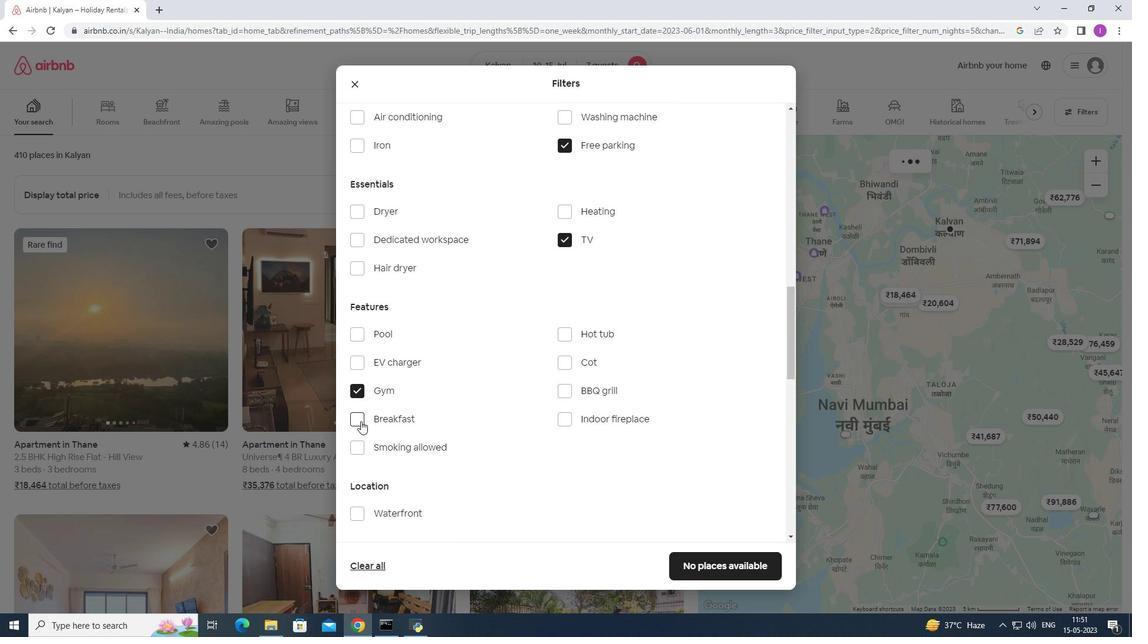 
Action: Mouse moved to (477, 454)
Screenshot: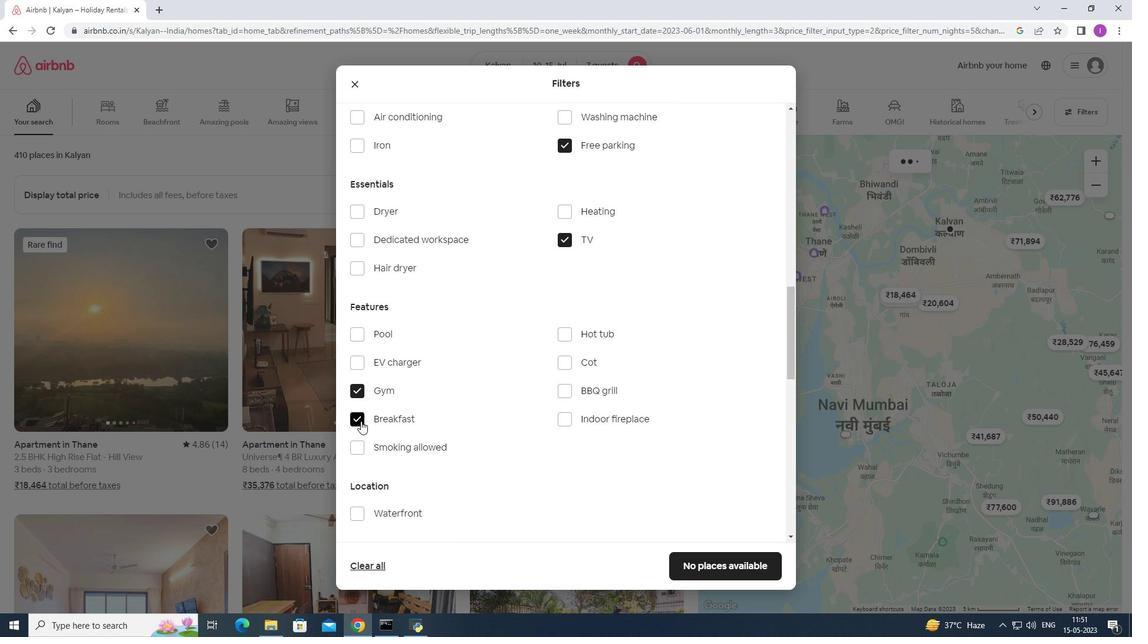 
Action: Mouse scrolled (477, 454) with delta (0, 0)
Screenshot: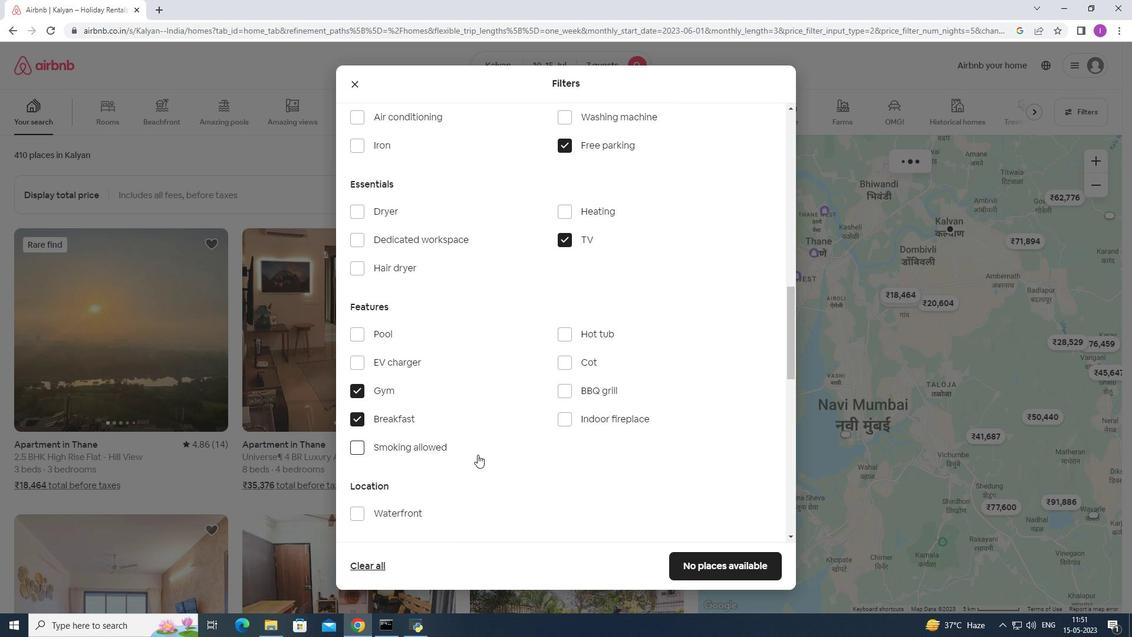 
Action: Mouse scrolled (477, 454) with delta (0, 0)
Screenshot: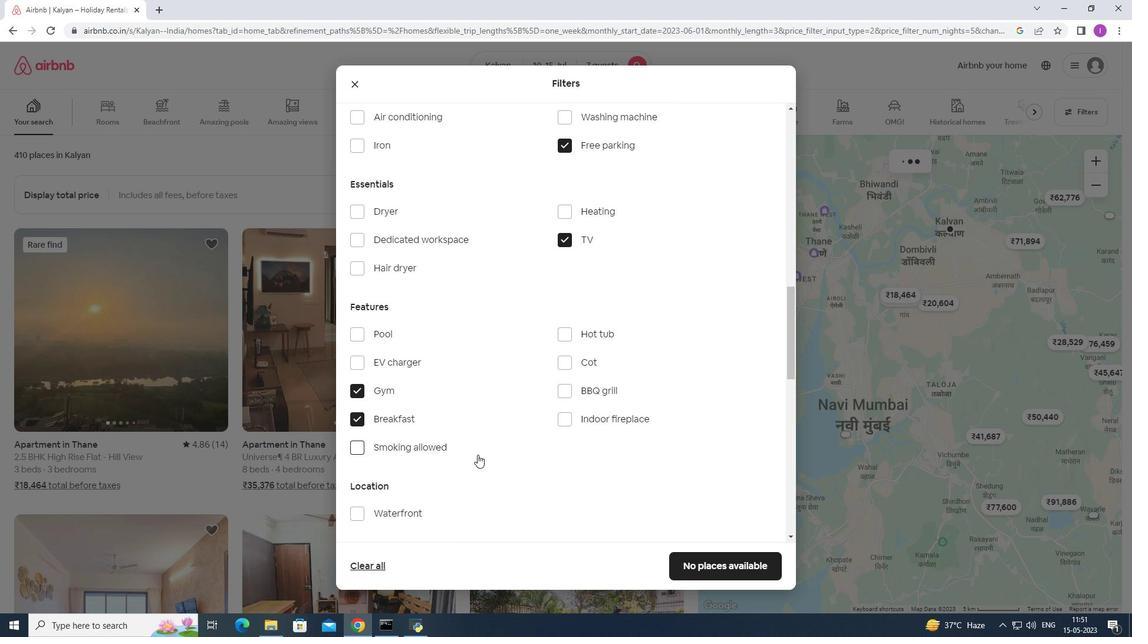 
Action: Mouse scrolled (477, 454) with delta (0, 0)
Screenshot: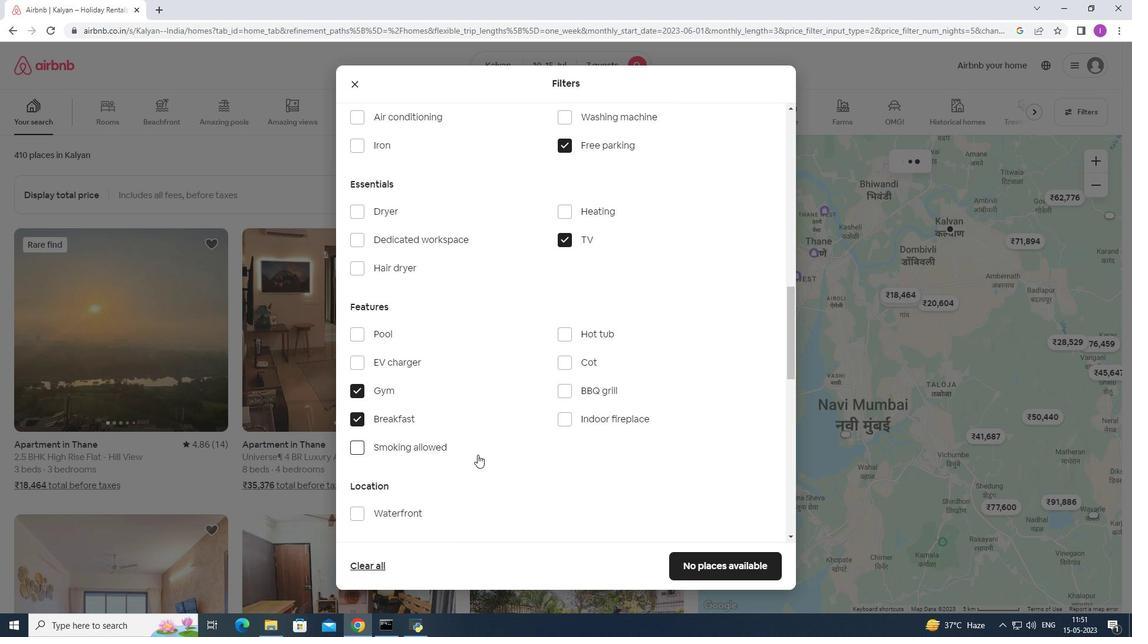 
Action: Mouse moved to (509, 441)
Screenshot: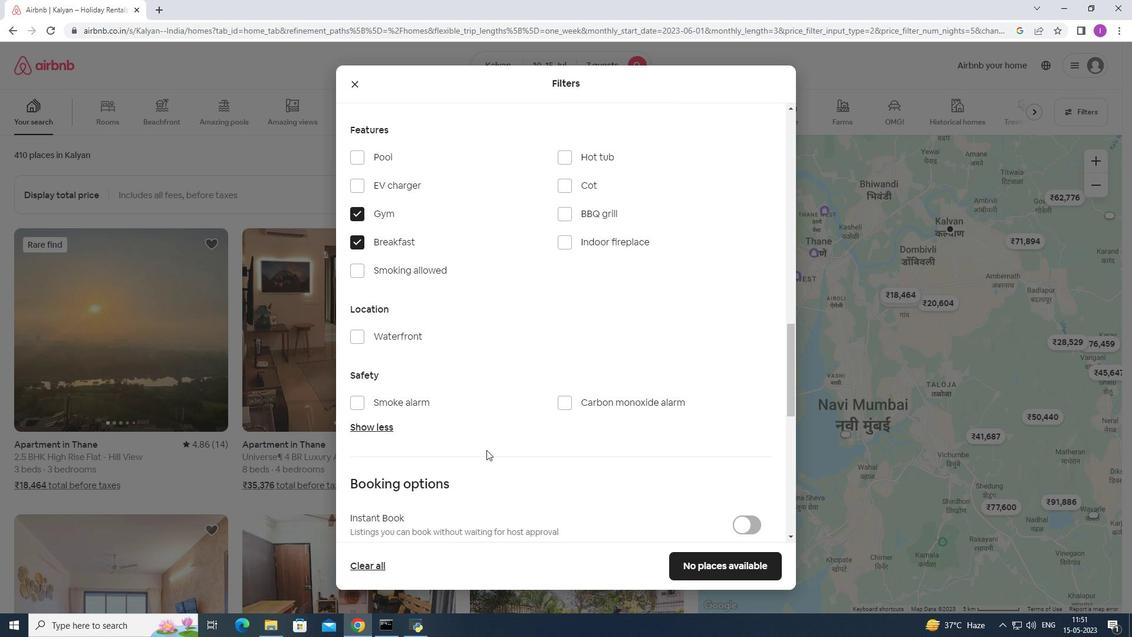 
Action: Mouse scrolled (509, 441) with delta (0, 0)
Screenshot: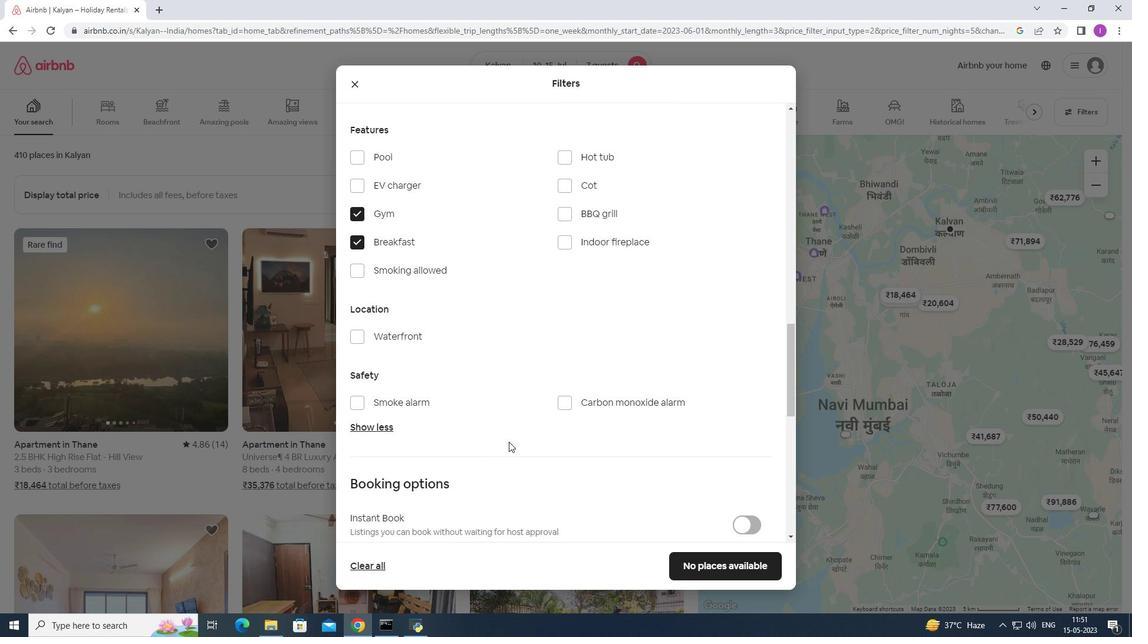 
Action: Mouse scrolled (509, 441) with delta (0, 0)
Screenshot: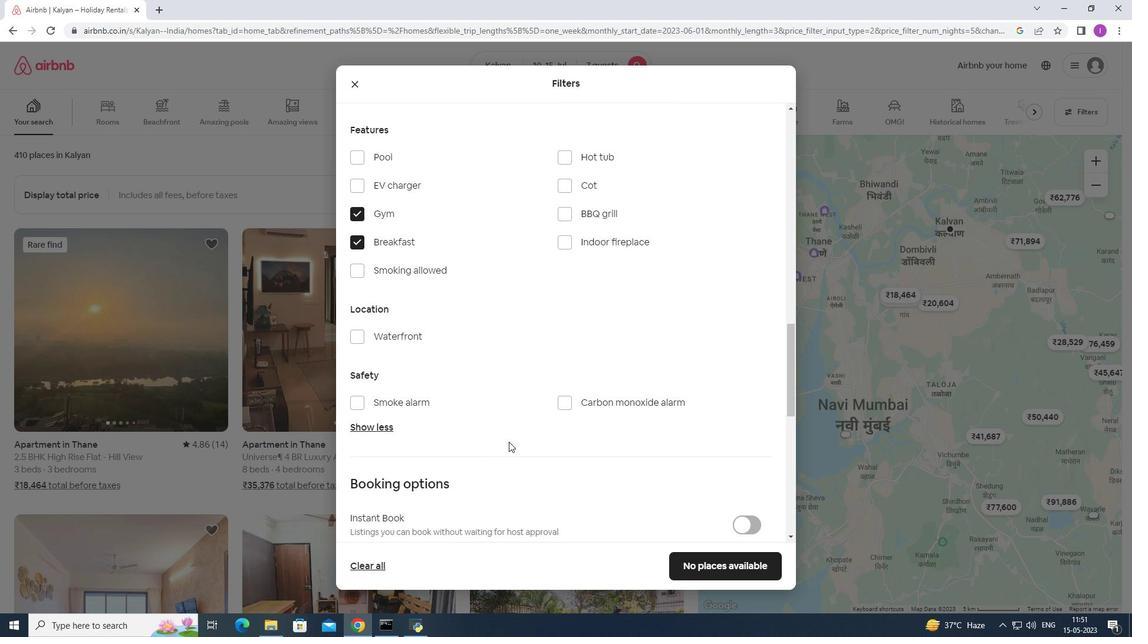 
Action: Mouse scrolled (509, 441) with delta (0, 0)
Screenshot: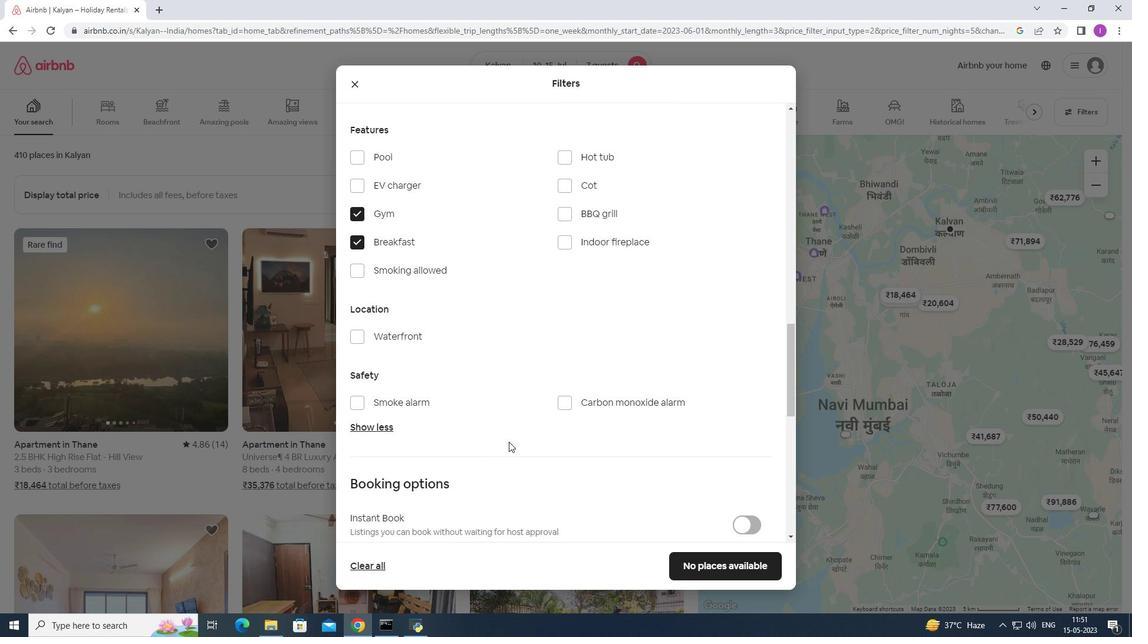 
Action: Mouse moved to (750, 388)
Screenshot: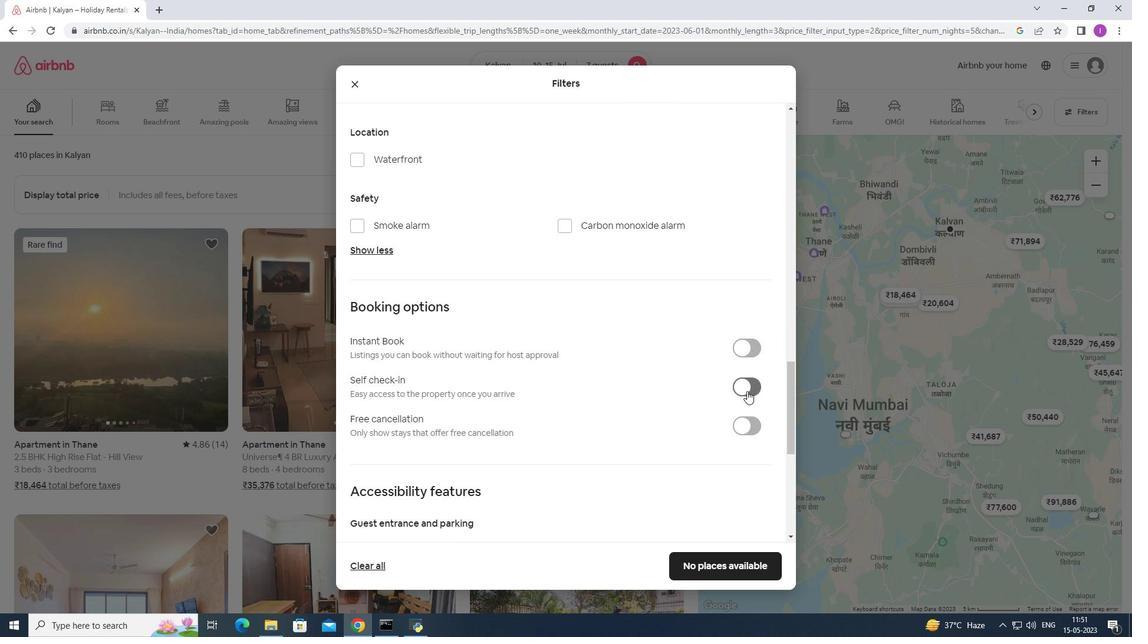 
Action: Mouse pressed left at (750, 388)
Screenshot: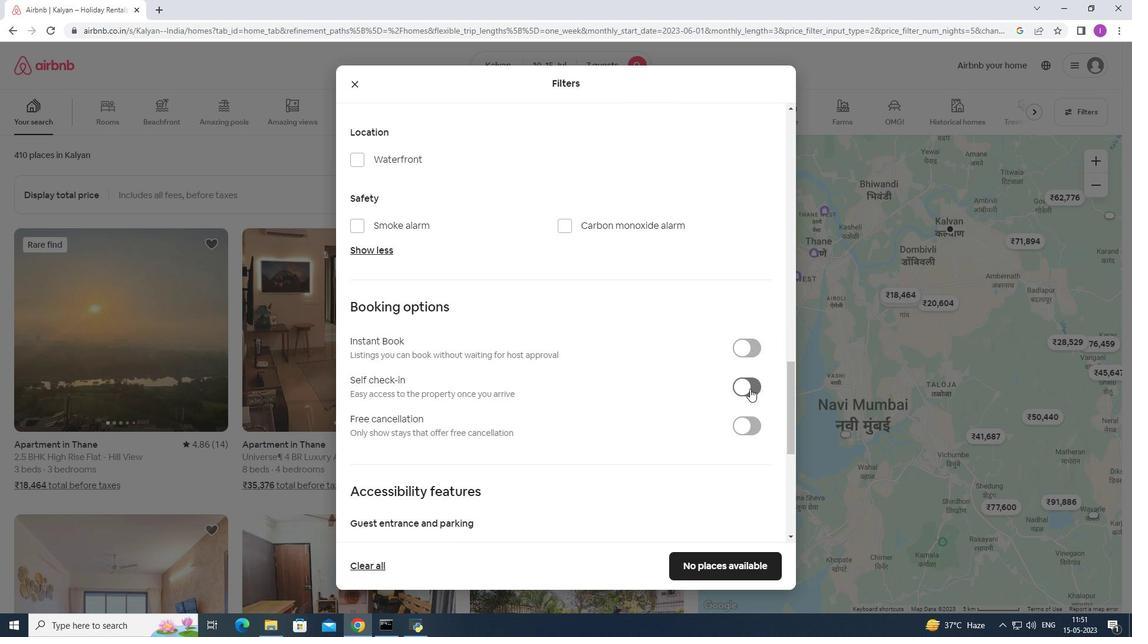 
Action: Mouse moved to (549, 438)
Screenshot: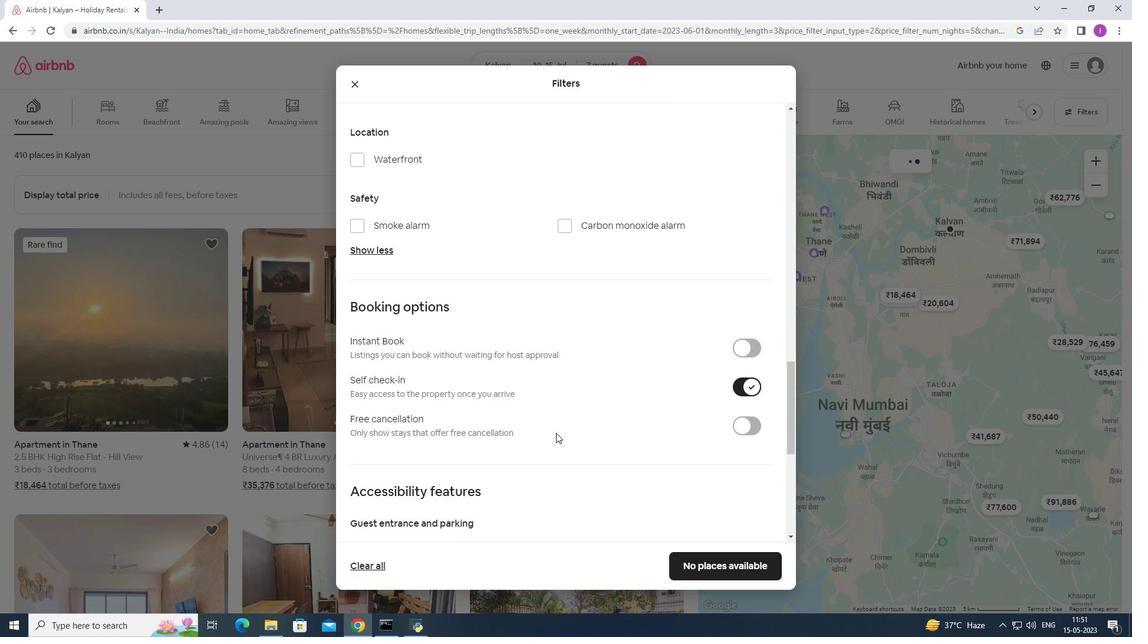 
Action: Mouse scrolled (549, 437) with delta (0, 0)
Screenshot: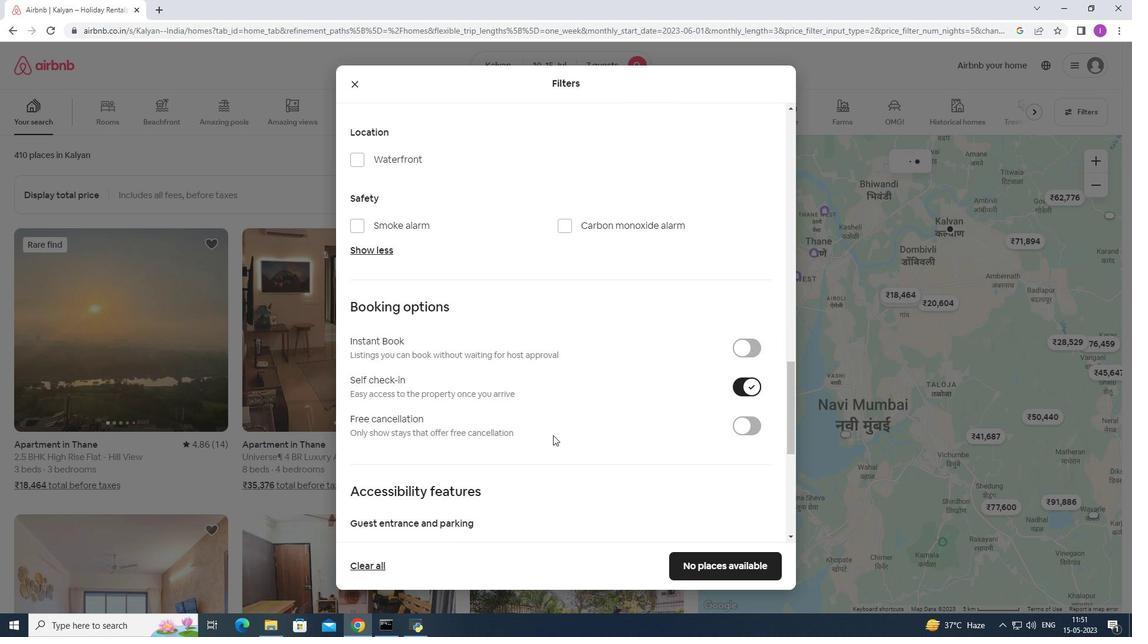 
Action: Mouse moved to (549, 438)
Screenshot: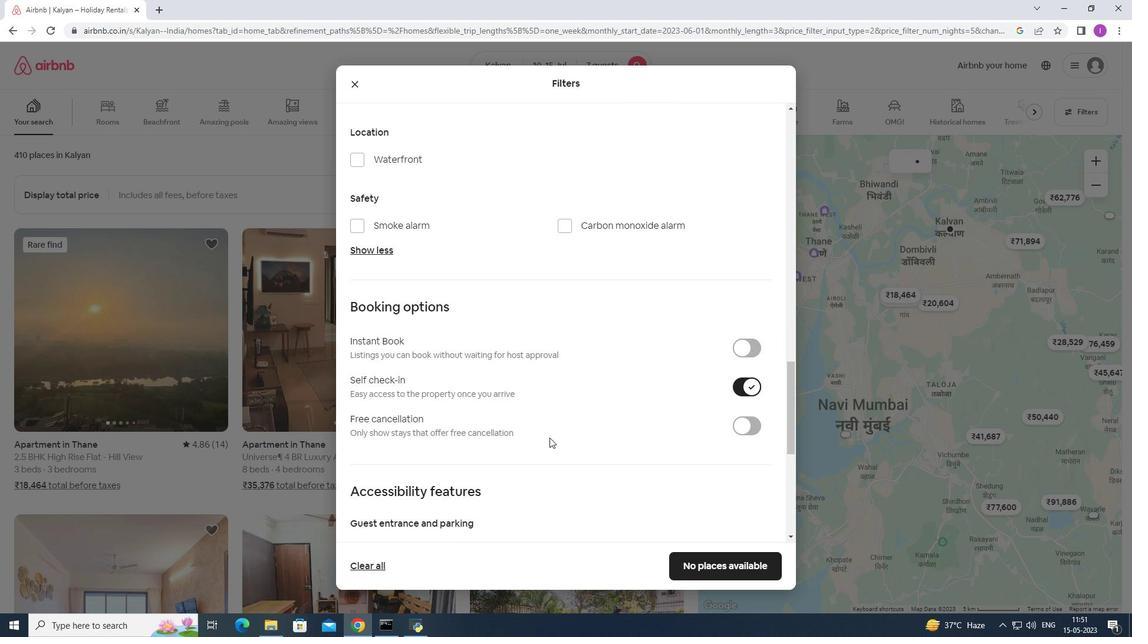 
Action: Mouse scrolled (549, 437) with delta (0, 0)
Screenshot: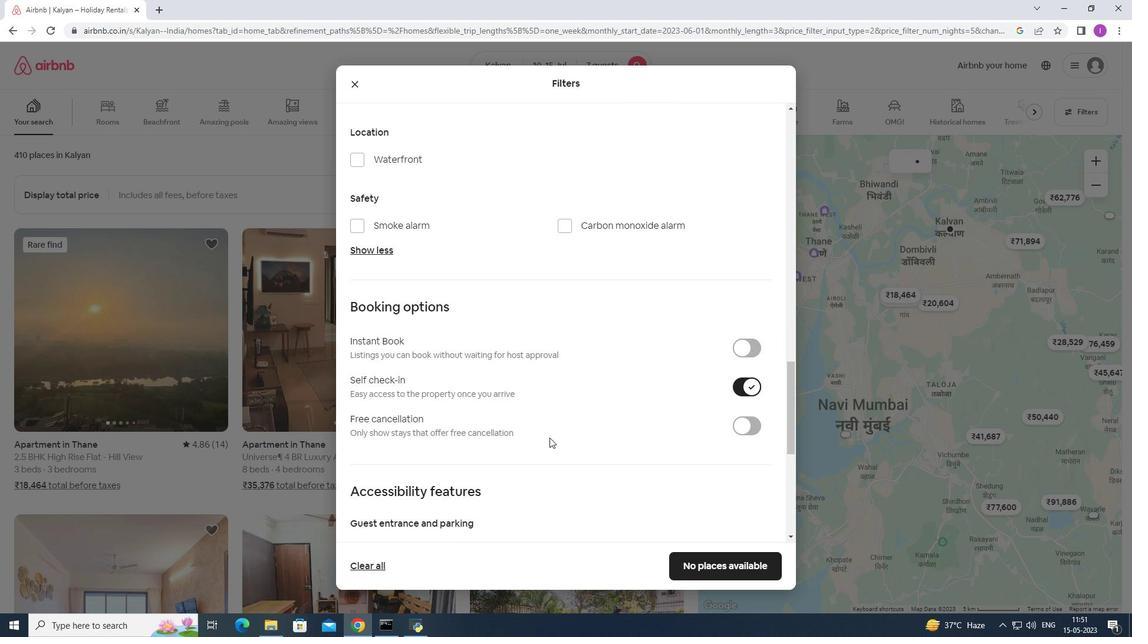 
Action: Mouse scrolled (549, 437) with delta (0, 0)
Screenshot: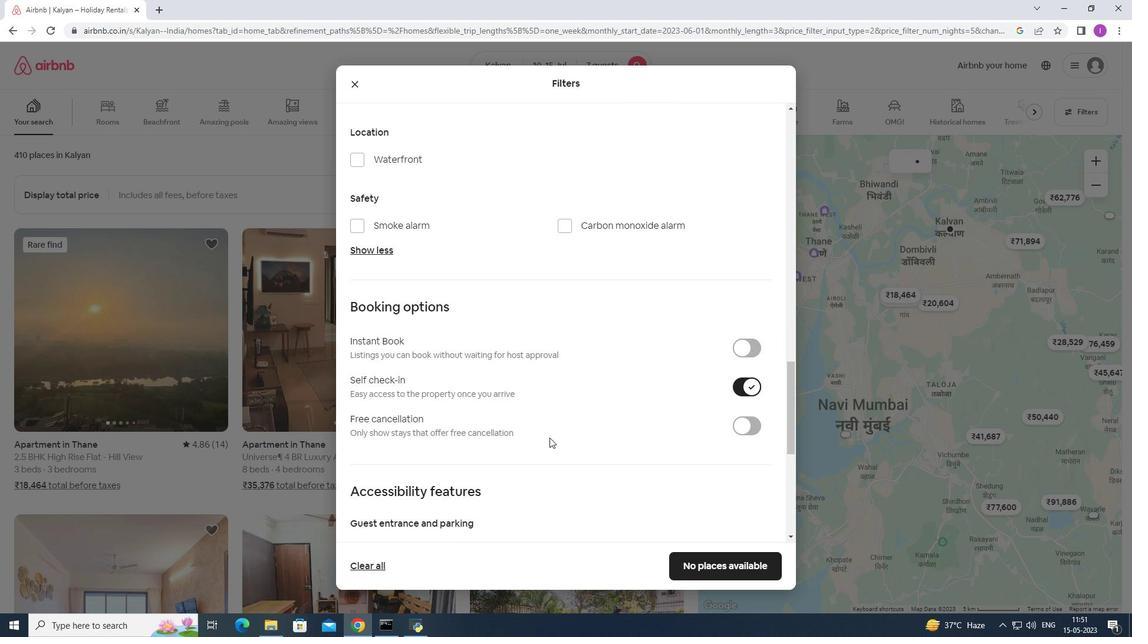 
Action: Mouse moved to (548, 440)
Screenshot: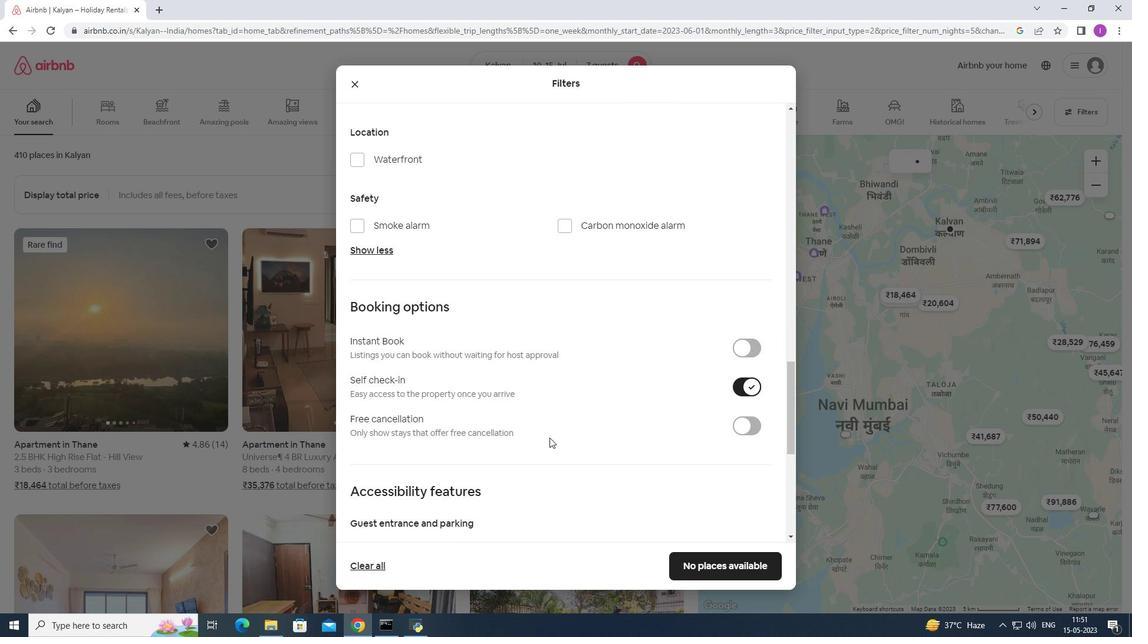 
Action: Mouse scrolled (548, 439) with delta (0, 0)
Screenshot: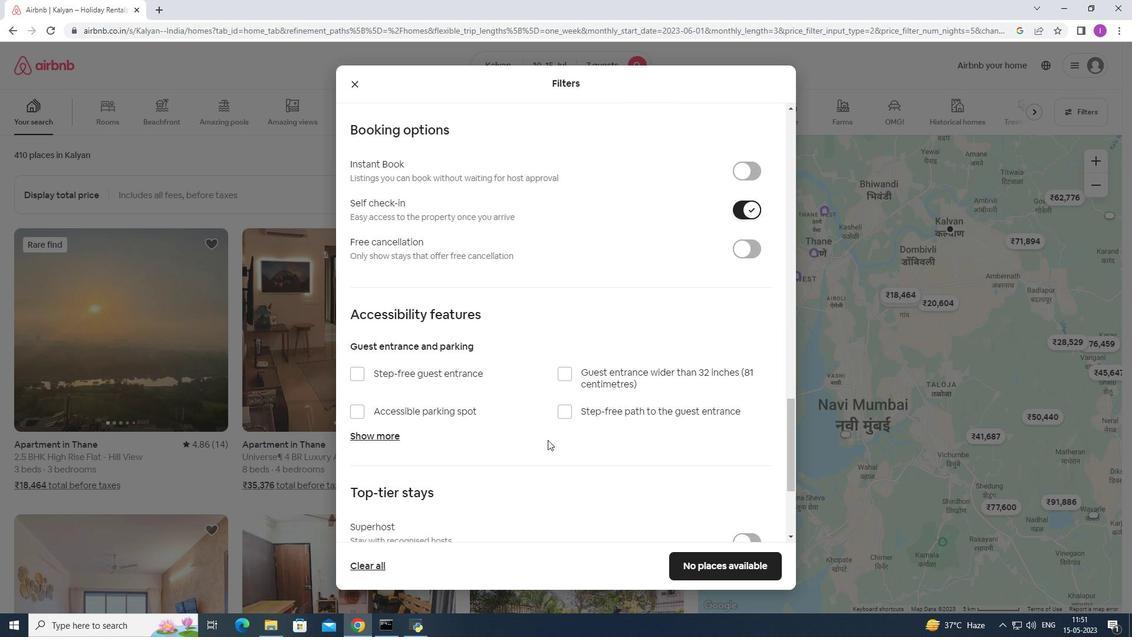 
Action: Mouse scrolled (548, 439) with delta (0, 0)
Screenshot: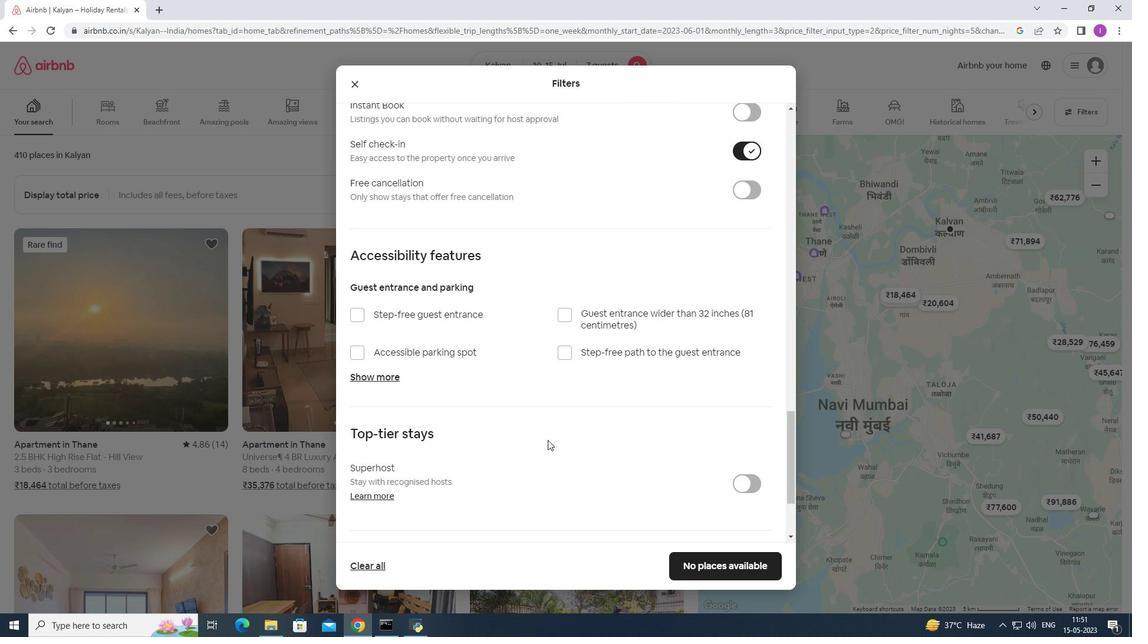 
Action: Mouse scrolled (548, 439) with delta (0, 0)
Screenshot: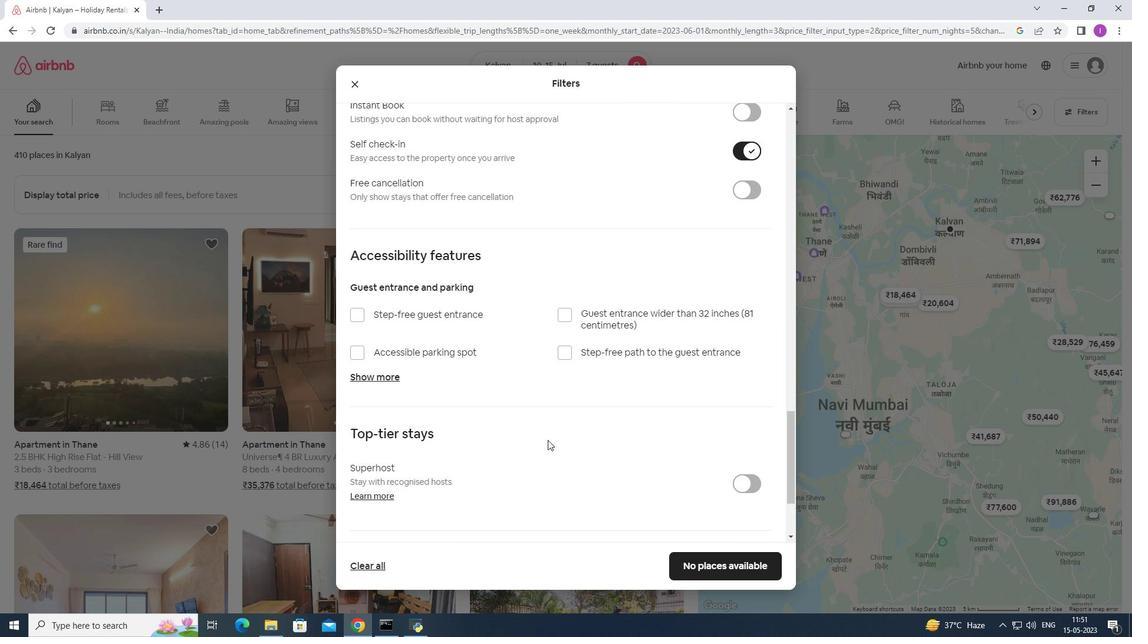 
Action: Mouse scrolled (548, 439) with delta (0, 0)
Screenshot: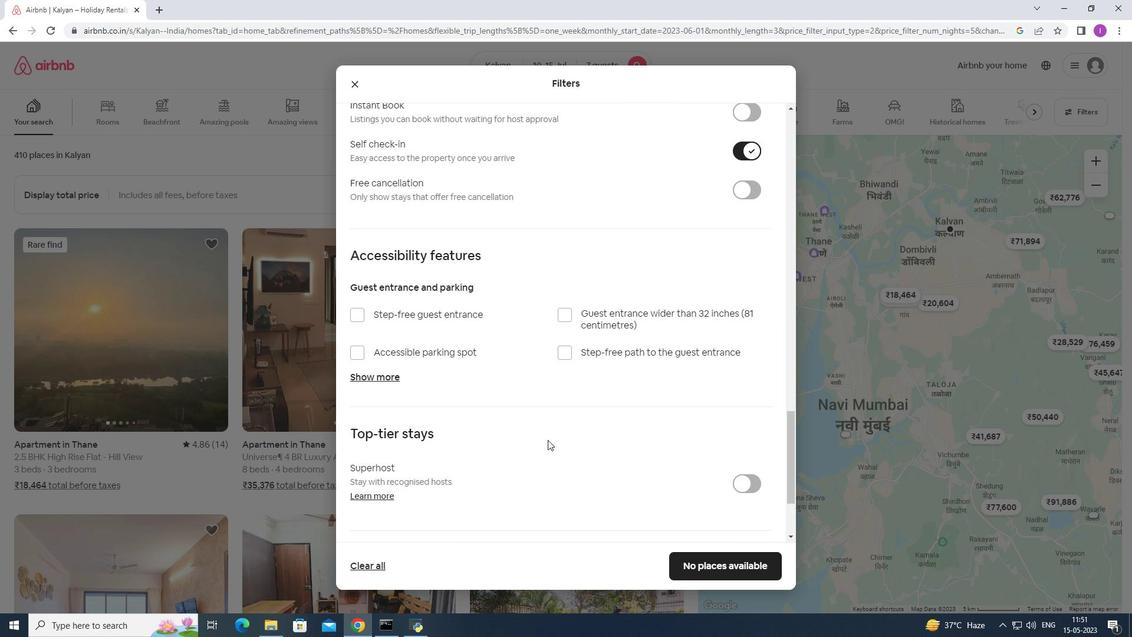 
Action: Mouse scrolled (548, 439) with delta (0, 0)
Screenshot: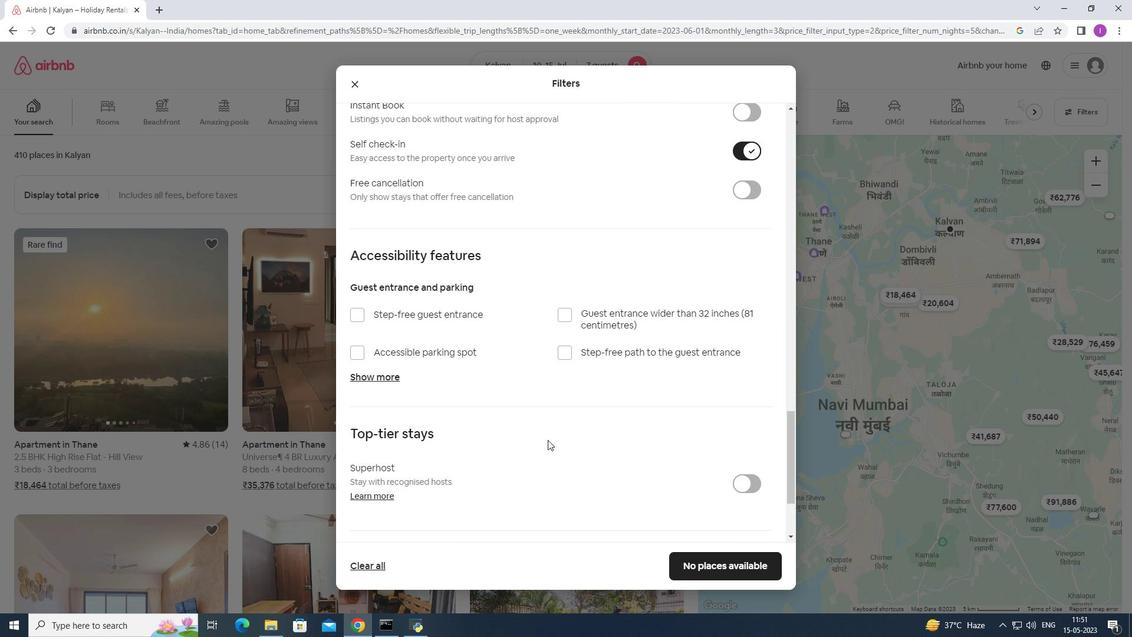 
Action: Mouse moved to (547, 440)
Screenshot: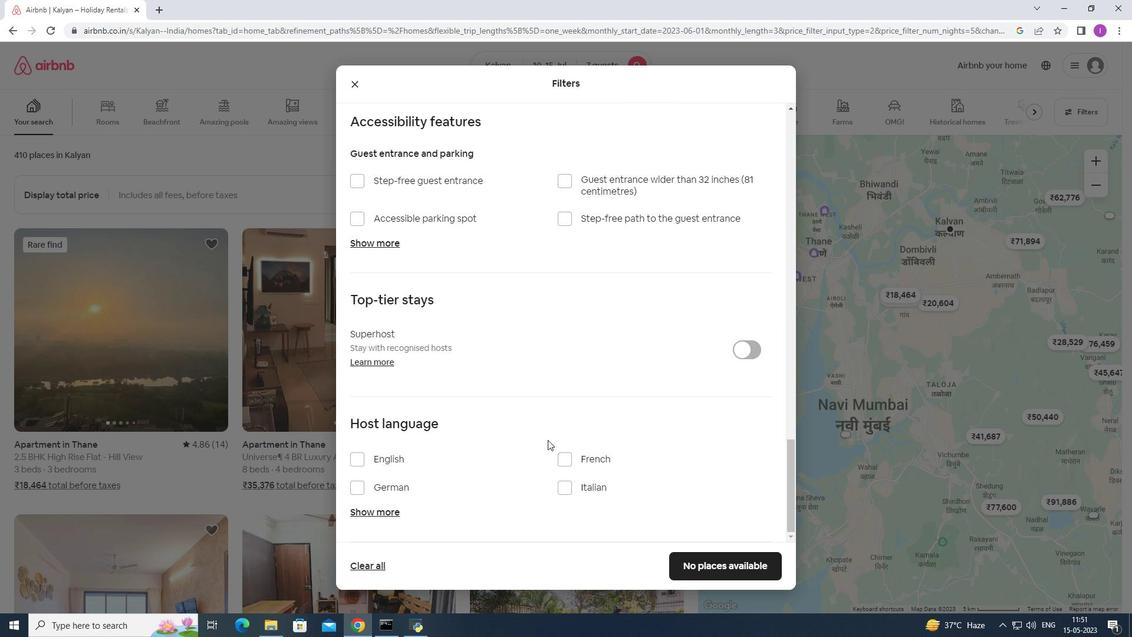 
Action: Mouse scrolled (547, 440) with delta (0, 0)
Screenshot: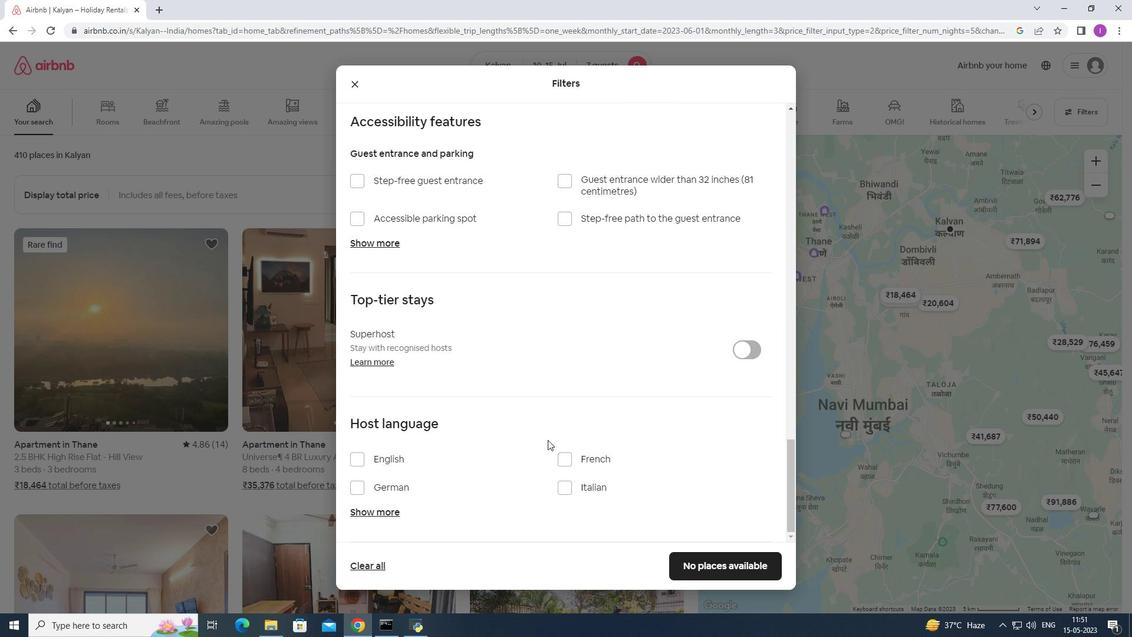 
Action: Mouse scrolled (547, 440) with delta (0, 0)
Screenshot: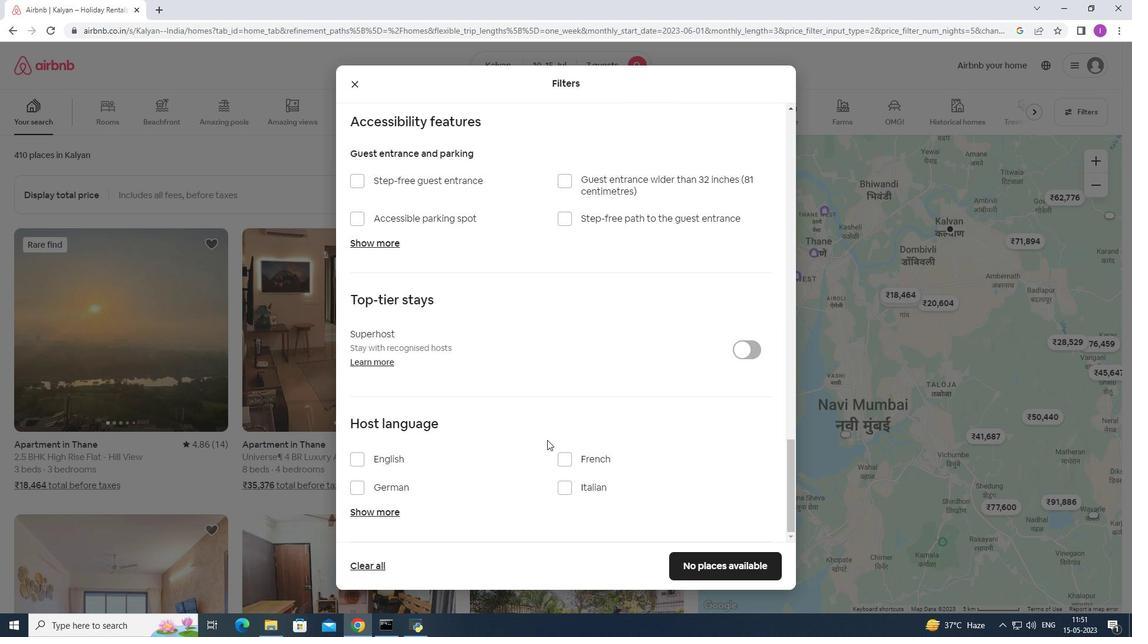 
Action: Mouse scrolled (547, 440) with delta (0, 0)
Screenshot: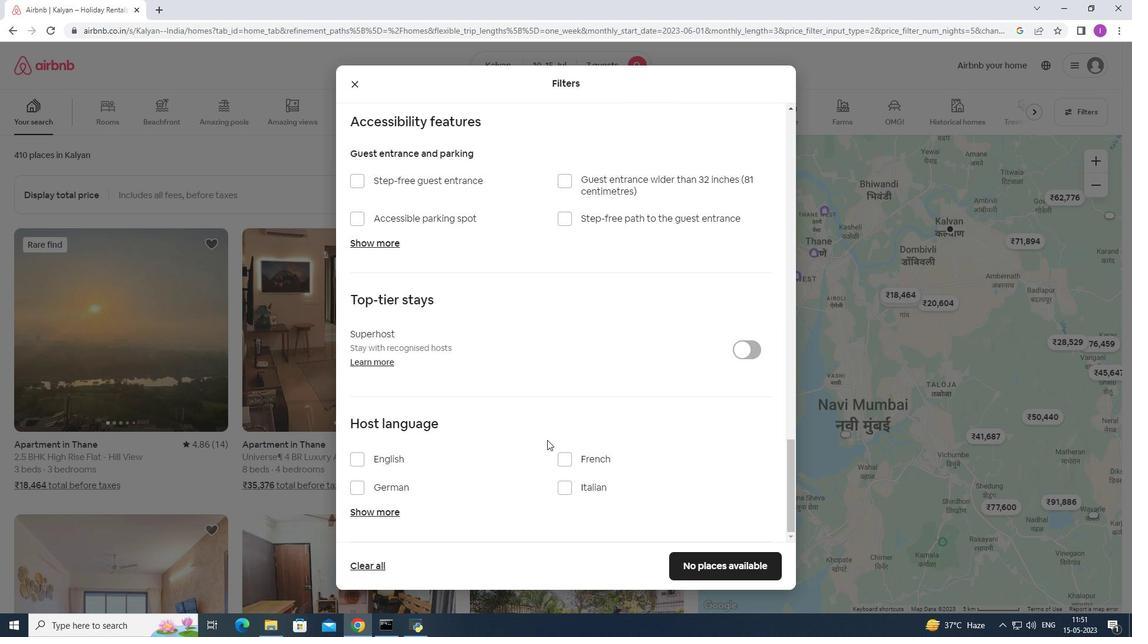 
Action: Mouse moved to (358, 465)
Screenshot: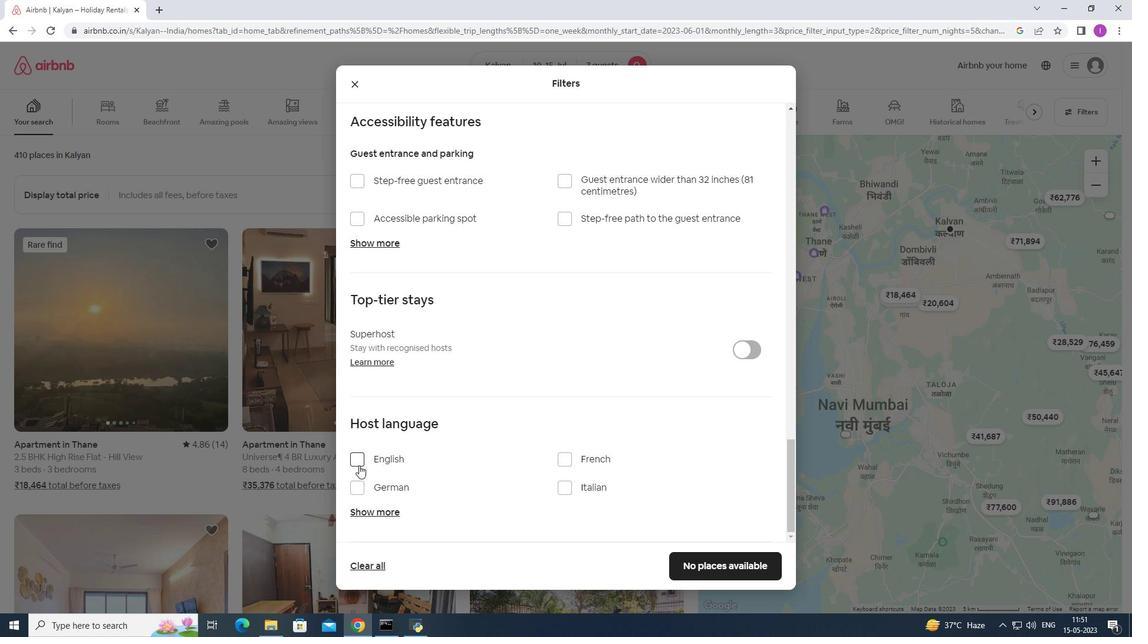 
Action: Mouse pressed left at (358, 465)
Screenshot: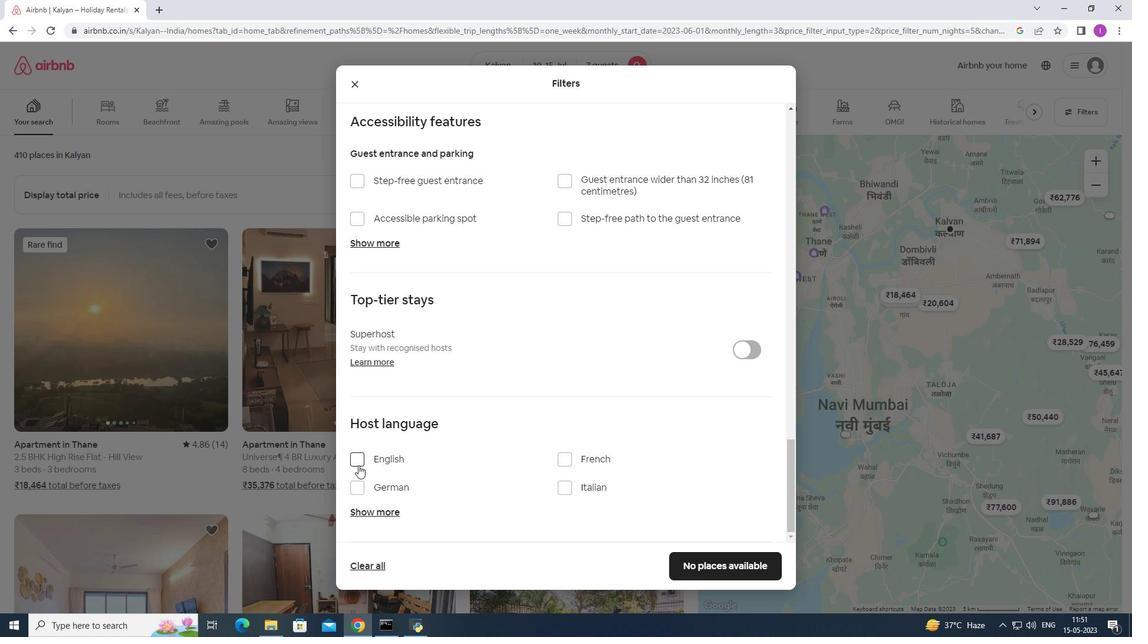 
Action: Mouse moved to (546, 513)
Screenshot: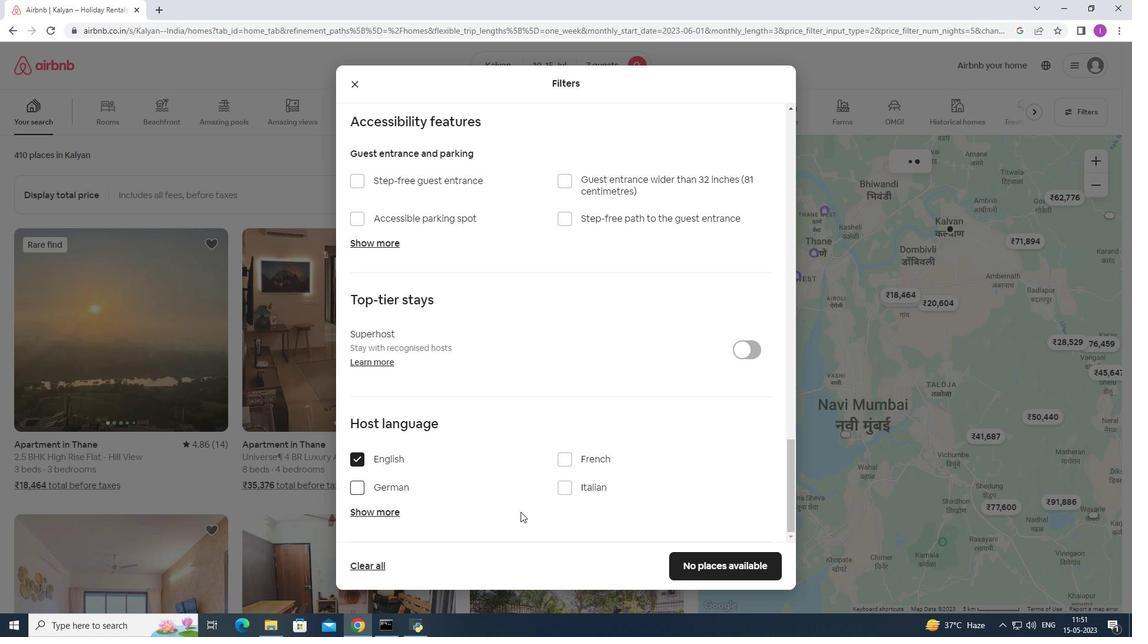 
Action: Mouse scrolled (546, 512) with delta (0, 0)
Screenshot: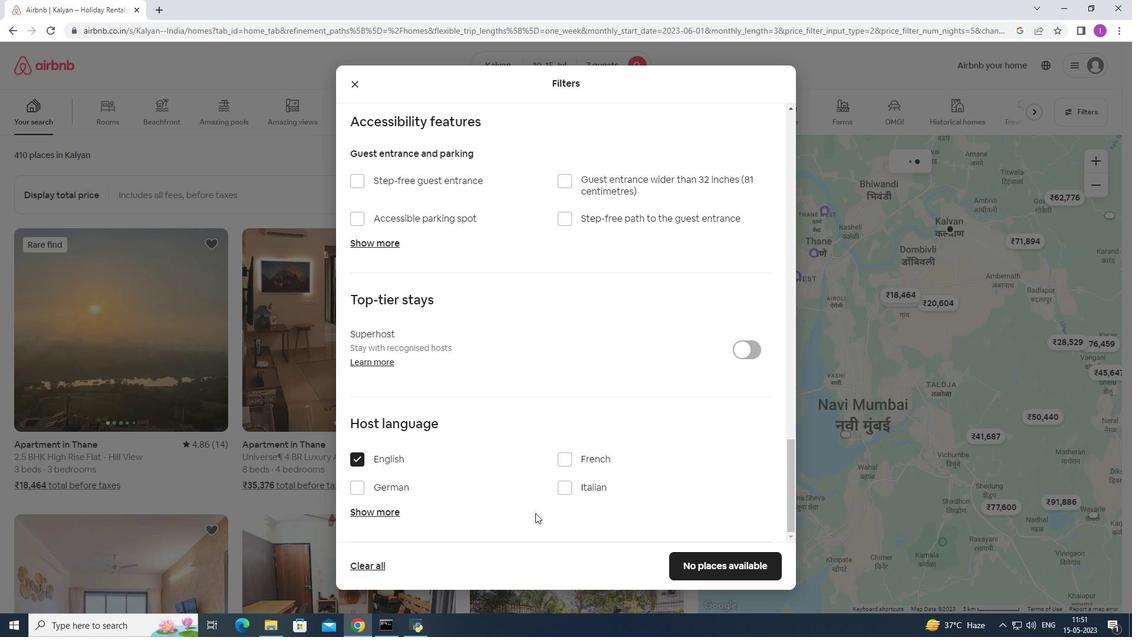 
Action: Mouse scrolled (546, 512) with delta (0, 0)
Screenshot: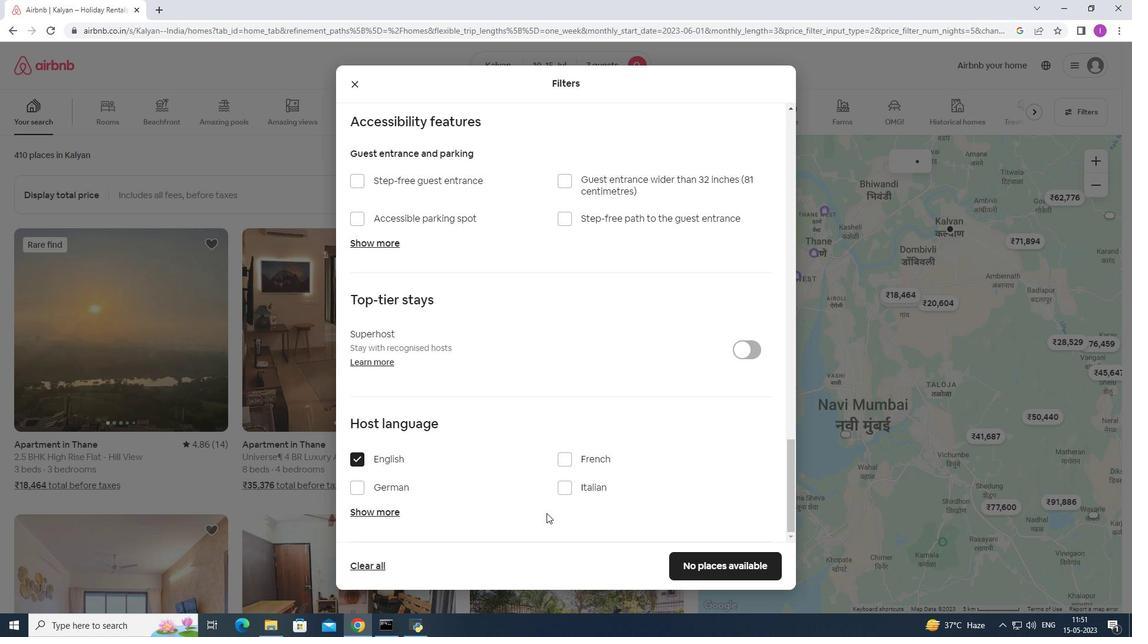 
Action: Mouse scrolled (546, 512) with delta (0, 0)
Screenshot: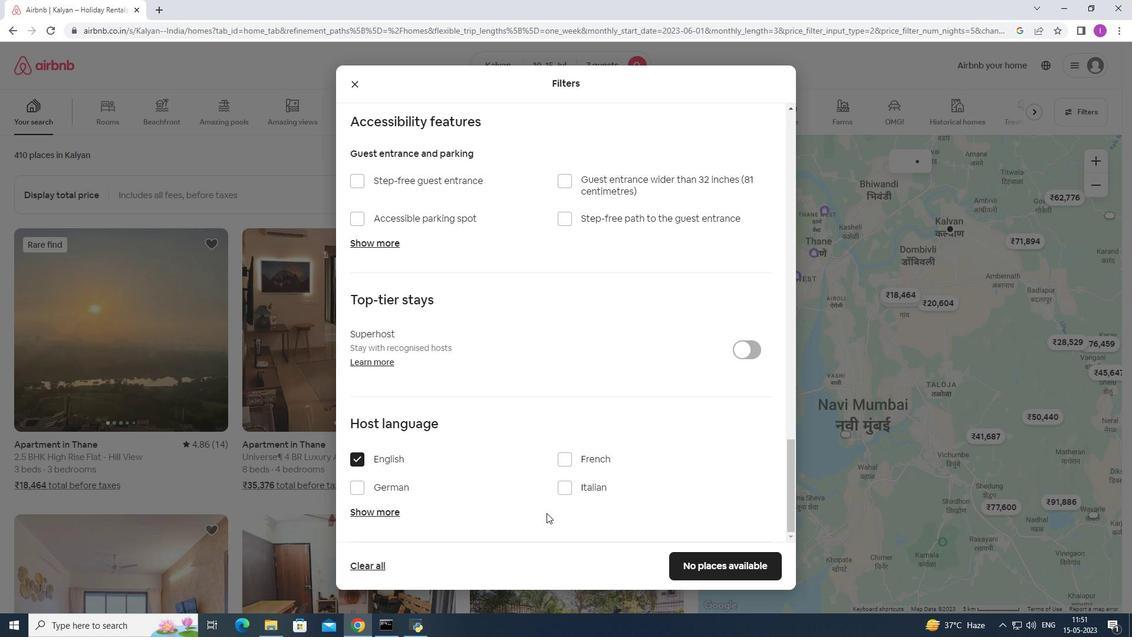 
Action: Mouse moved to (697, 563)
Screenshot: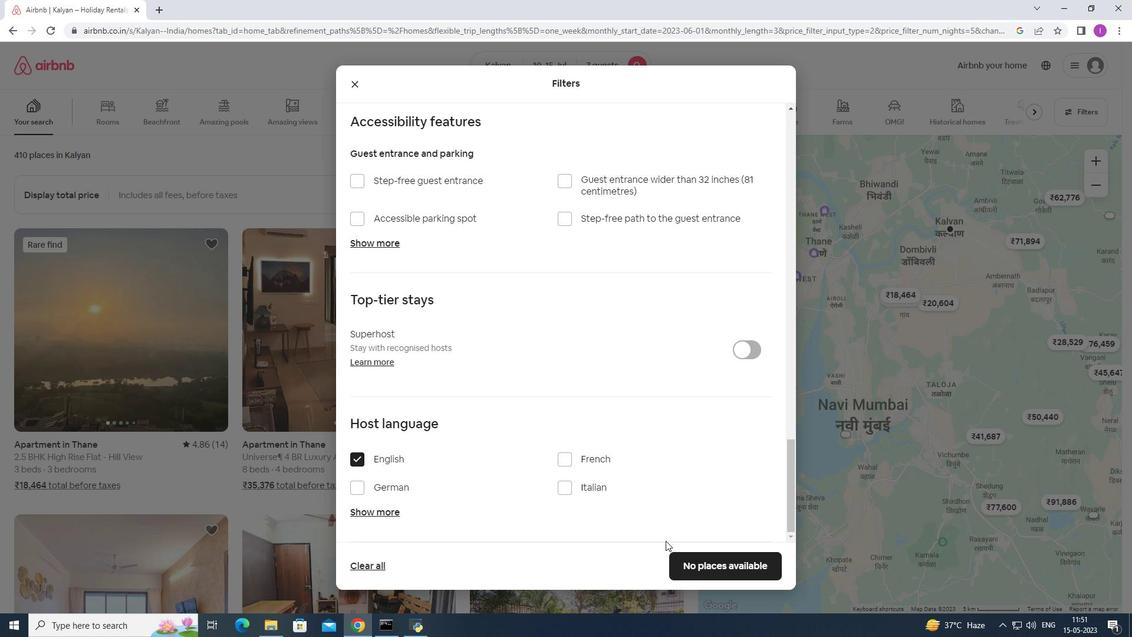 
Action: Mouse pressed left at (697, 563)
Screenshot: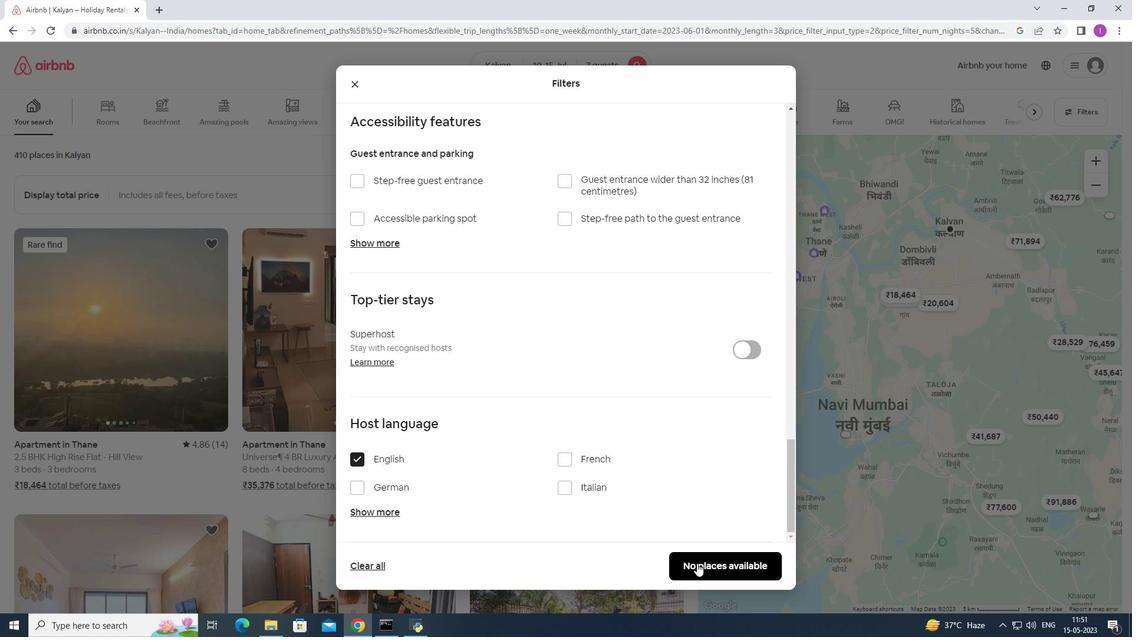 
Action: Mouse moved to (684, 552)
Screenshot: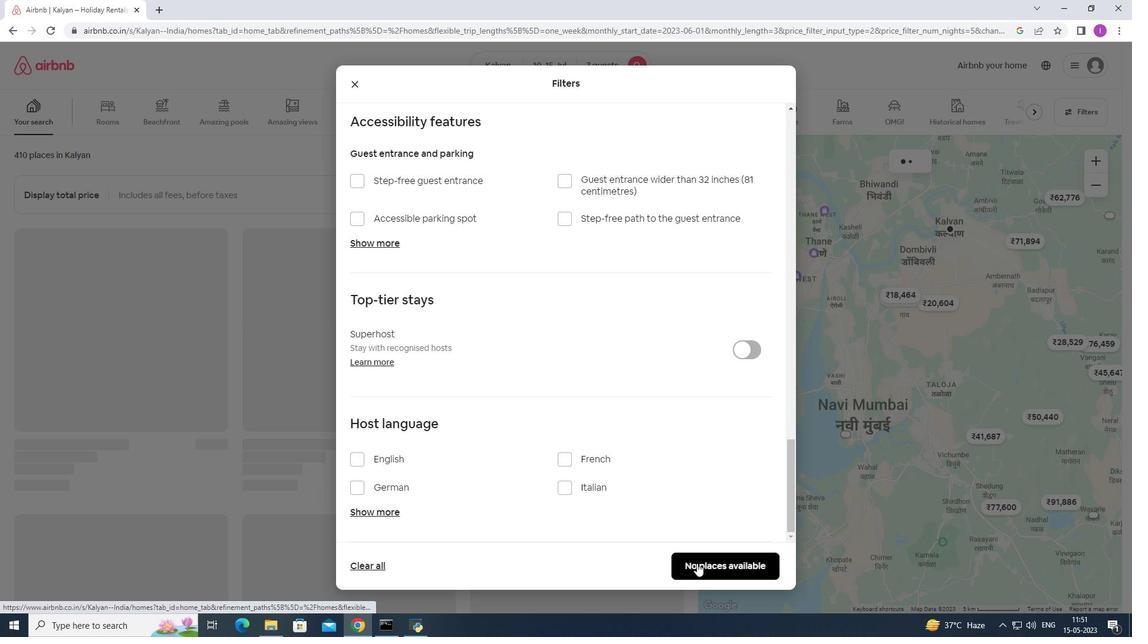 
